 Task: Find connections with filter location Khurai with filter topic #travelwith filter profile language Spanish with filter current company Unilever with filter school Gurunanak college with filter industry Insurance Carriers with filter service category DJing with filter keywords title Sales Associate
Action: Mouse moved to (412, 286)
Screenshot: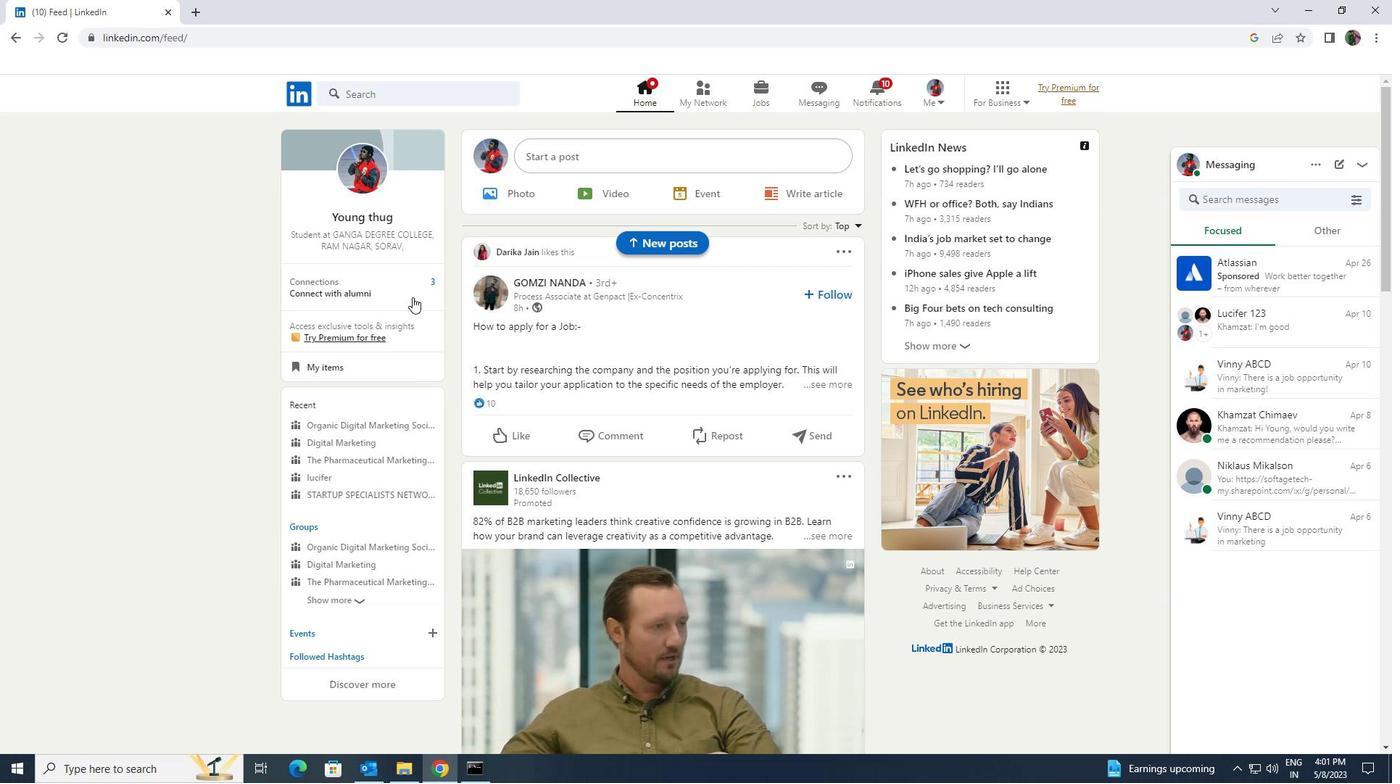 
Action: Mouse pressed left at (412, 286)
Screenshot: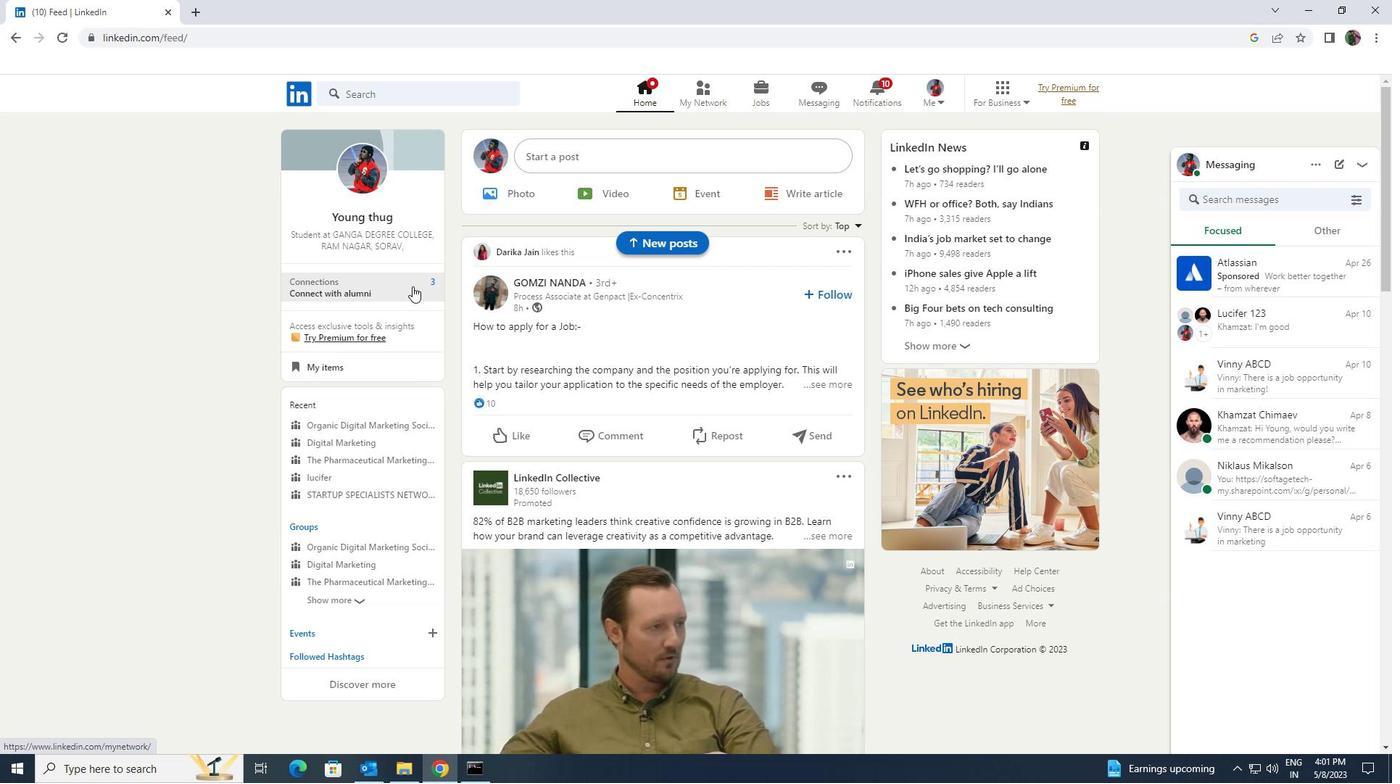 
Action: Mouse moved to (391, 175)
Screenshot: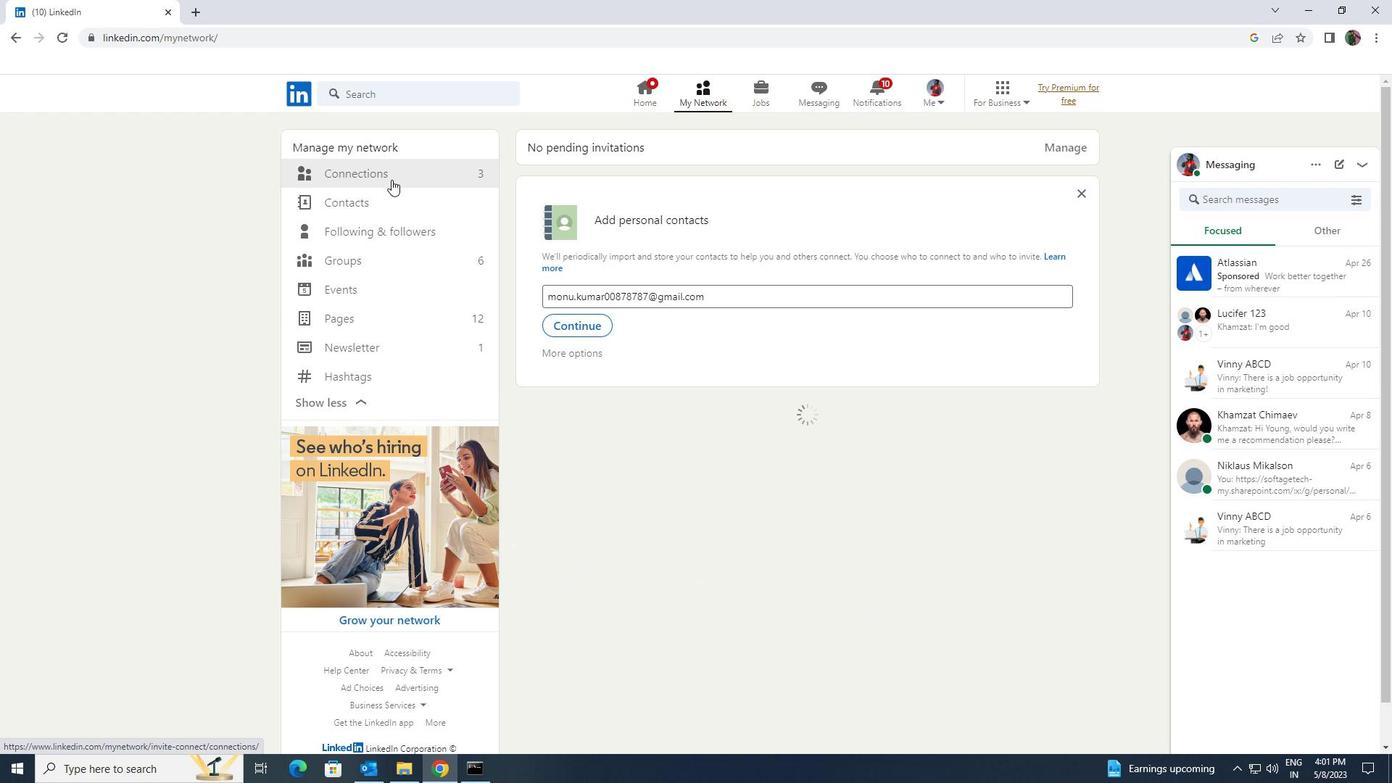 
Action: Mouse pressed left at (391, 175)
Screenshot: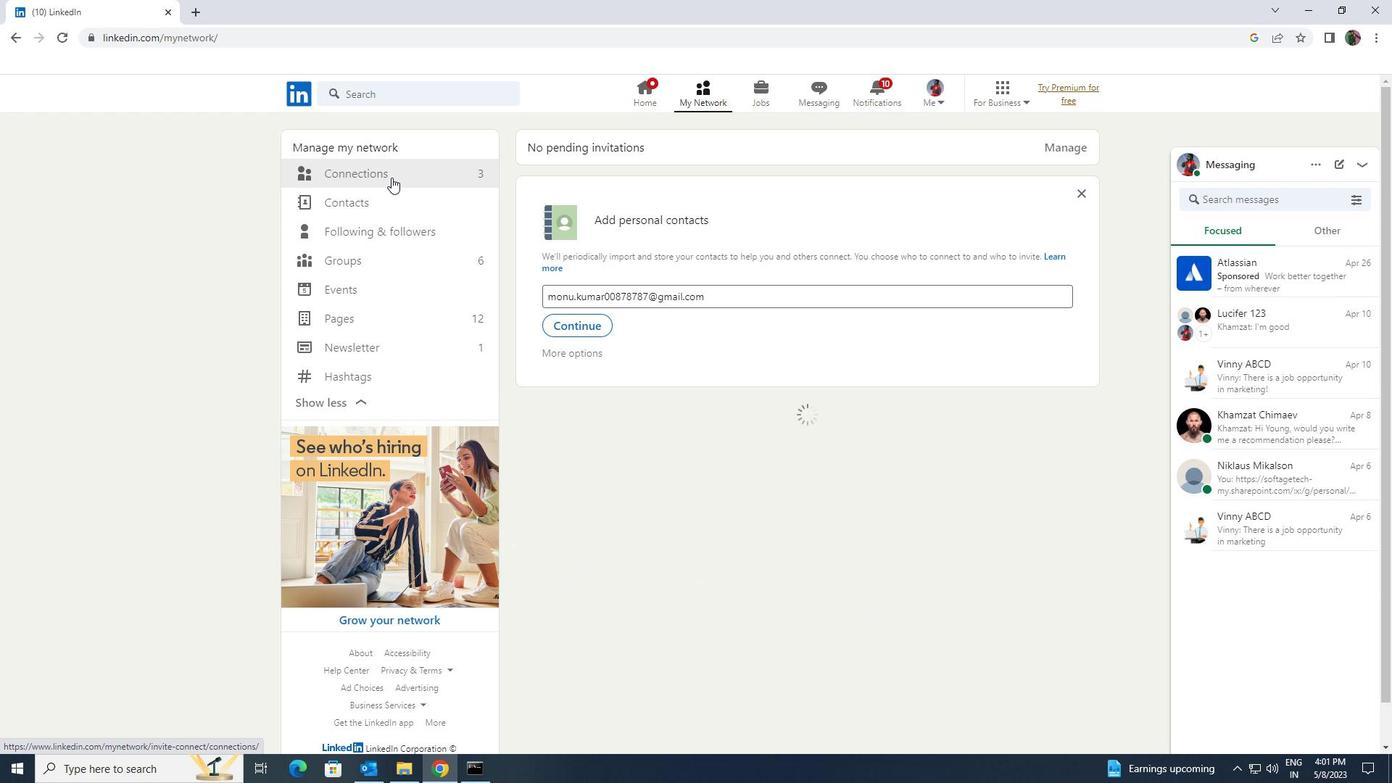 
Action: Mouse moved to (780, 176)
Screenshot: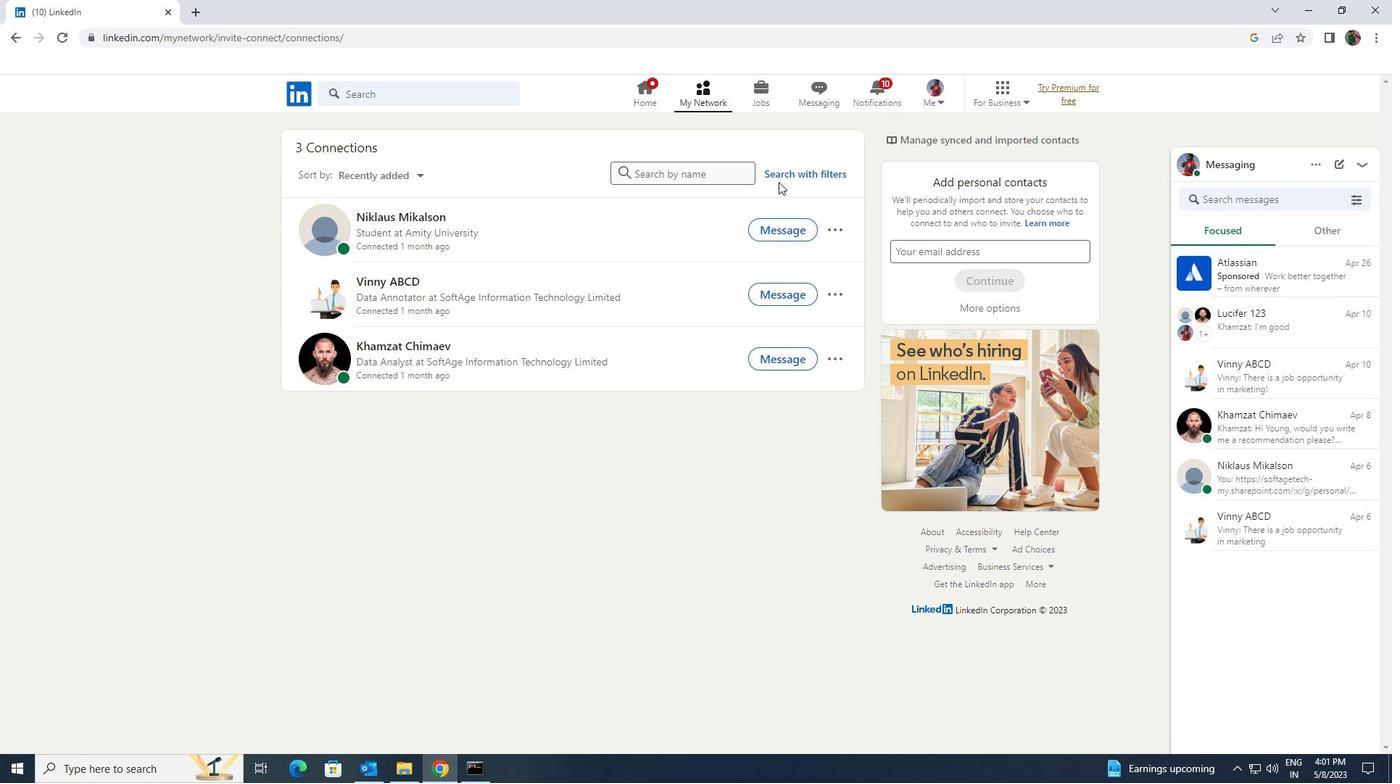 
Action: Mouse pressed left at (780, 176)
Screenshot: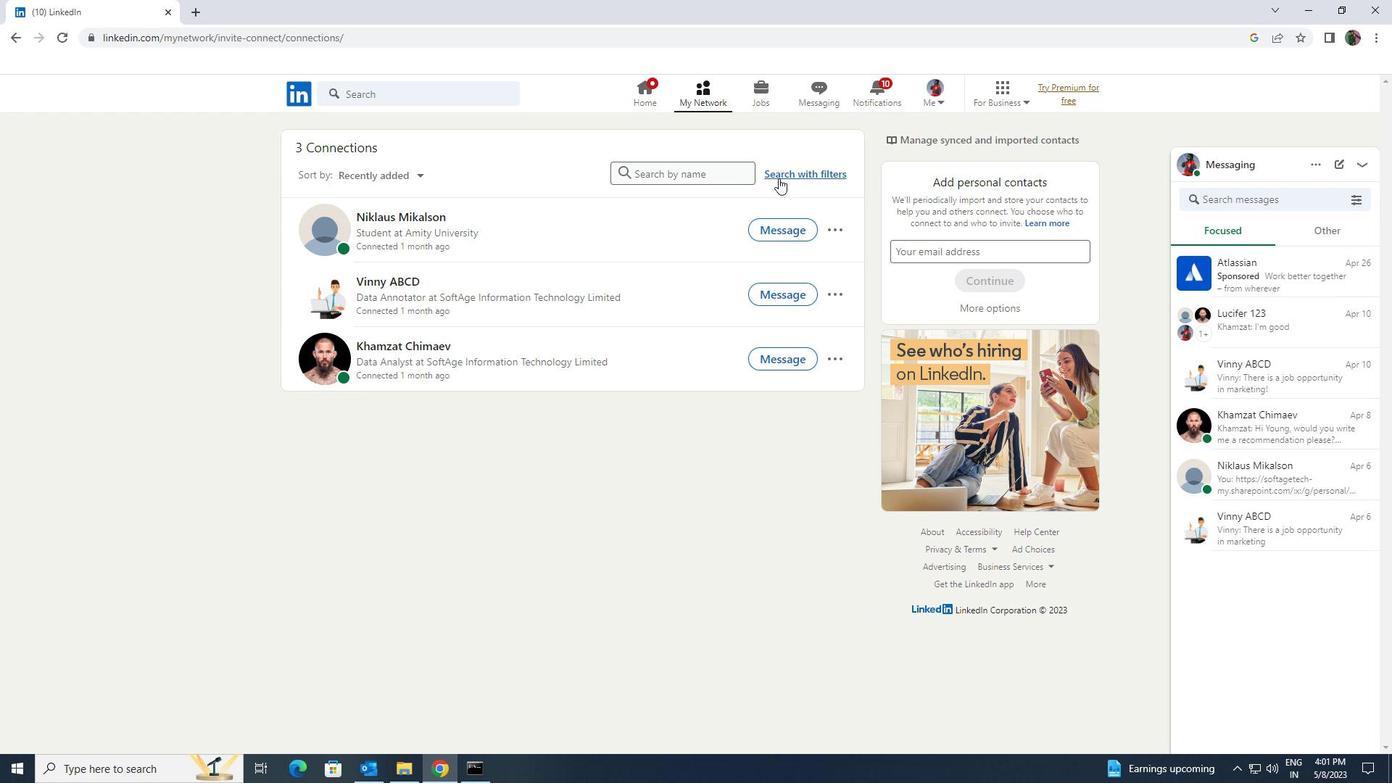 
Action: Mouse moved to (749, 139)
Screenshot: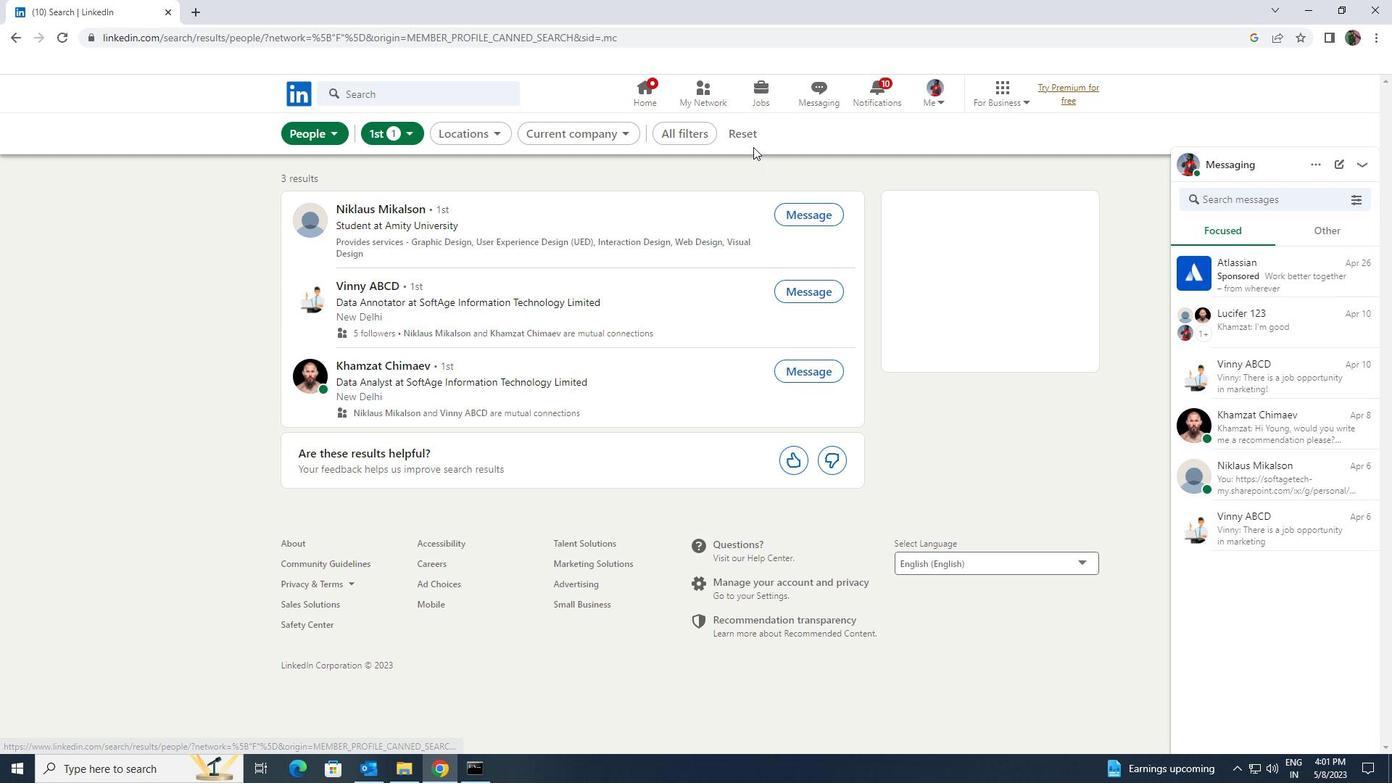
Action: Mouse pressed left at (749, 139)
Screenshot: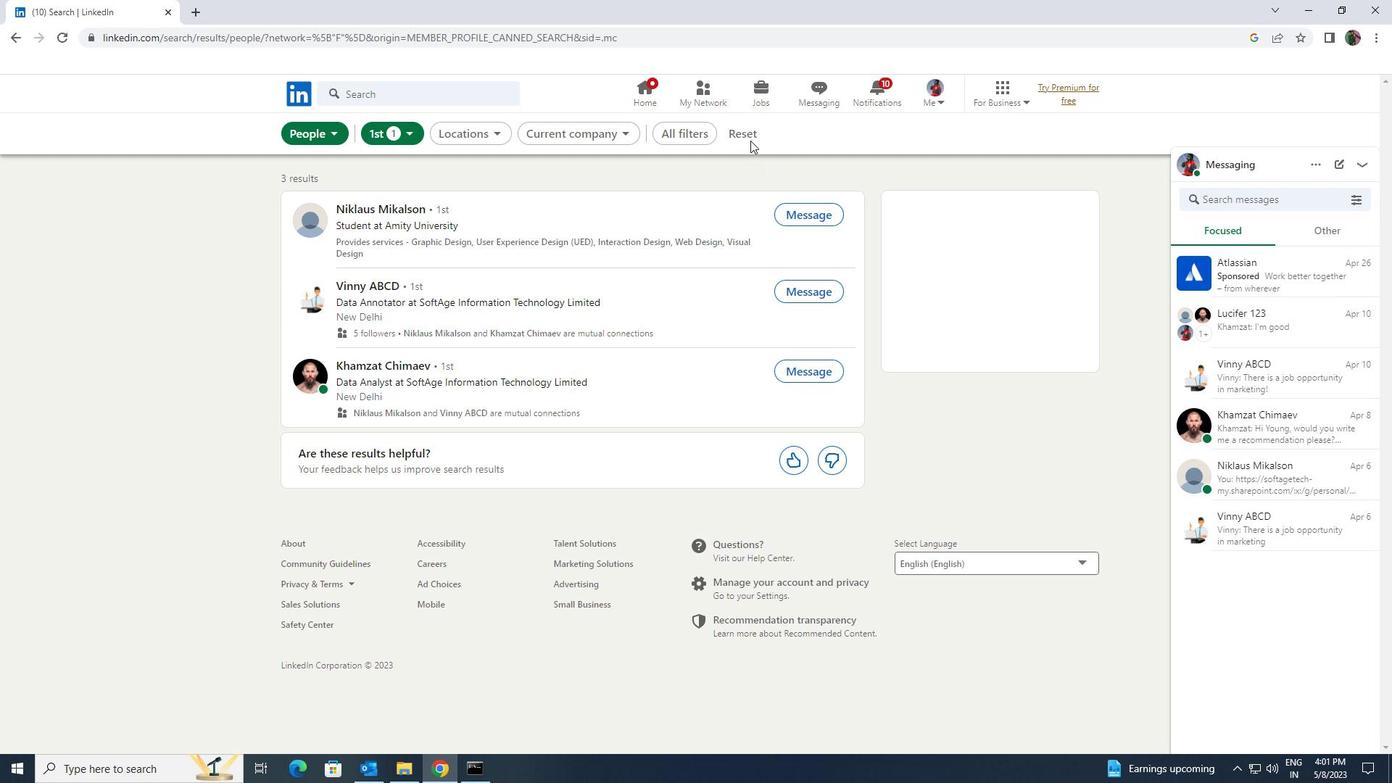 
Action: Mouse moved to (720, 131)
Screenshot: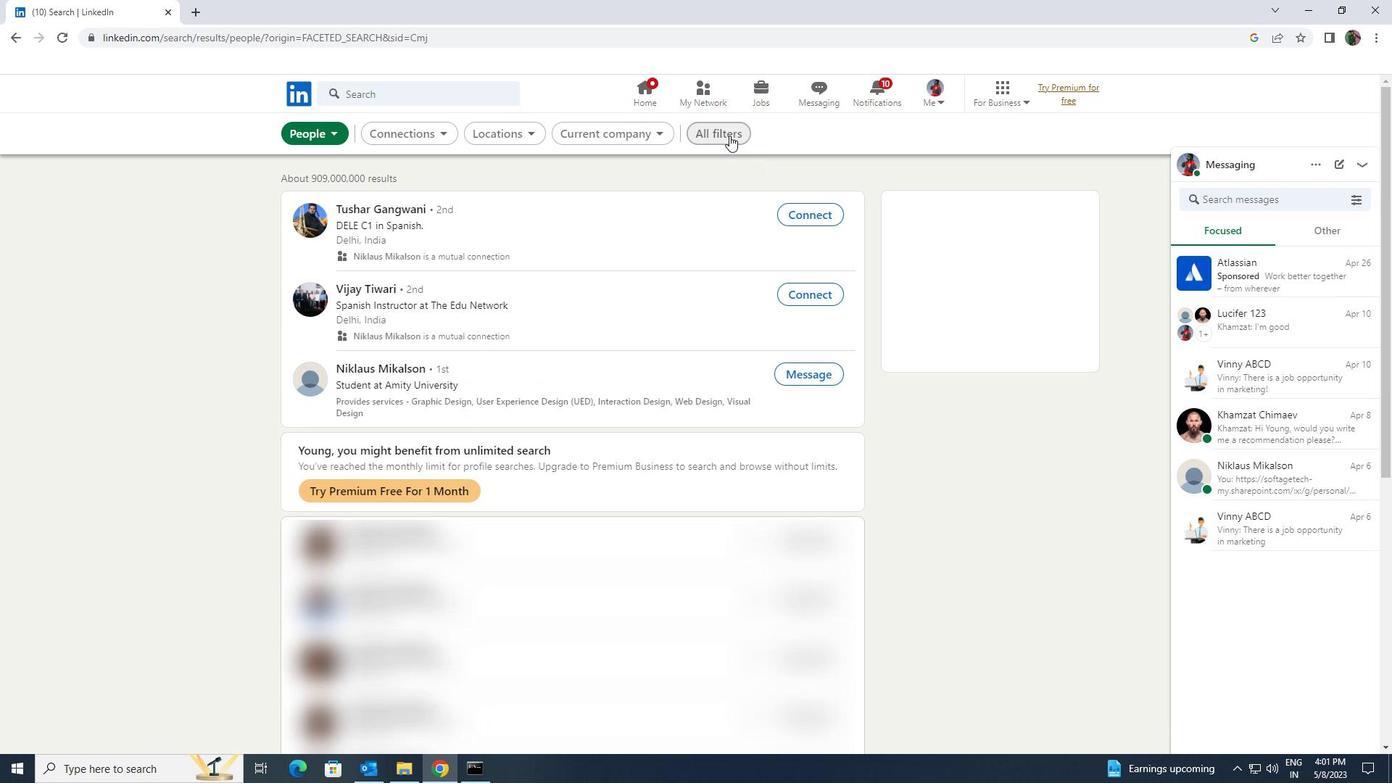 
Action: Mouse pressed left at (720, 131)
Screenshot: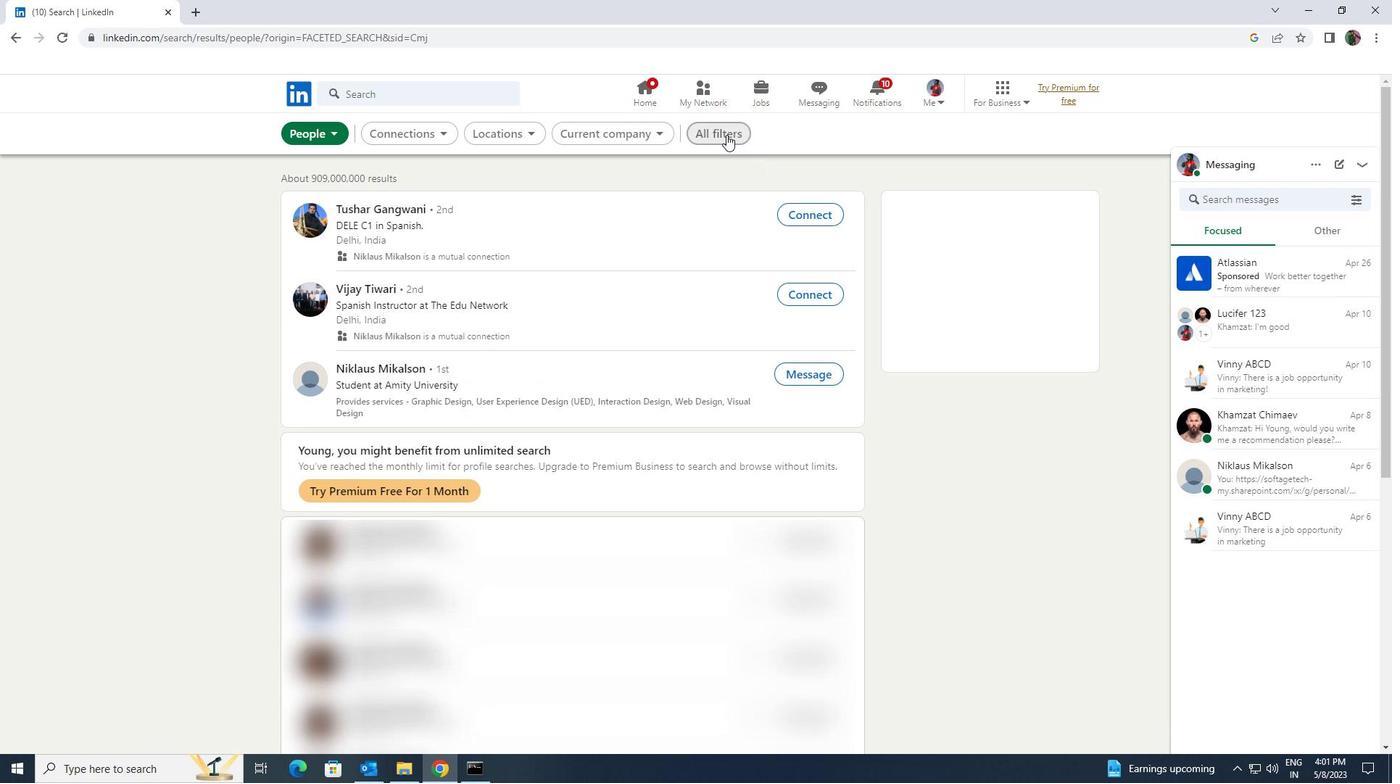 
Action: Mouse moved to (1206, 565)
Screenshot: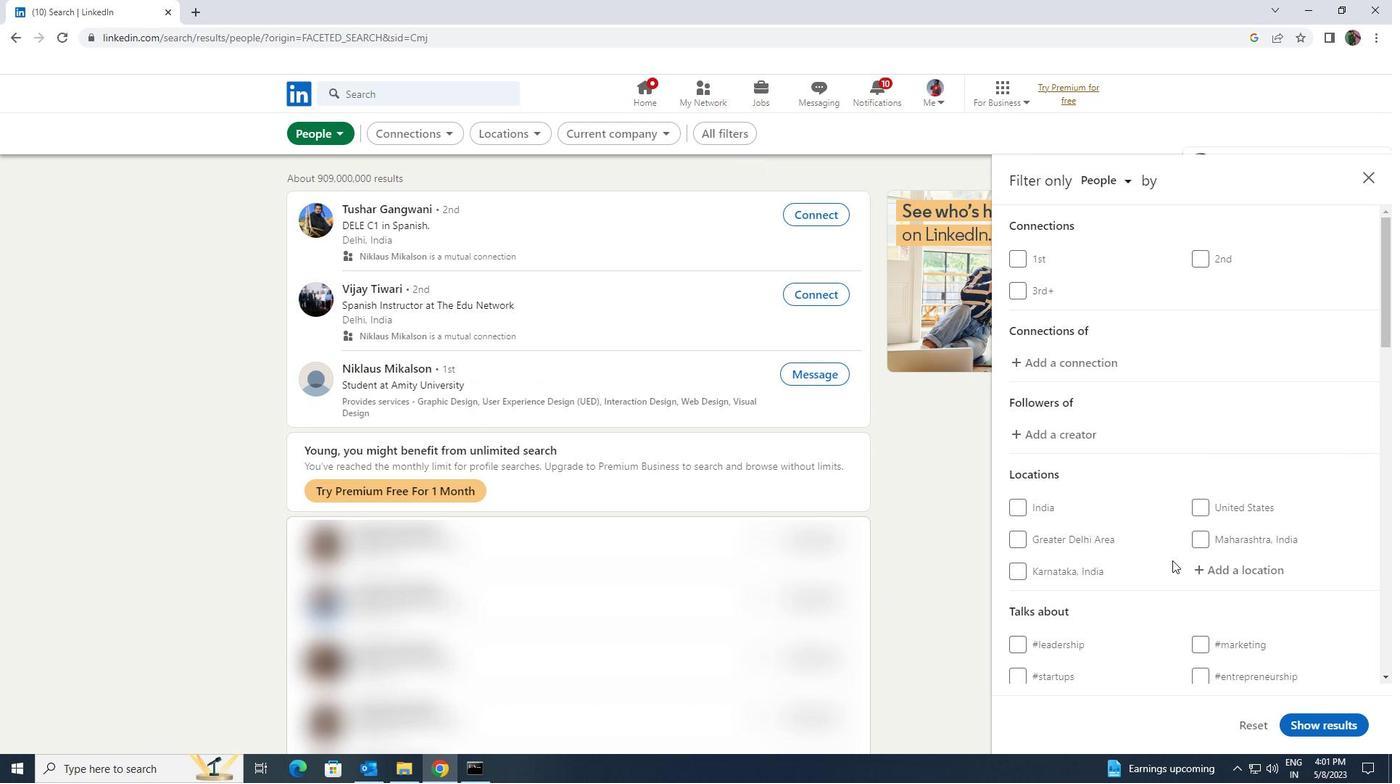 
Action: Mouse pressed left at (1206, 565)
Screenshot: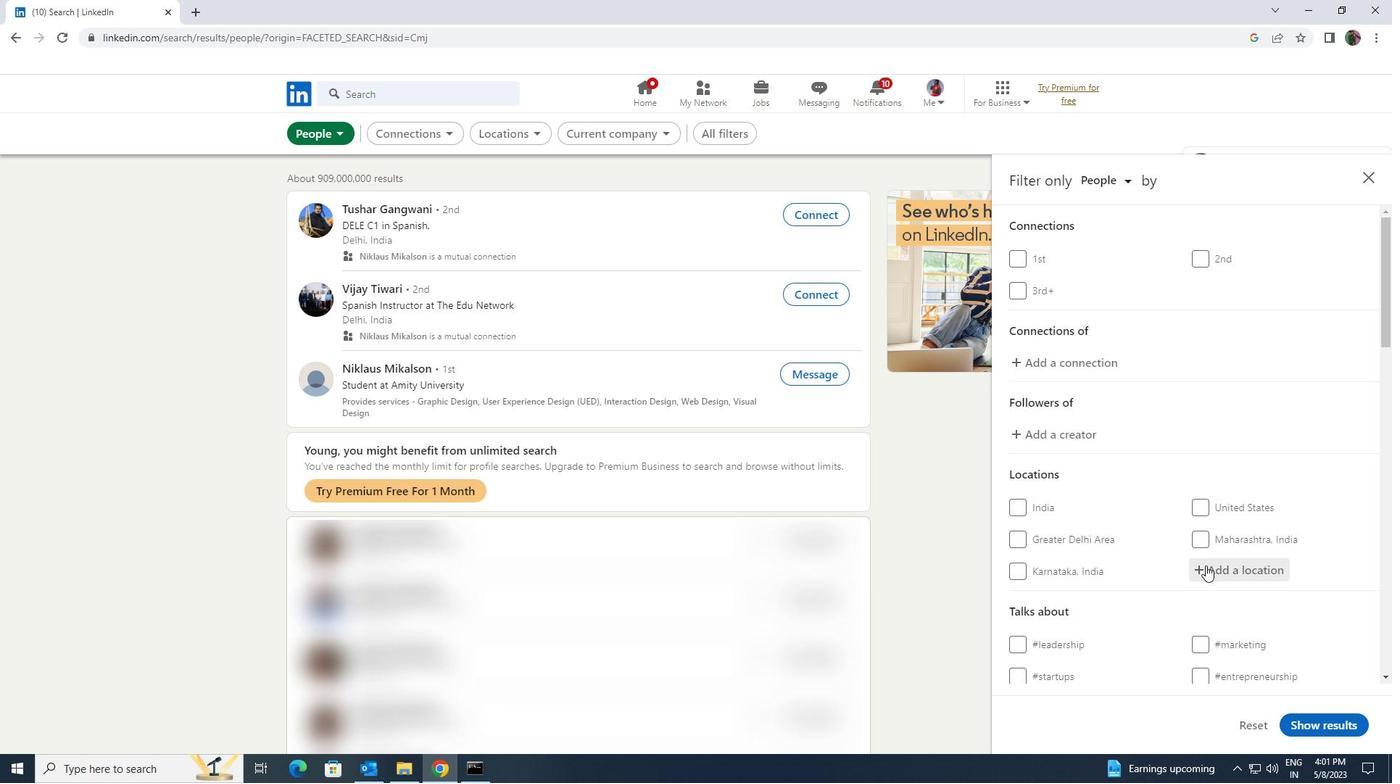 
Action: Key pressed <Key.shift>KHURAI
Screenshot: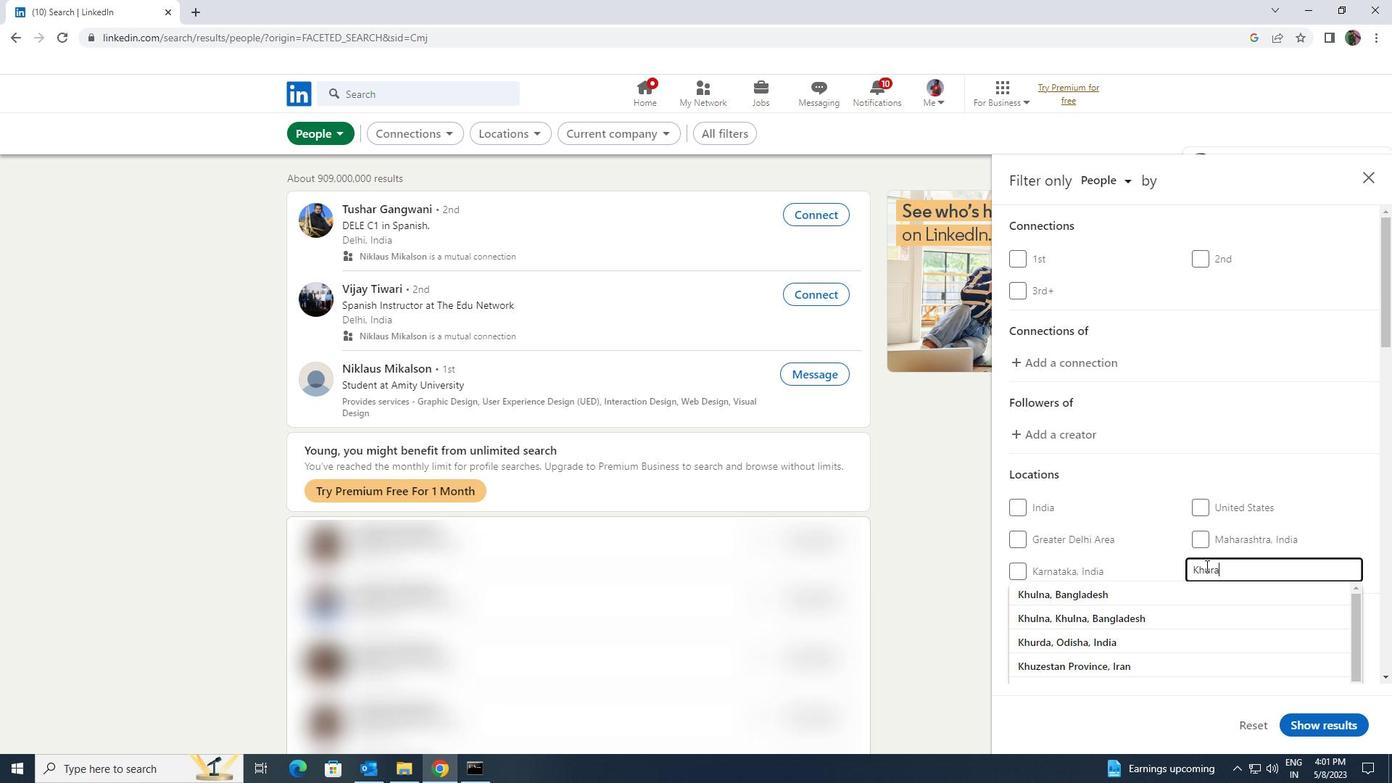 
Action: Mouse moved to (1206, 588)
Screenshot: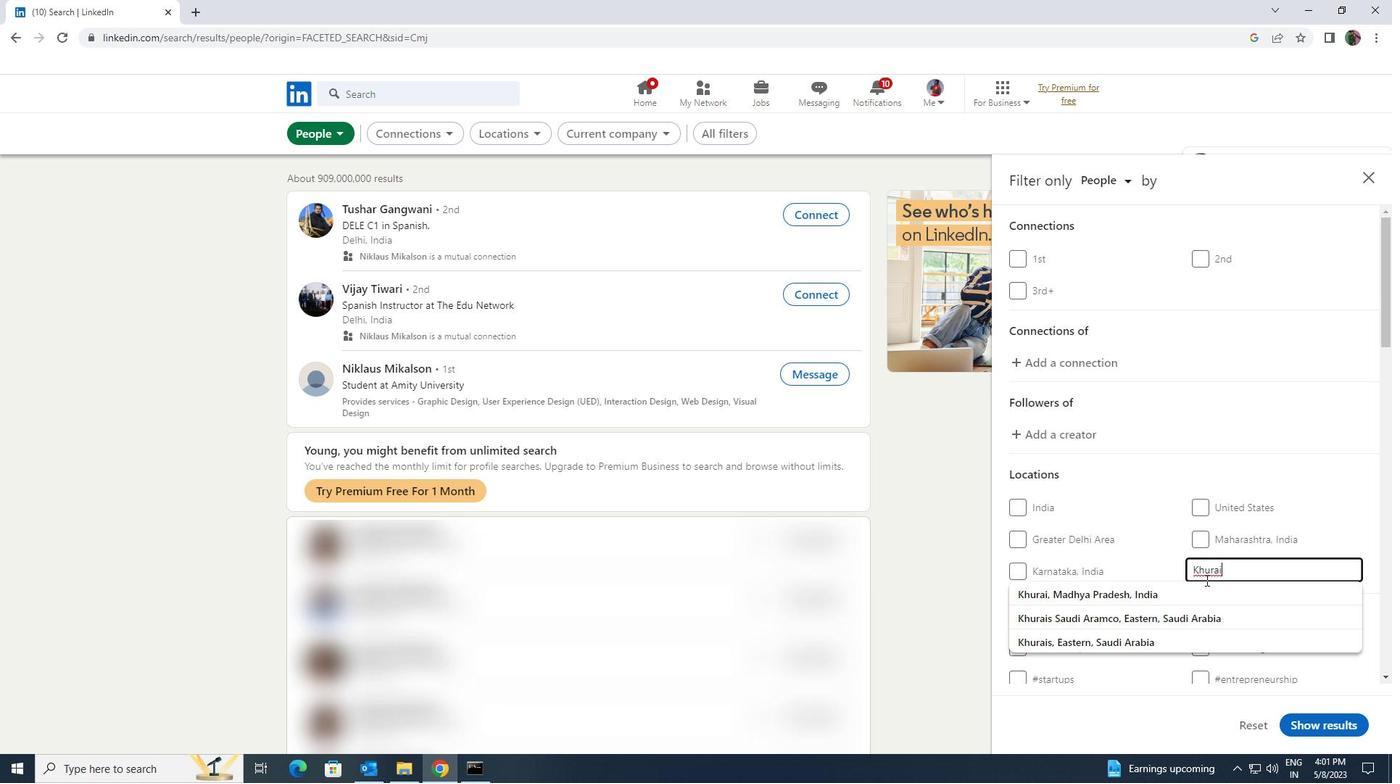 
Action: Mouse pressed left at (1206, 588)
Screenshot: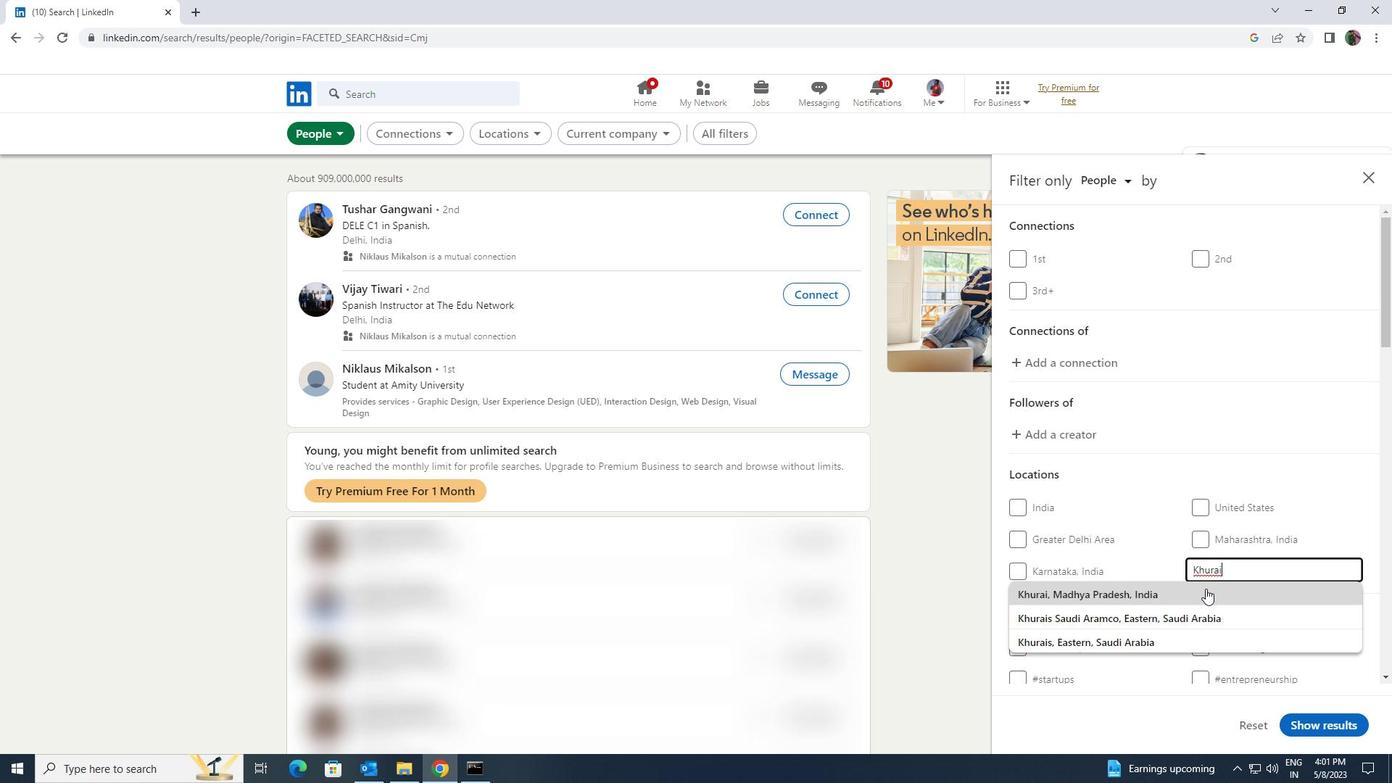 
Action: Mouse moved to (1207, 585)
Screenshot: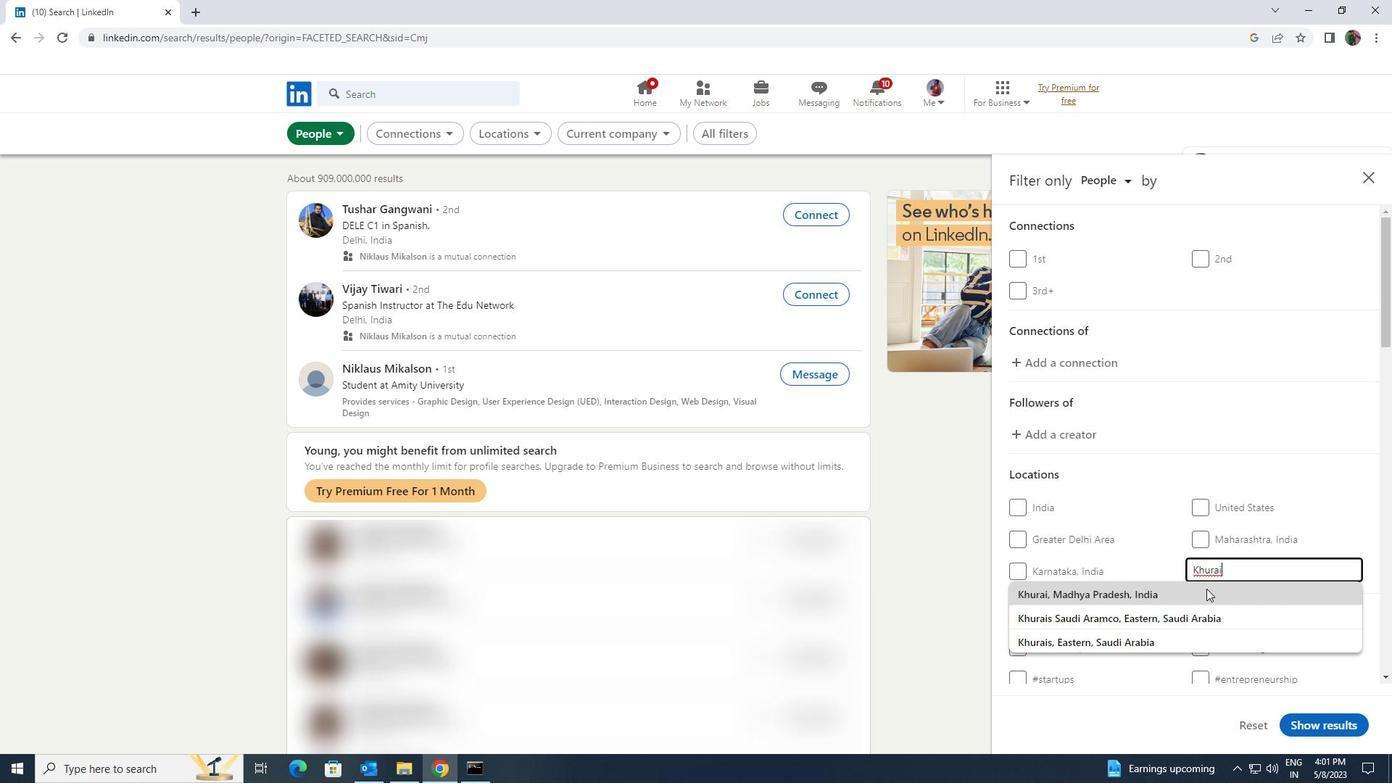 
Action: Mouse scrolled (1207, 584) with delta (0, 0)
Screenshot: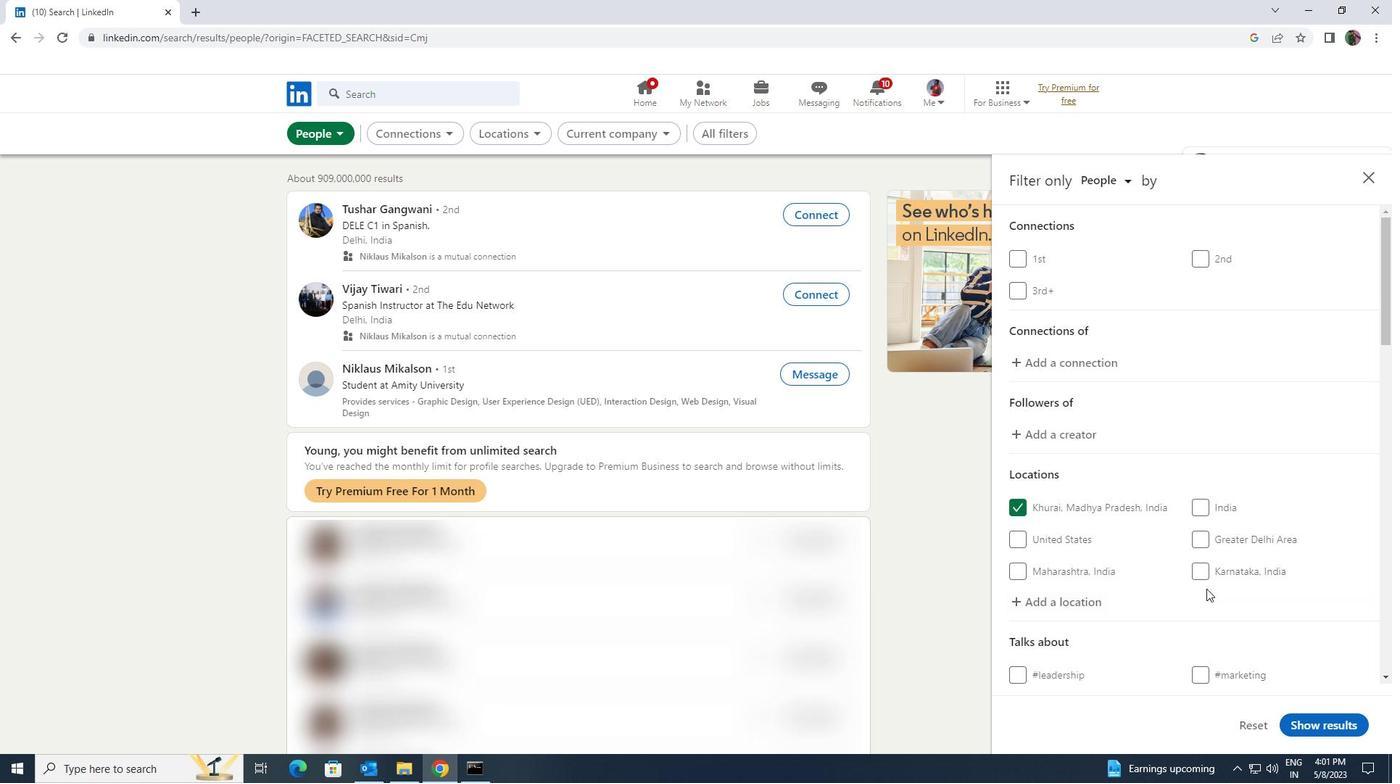 
Action: Mouse scrolled (1207, 584) with delta (0, 0)
Screenshot: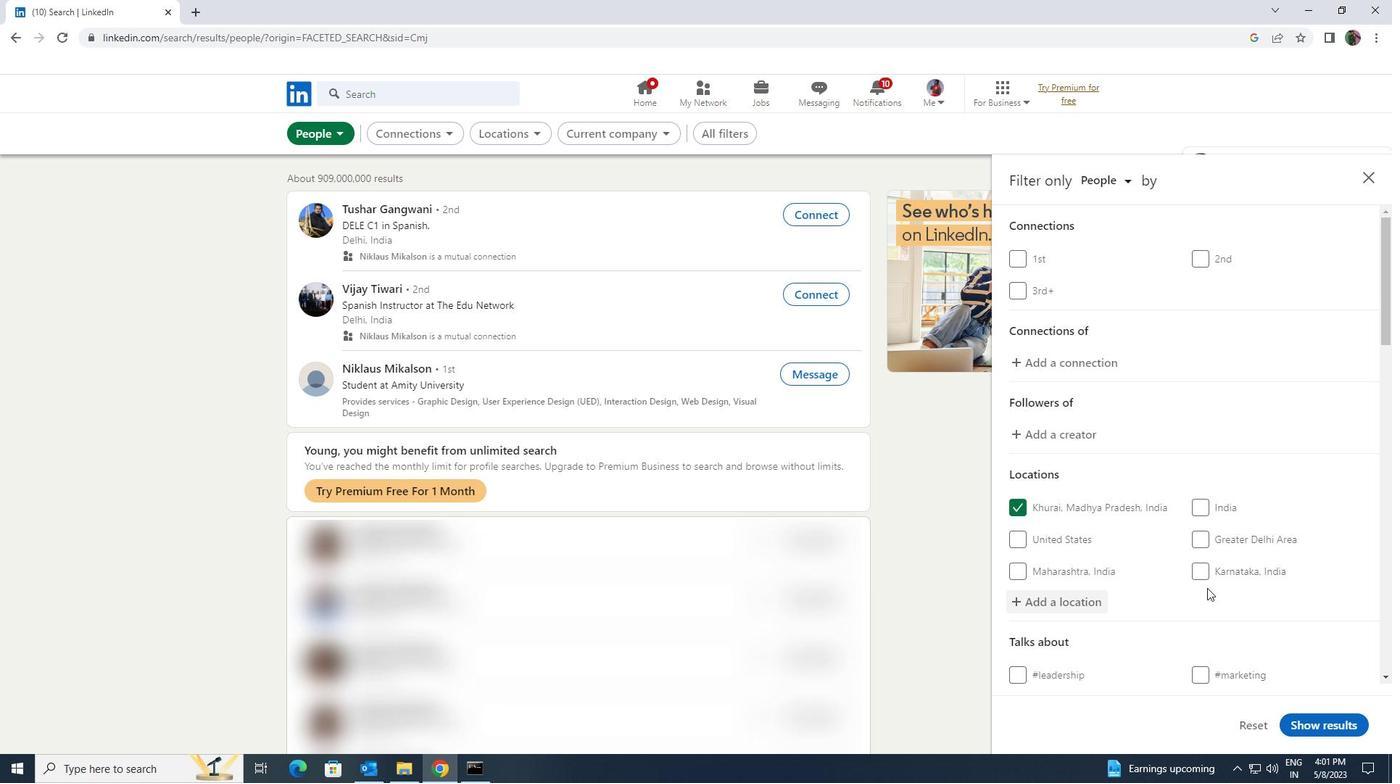 
Action: Mouse moved to (1208, 587)
Screenshot: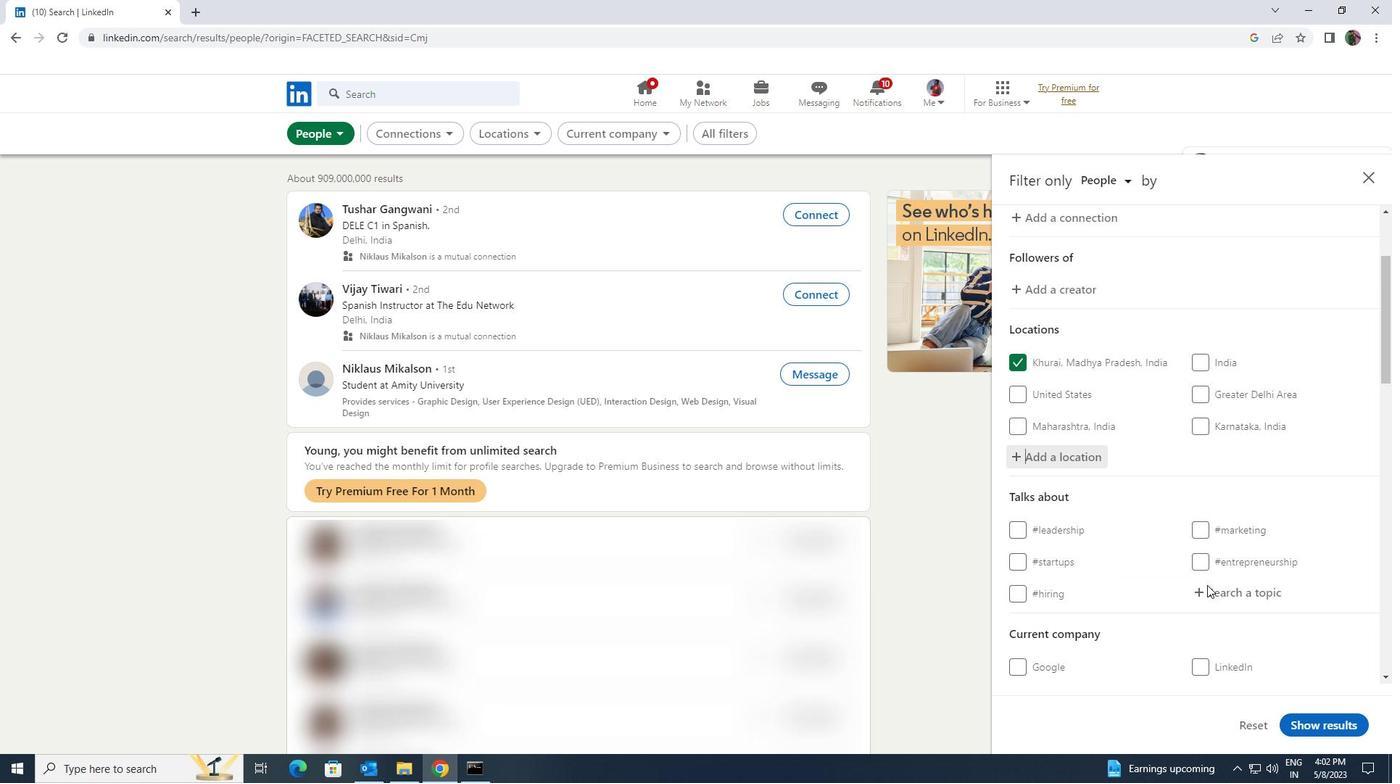 
Action: Mouse pressed left at (1208, 587)
Screenshot: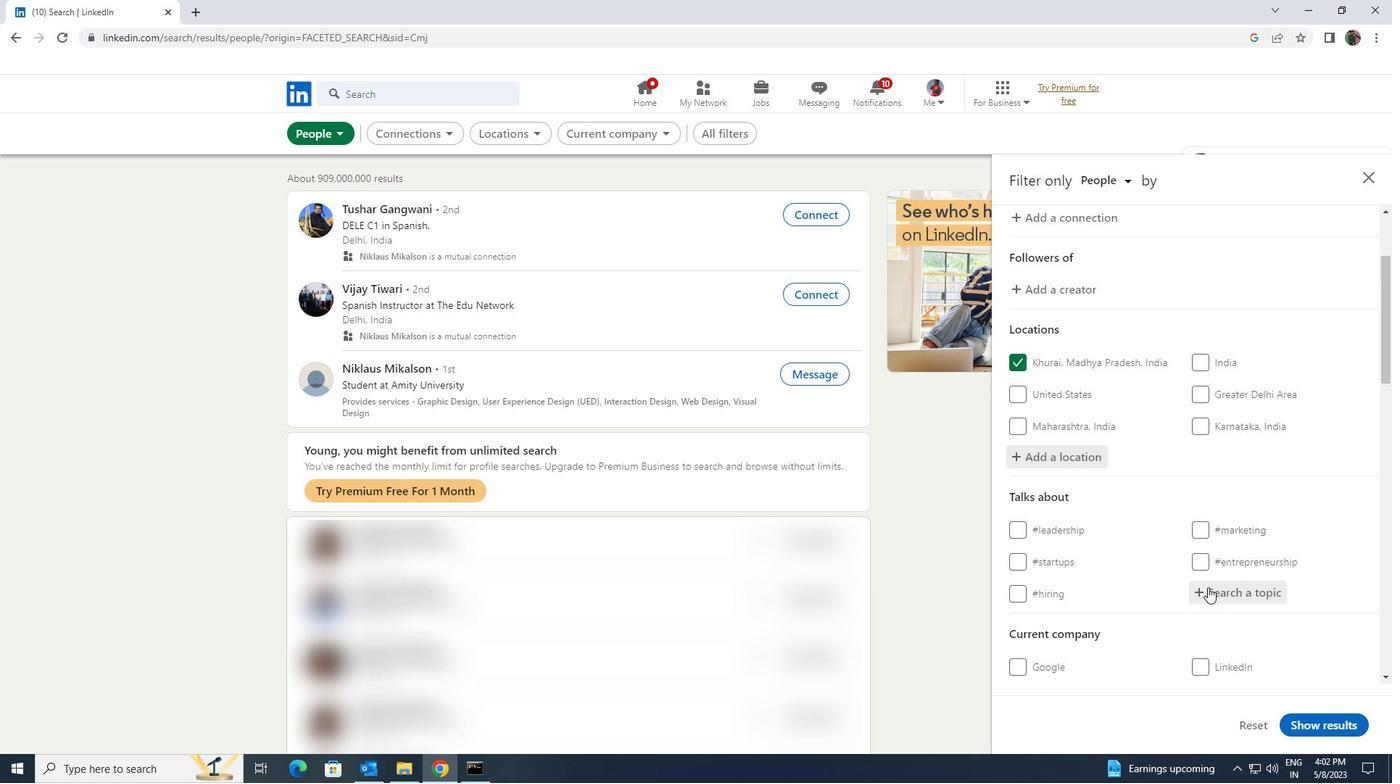 
Action: Key pressed <Key.shift><Key.shift><Key.shift>TRAVEL
Screenshot: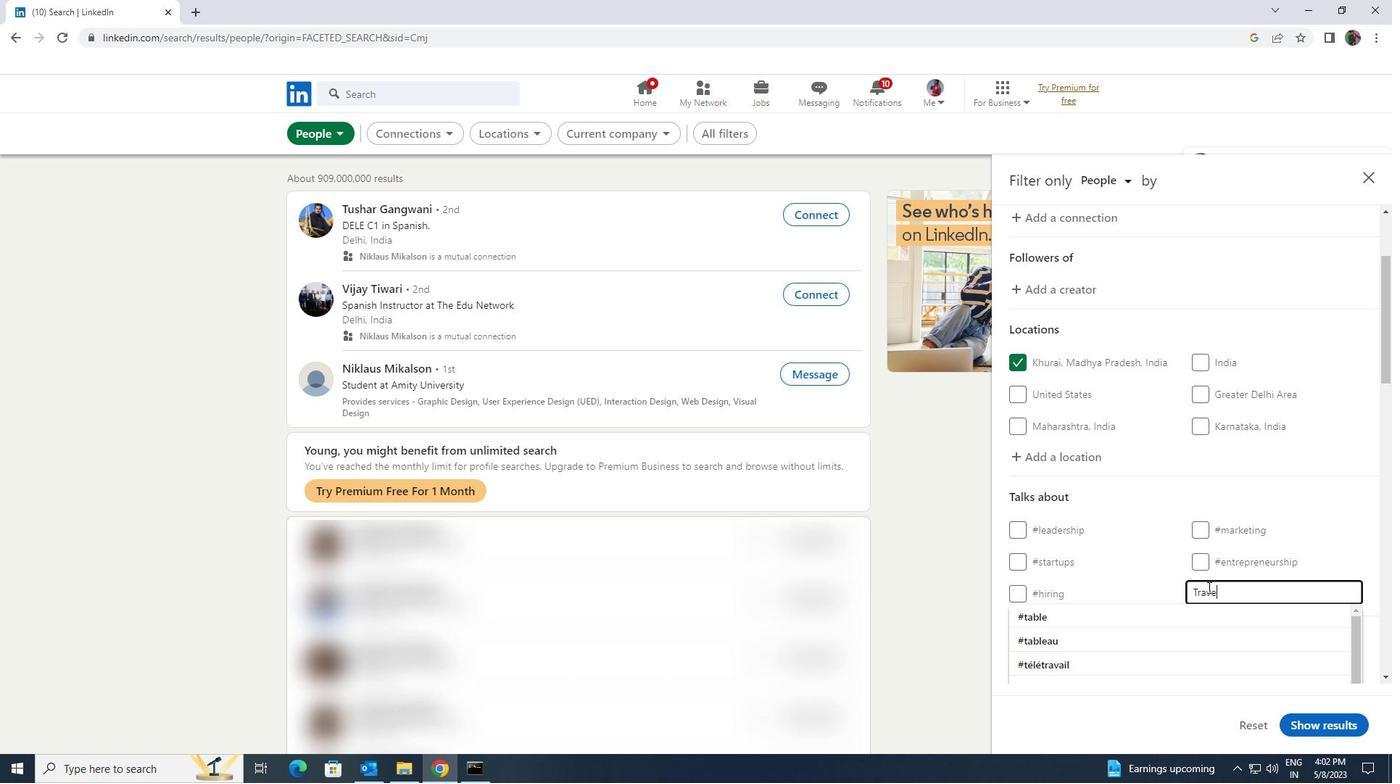 
Action: Mouse moved to (1204, 607)
Screenshot: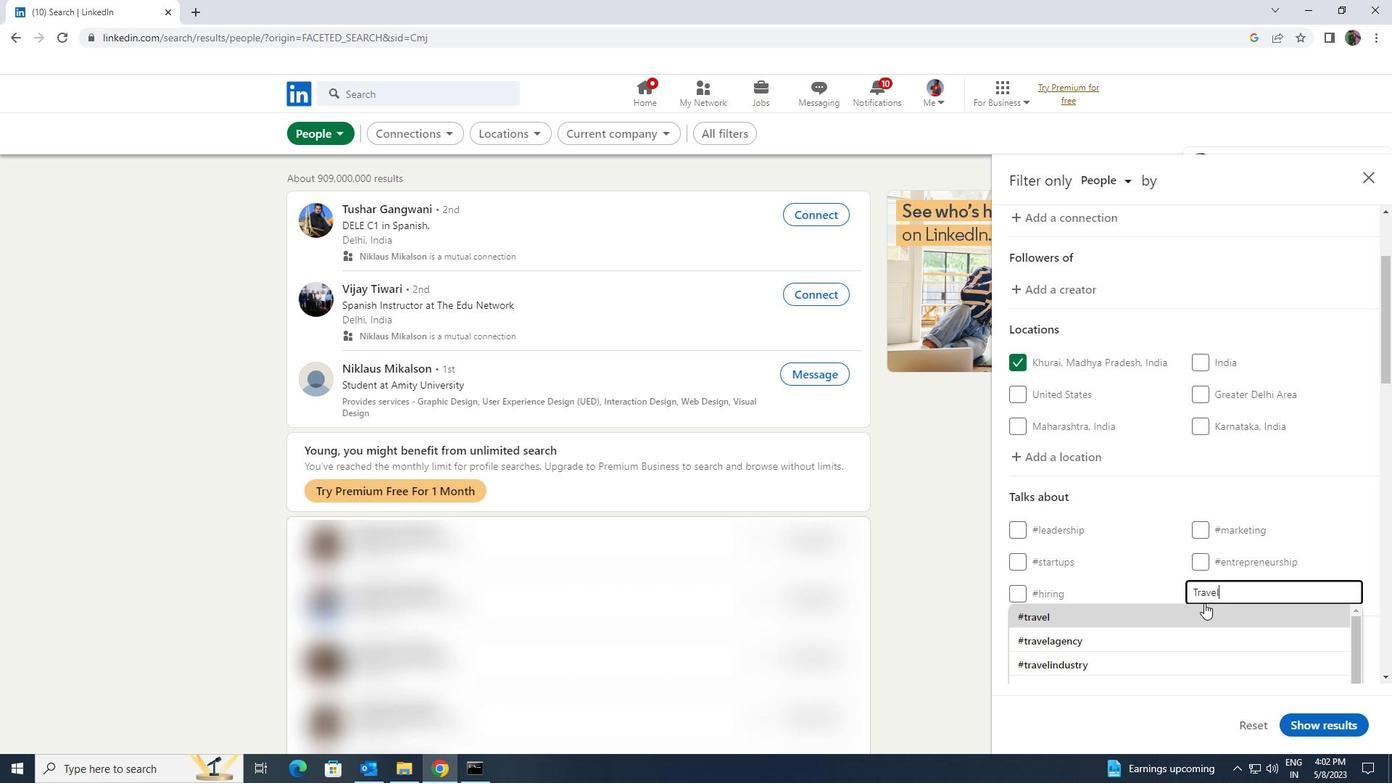 
Action: Mouse pressed left at (1204, 607)
Screenshot: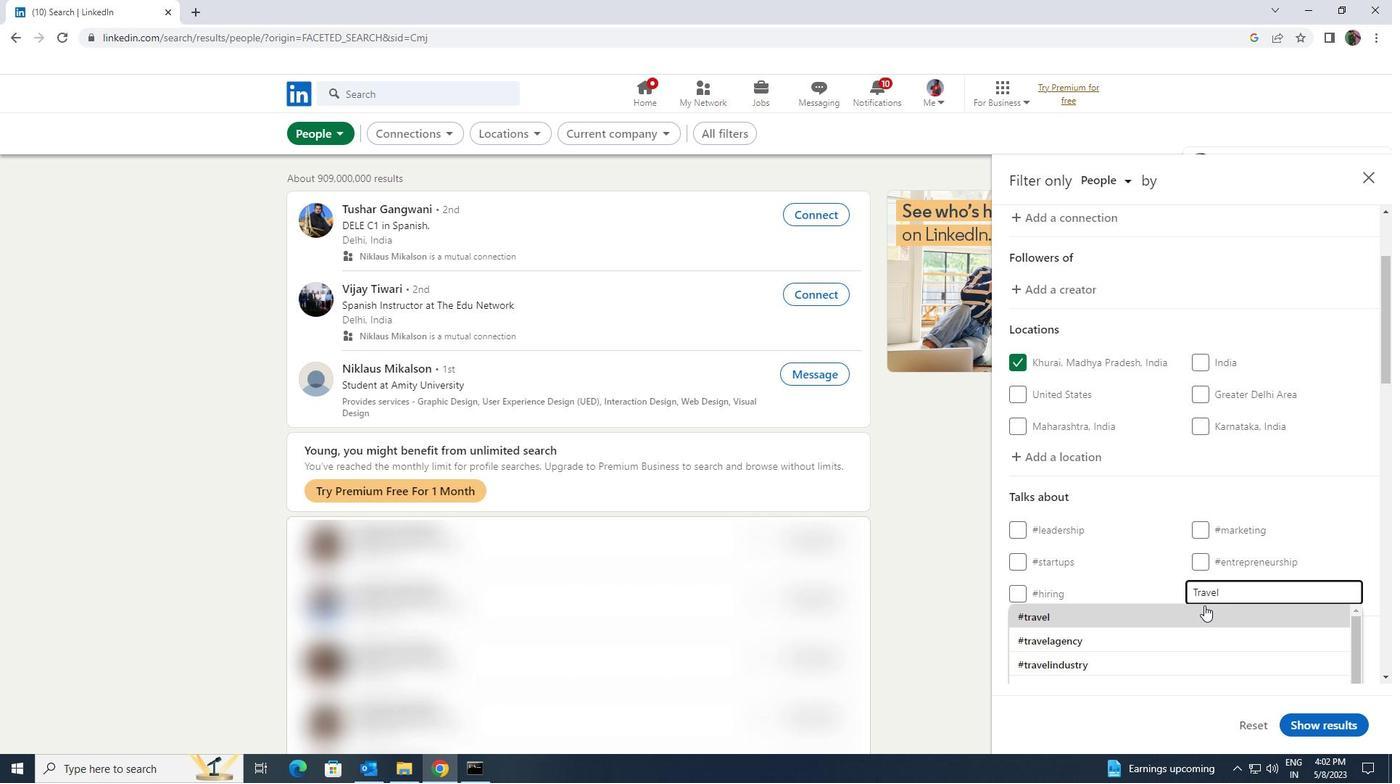 
Action: Mouse scrolled (1204, 607) with delta (0, 0)
Screenshot: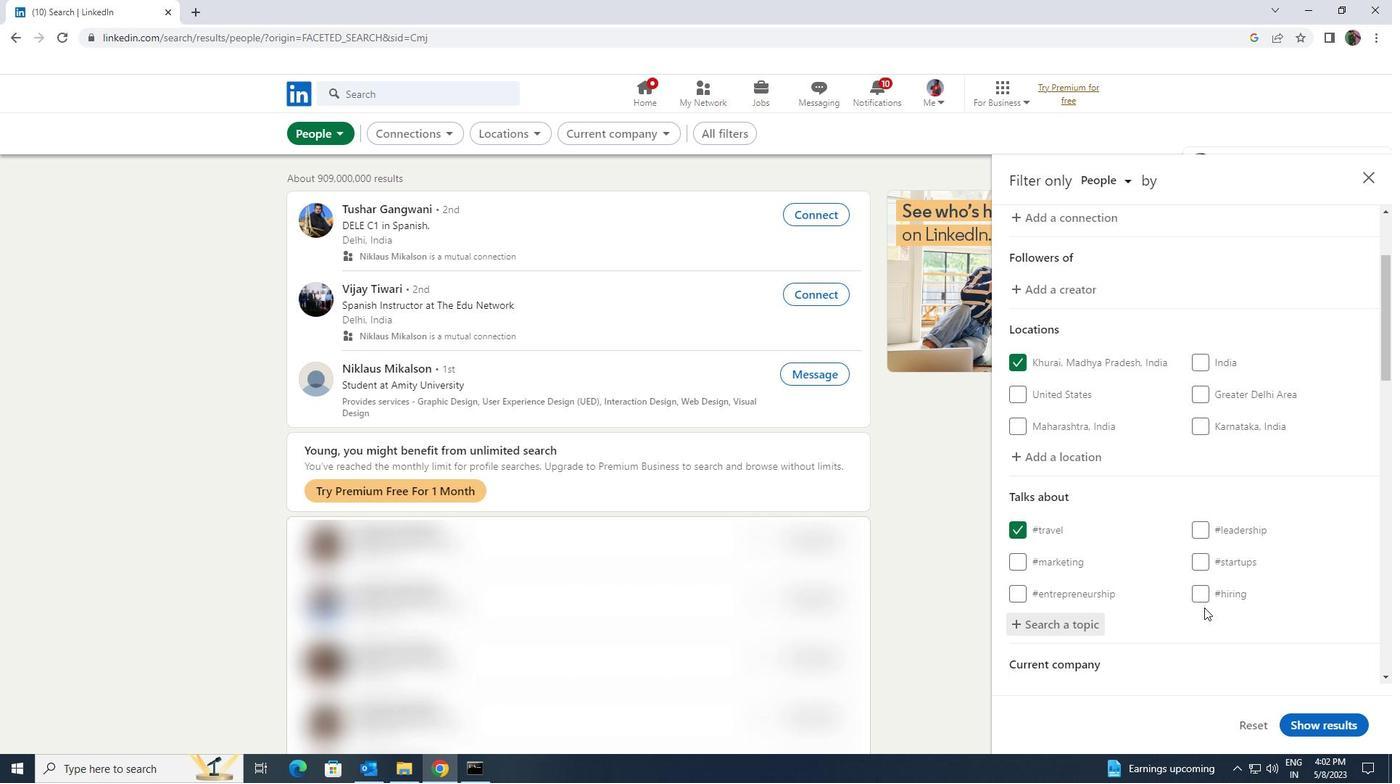 
Action: Mouse scrolled (1204, 607) with delta (0, 0)
Screenshot: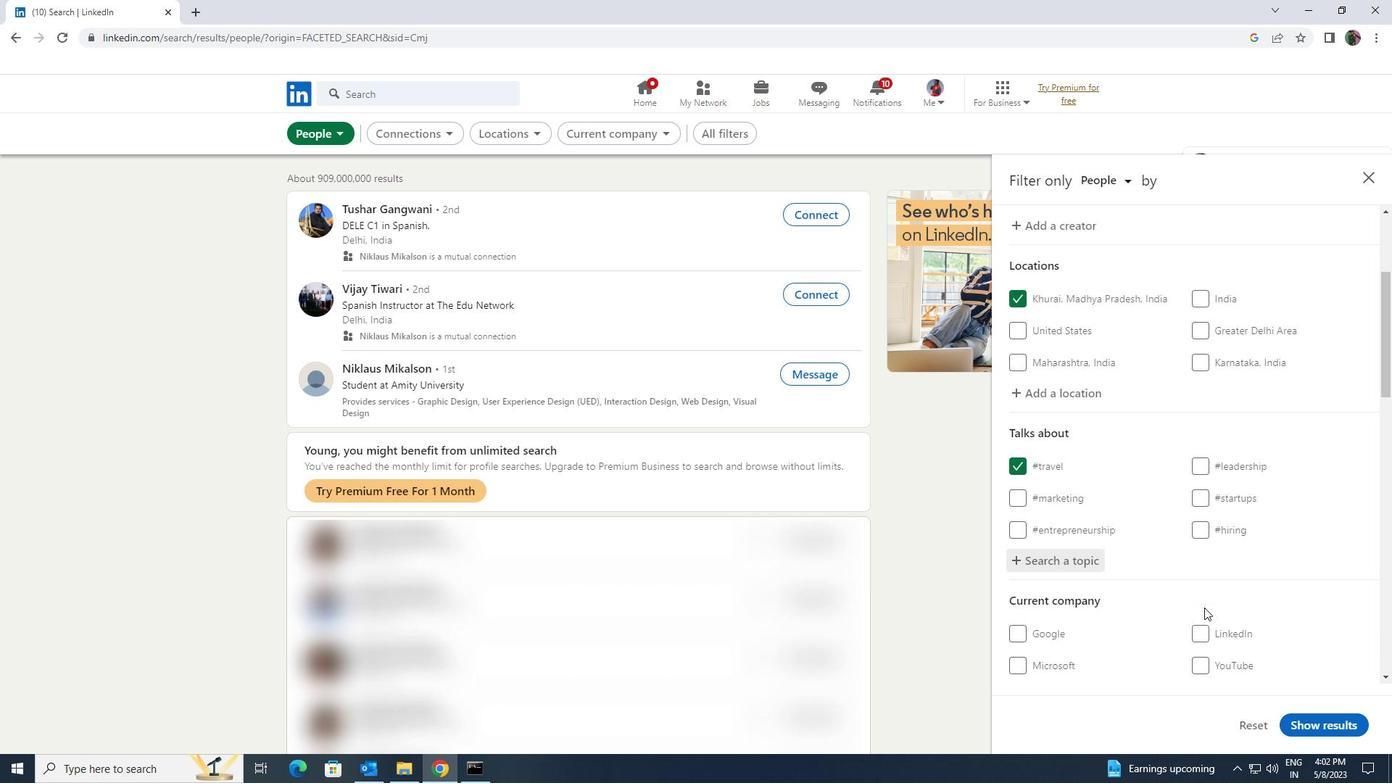 
Action: Mouse scrolled (1204, 607) with delta (0, 0)
Screenshot: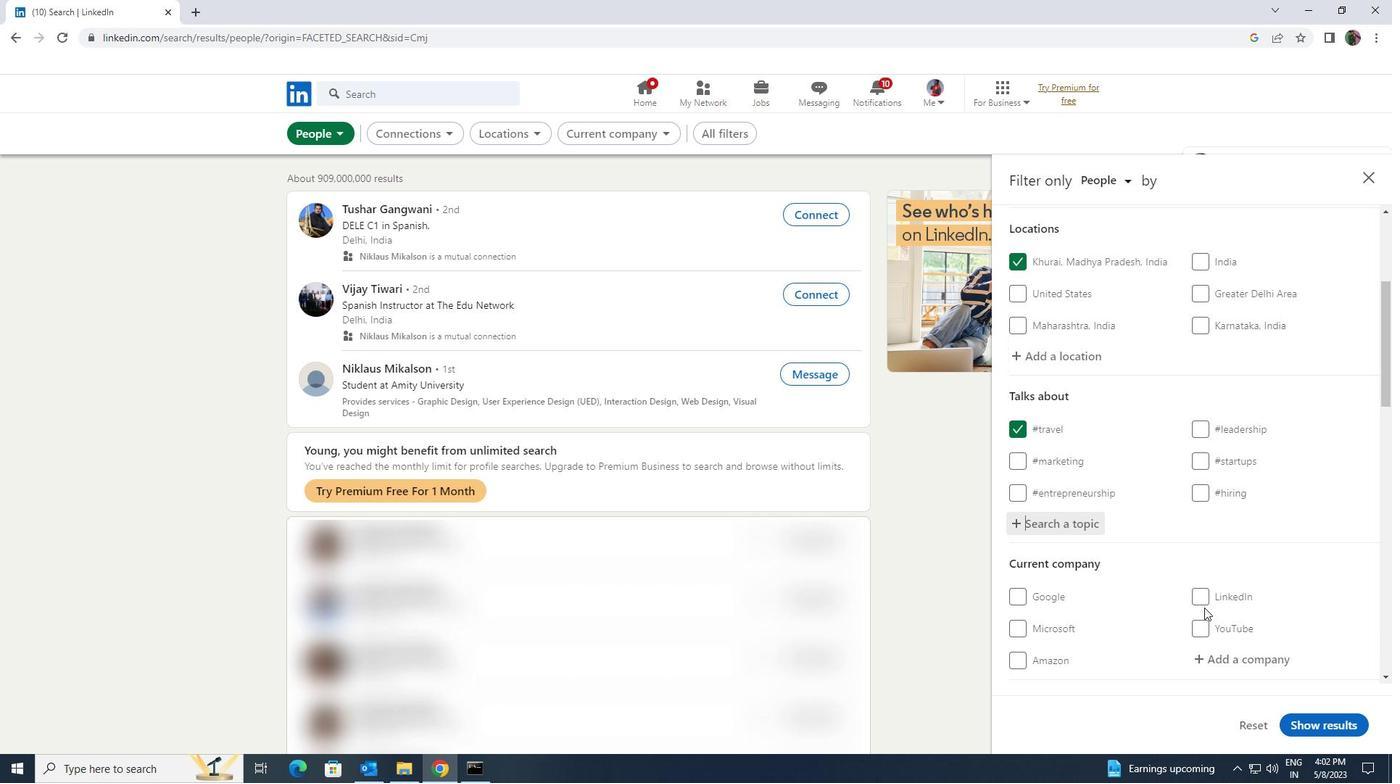 
Action: Mouse scrolled (1204, 607) with delta (0, 0)
Screenshot: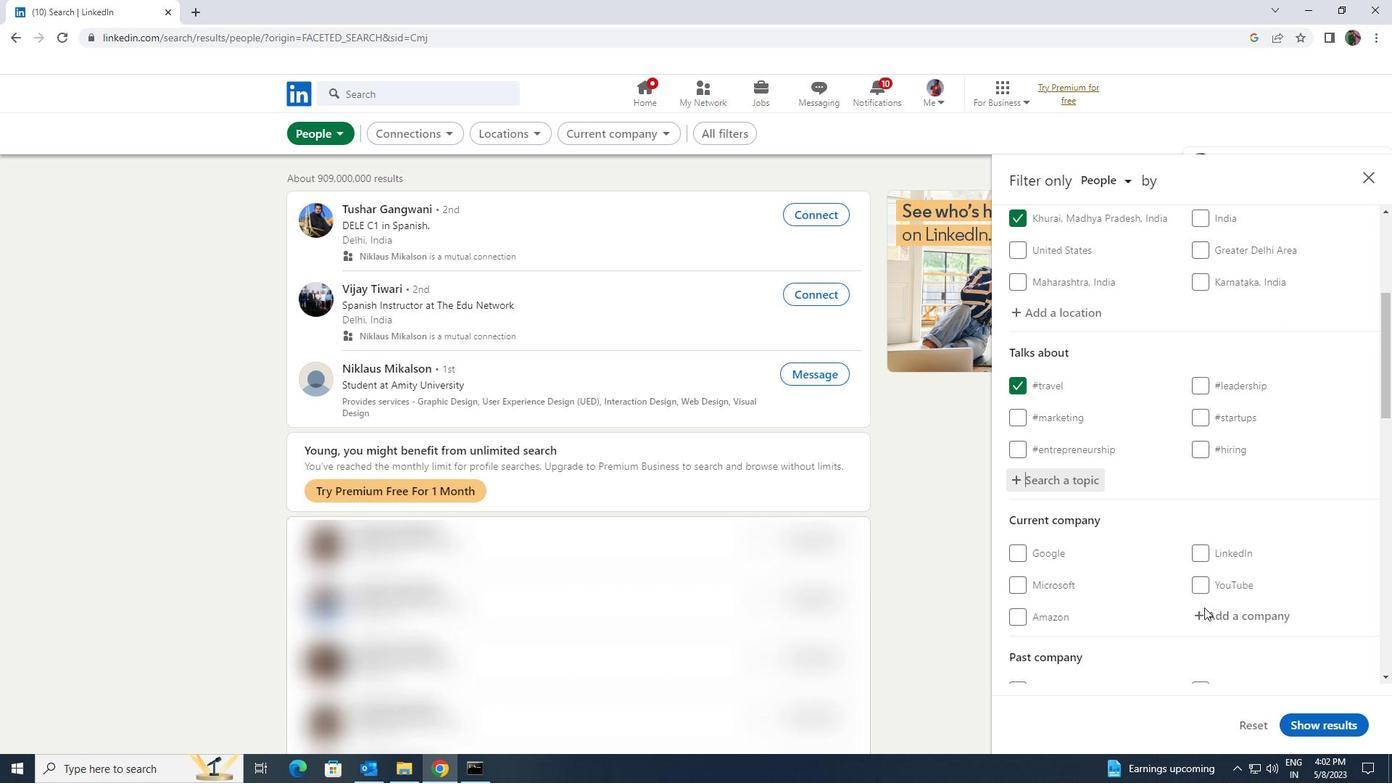 
Action: Mouse scrolled (1204, 607) with delta (0, 0)
Screenshot: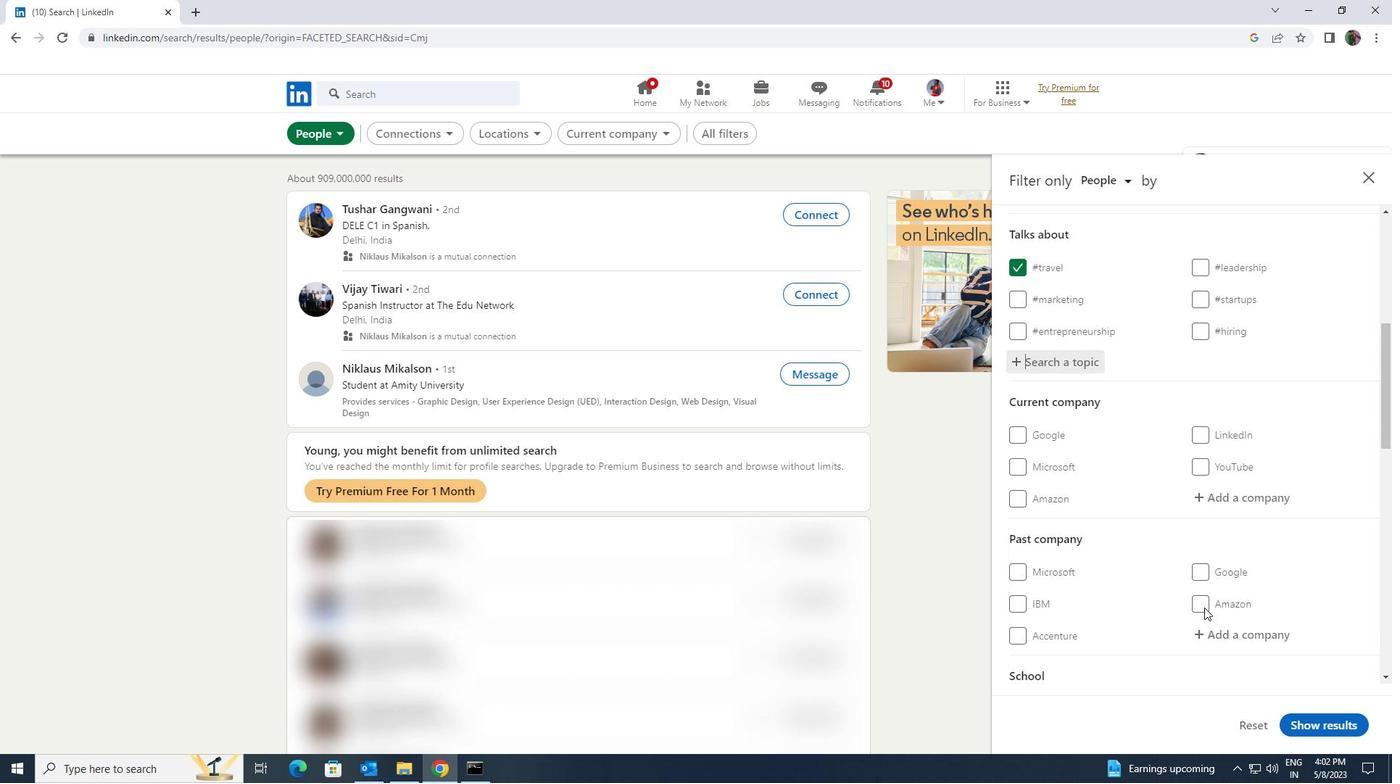 
Action: Mouse scrolled (1204, 607) with delta (0, 0)
Screenshot: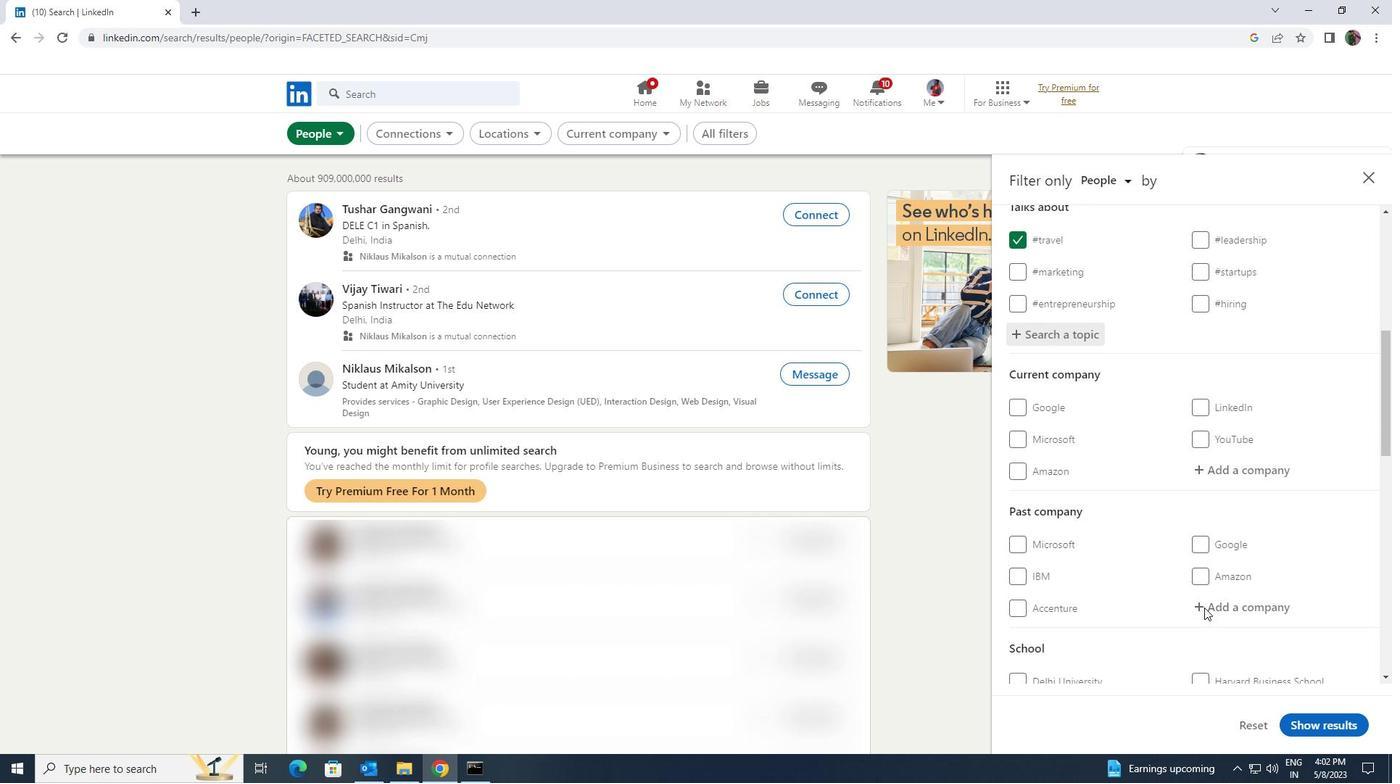 
Action: Mouse scrolled (1204, 607) with delta (0, 0)
Screenshot: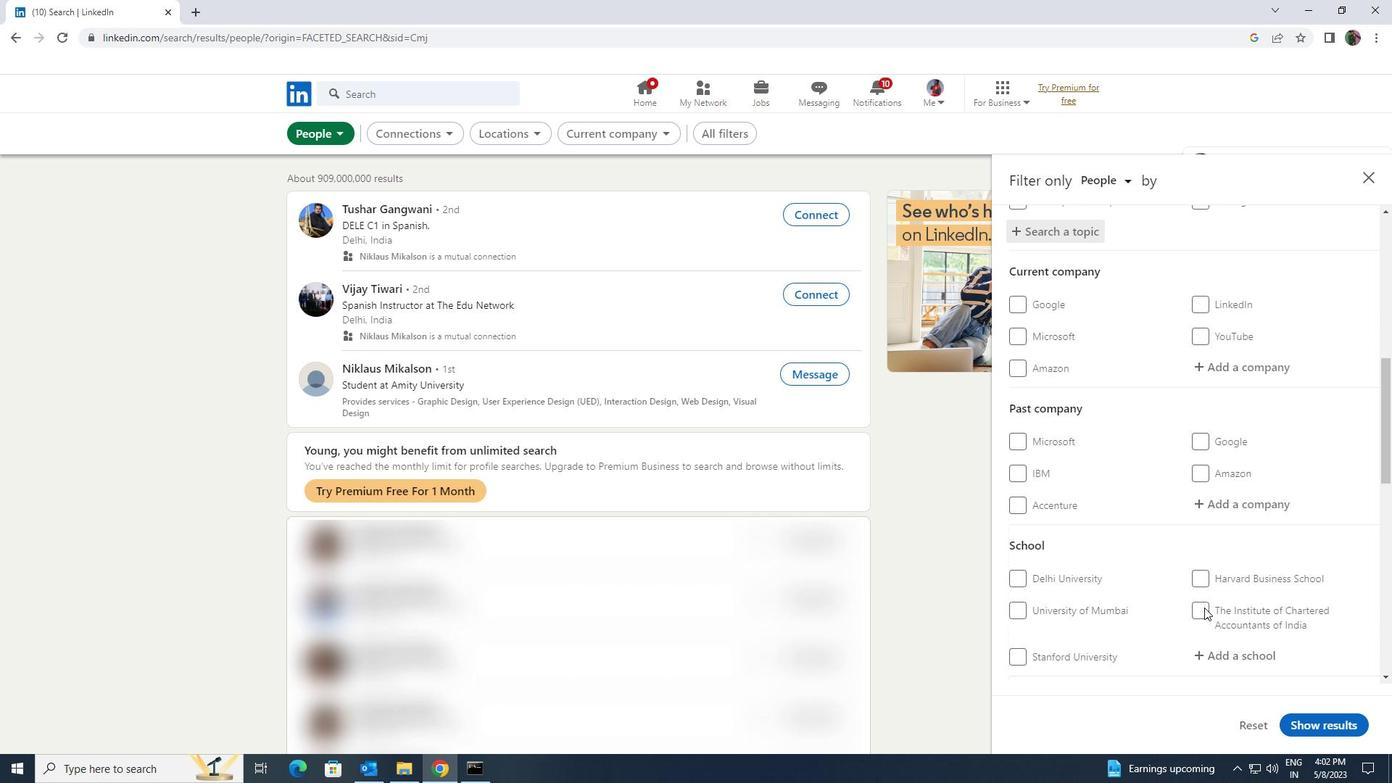 
Action: Mouse scrolled (1204, 607) with delta (0, 0)
Screenshot: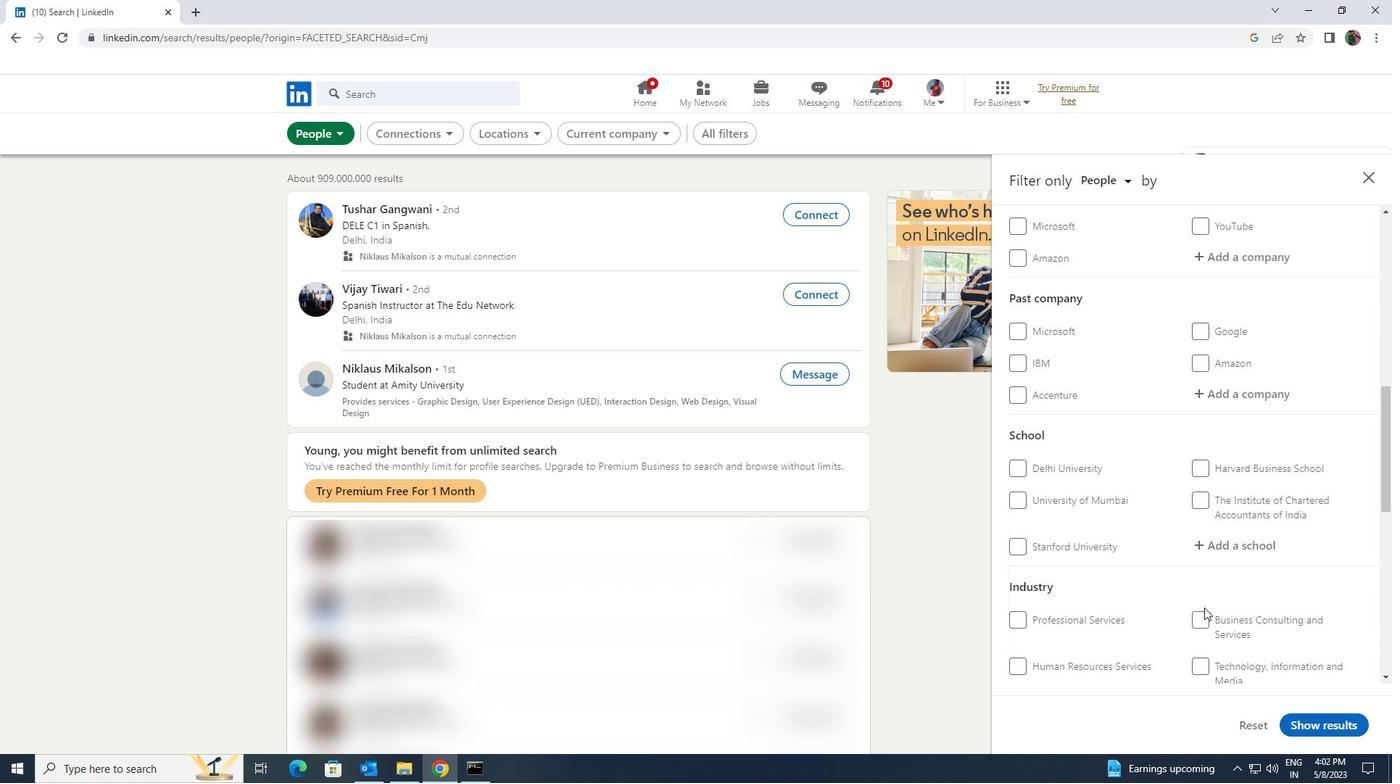 
Action: Mouse scrolled (1204, 607) with delta (0, 0)
Screenshot: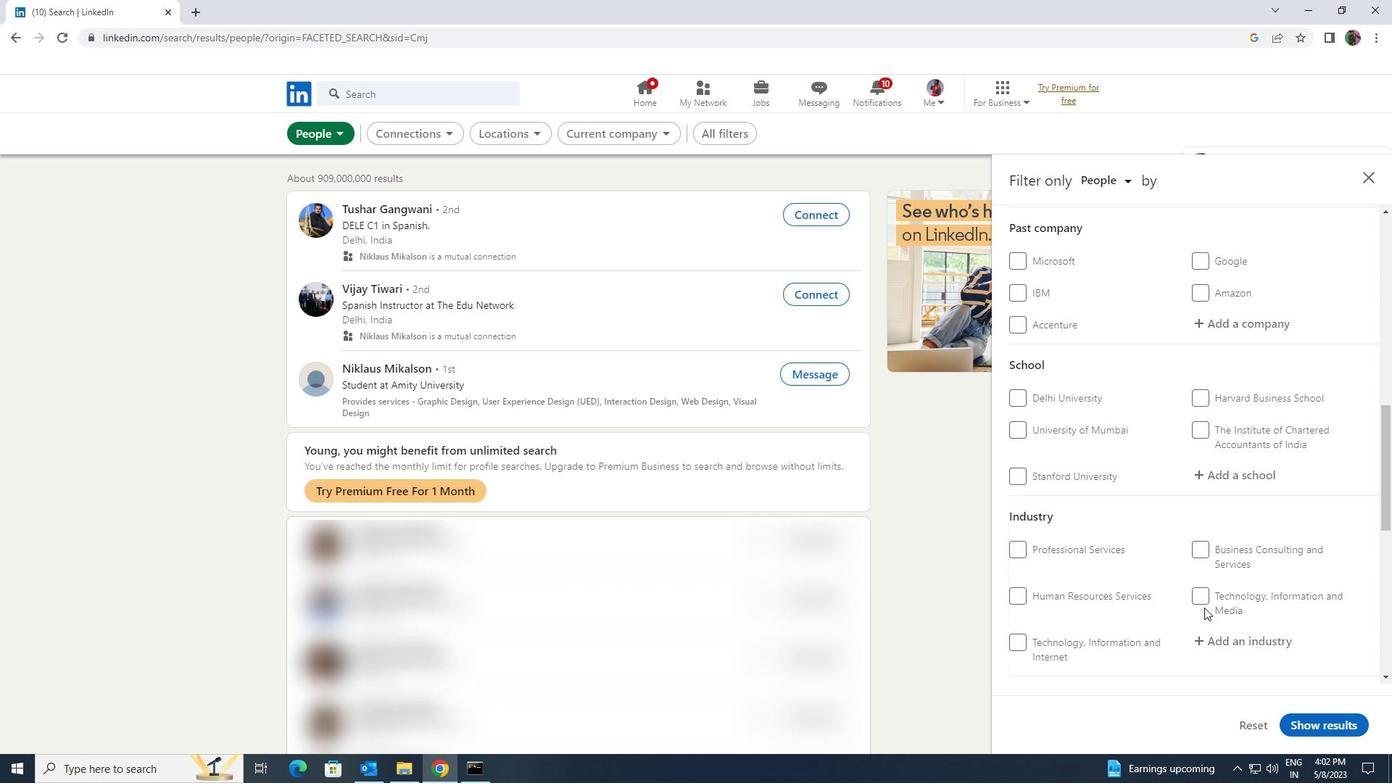 
Action: Mouse scrolled (1204, 607) with delta (0, 0)
Screenshot: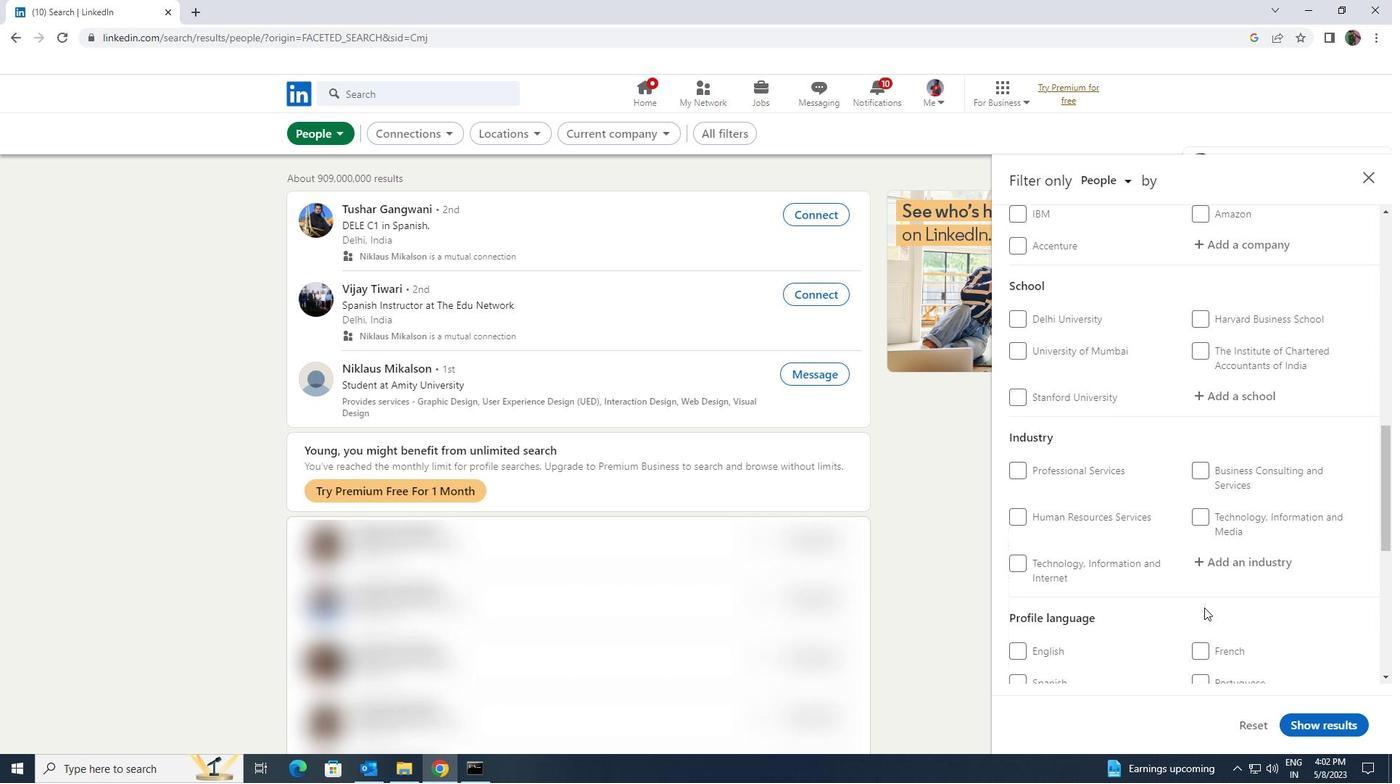 
Action: Mouse moved to (1064, 609)
Screenshot: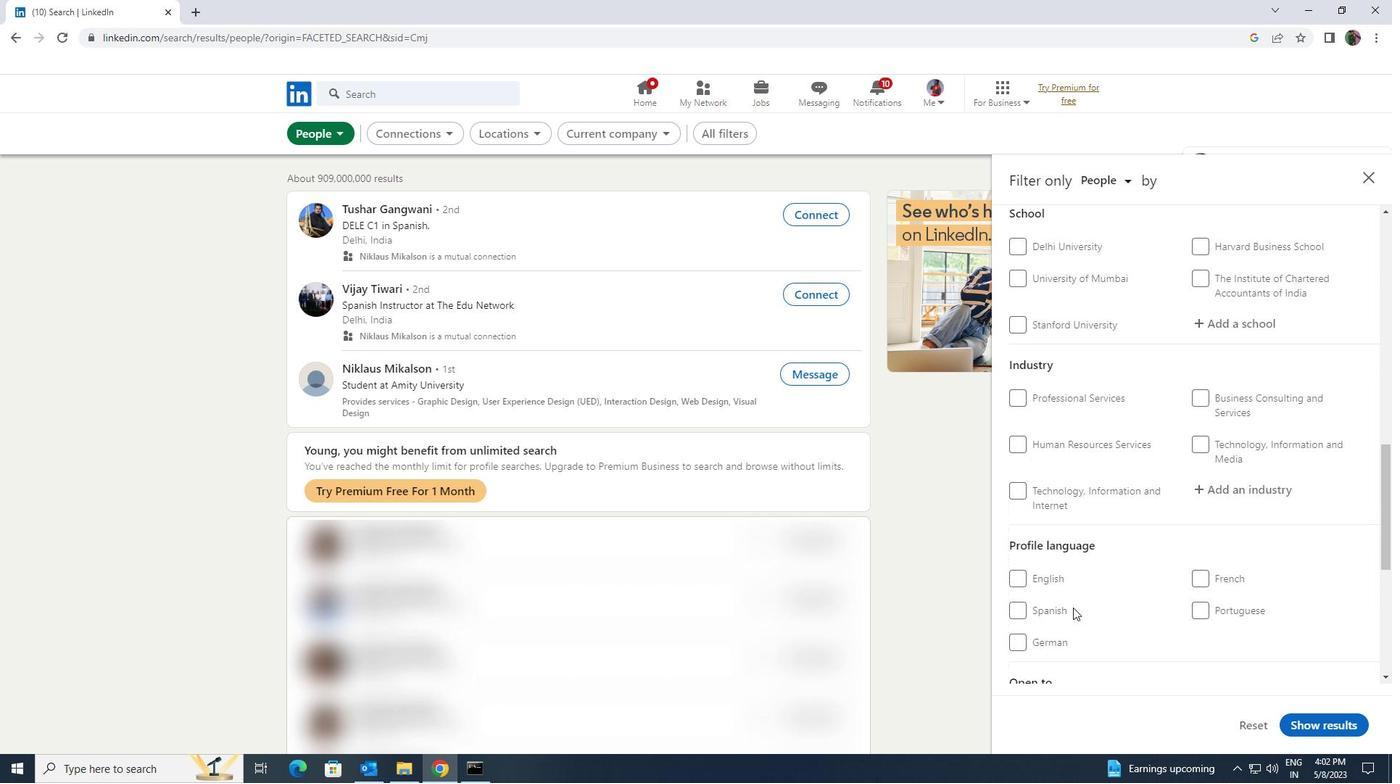 
Action: Mouse pressed left at (1064, 609)
Screenshot: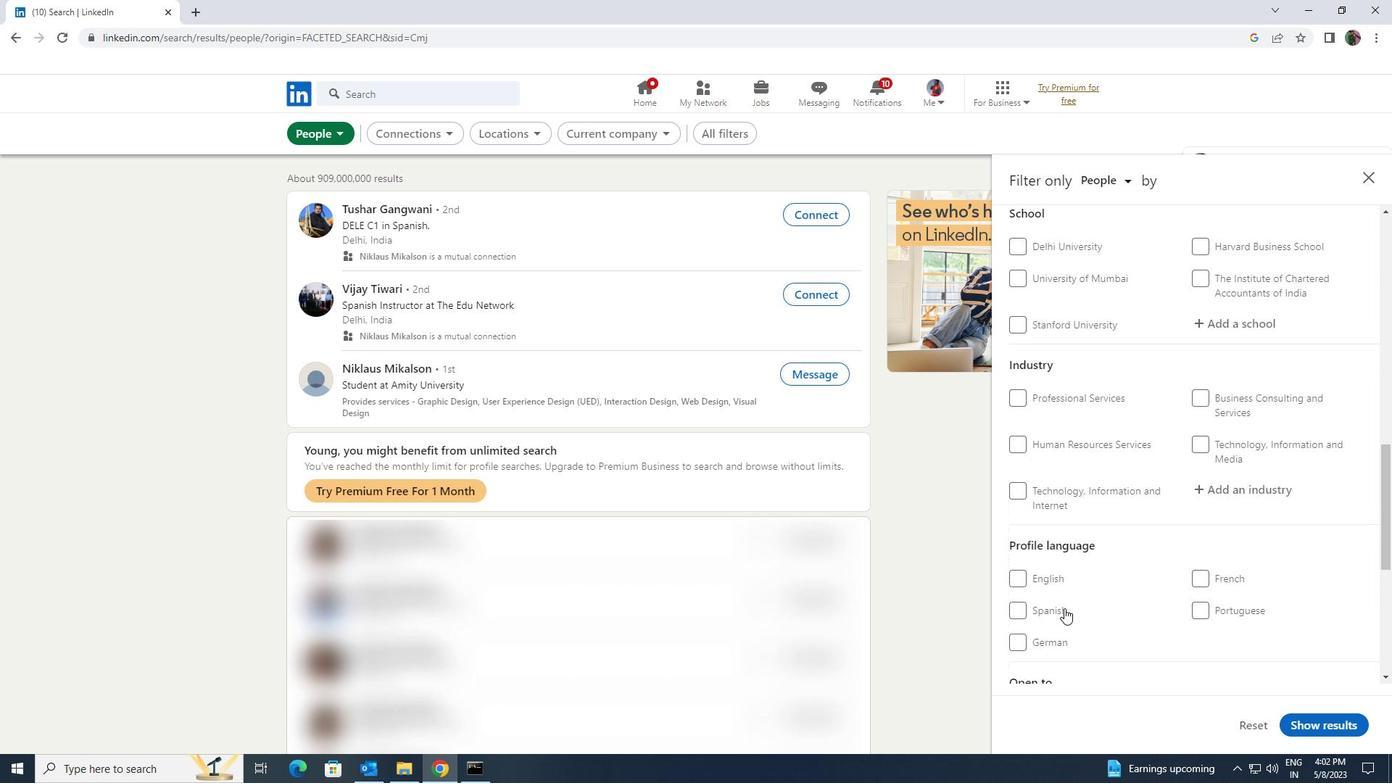 
Action: Mouse moved to (1145, 605)
Screenshot: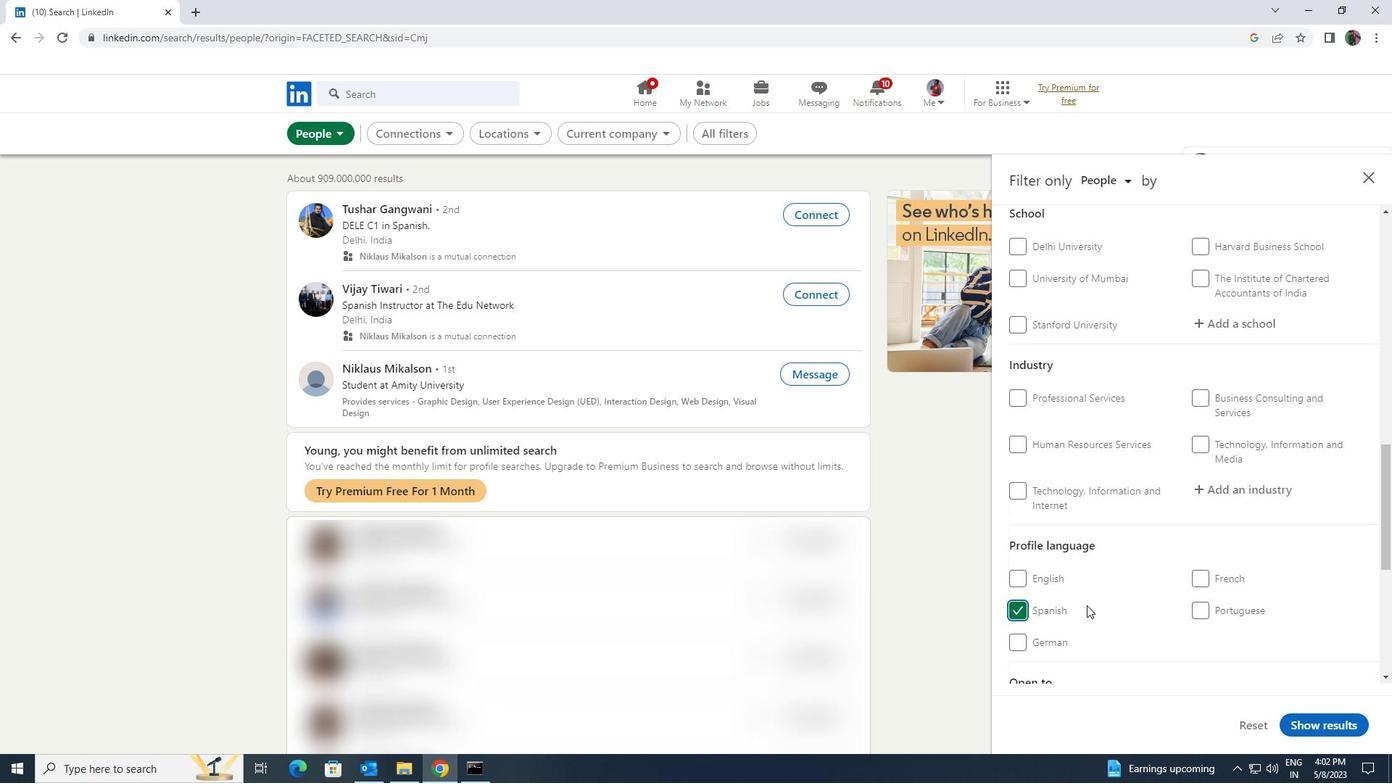 
Action: Mouse scrolled (1145, 606) with delta (0, 0)
Screenshot: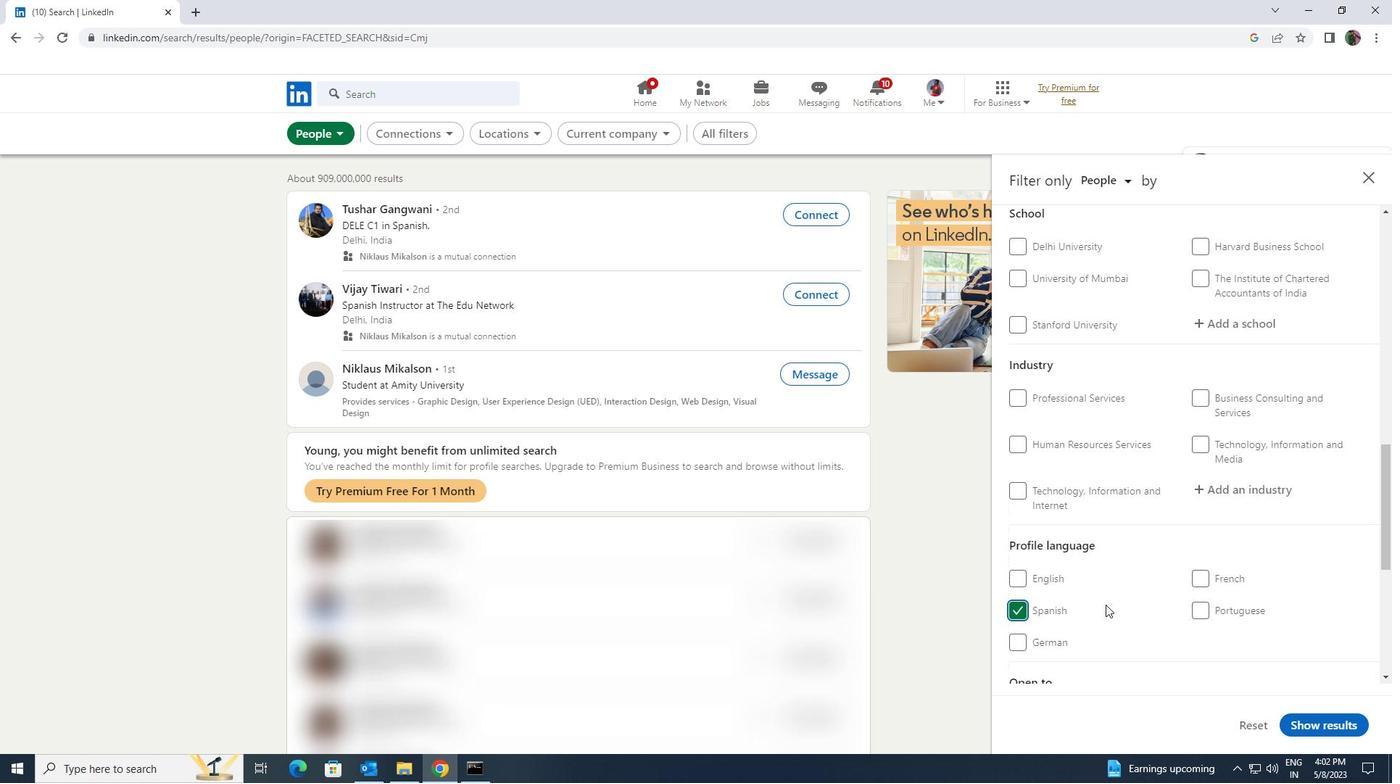 
Action: Mouse moved to (1145, 606)
Screenshot: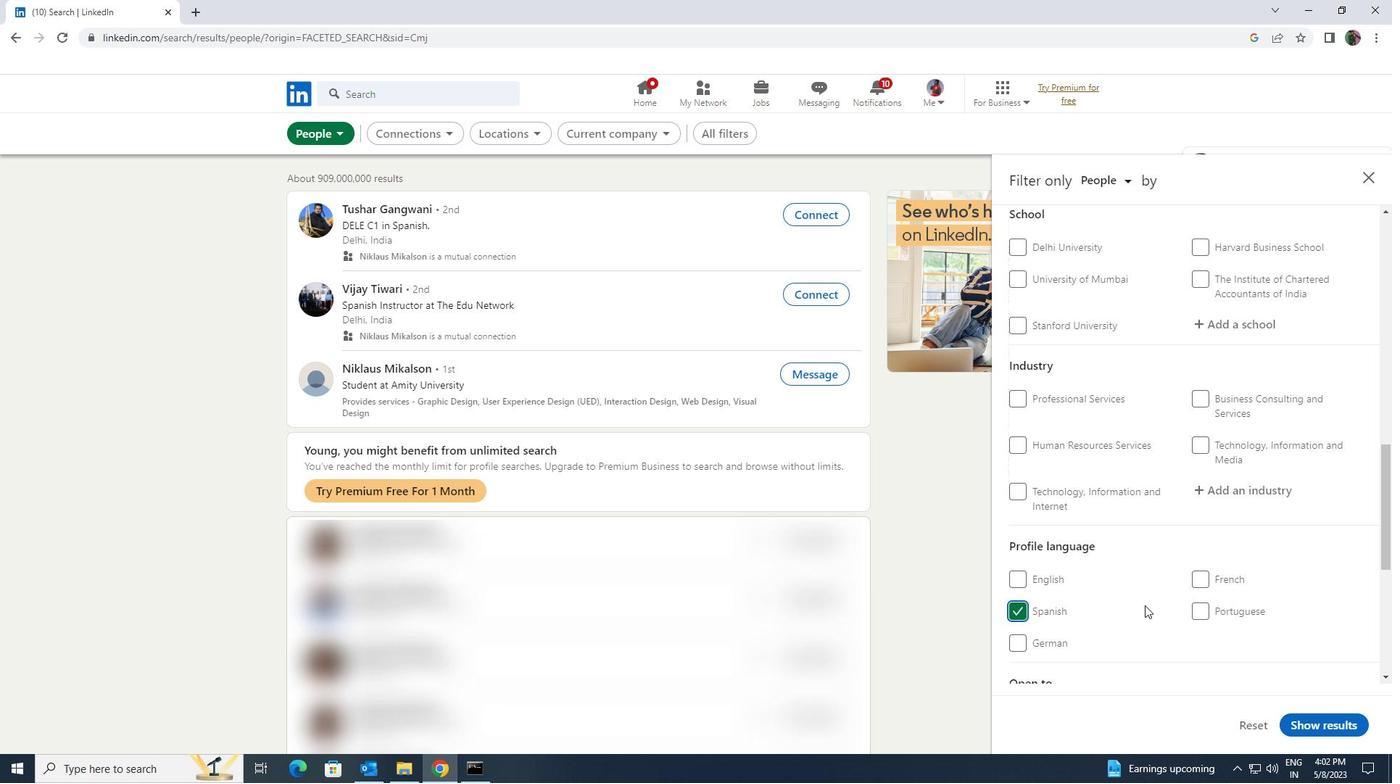 
Action: Mouse scrolled (1145, 607) with delta (0, 0)
Screenshot: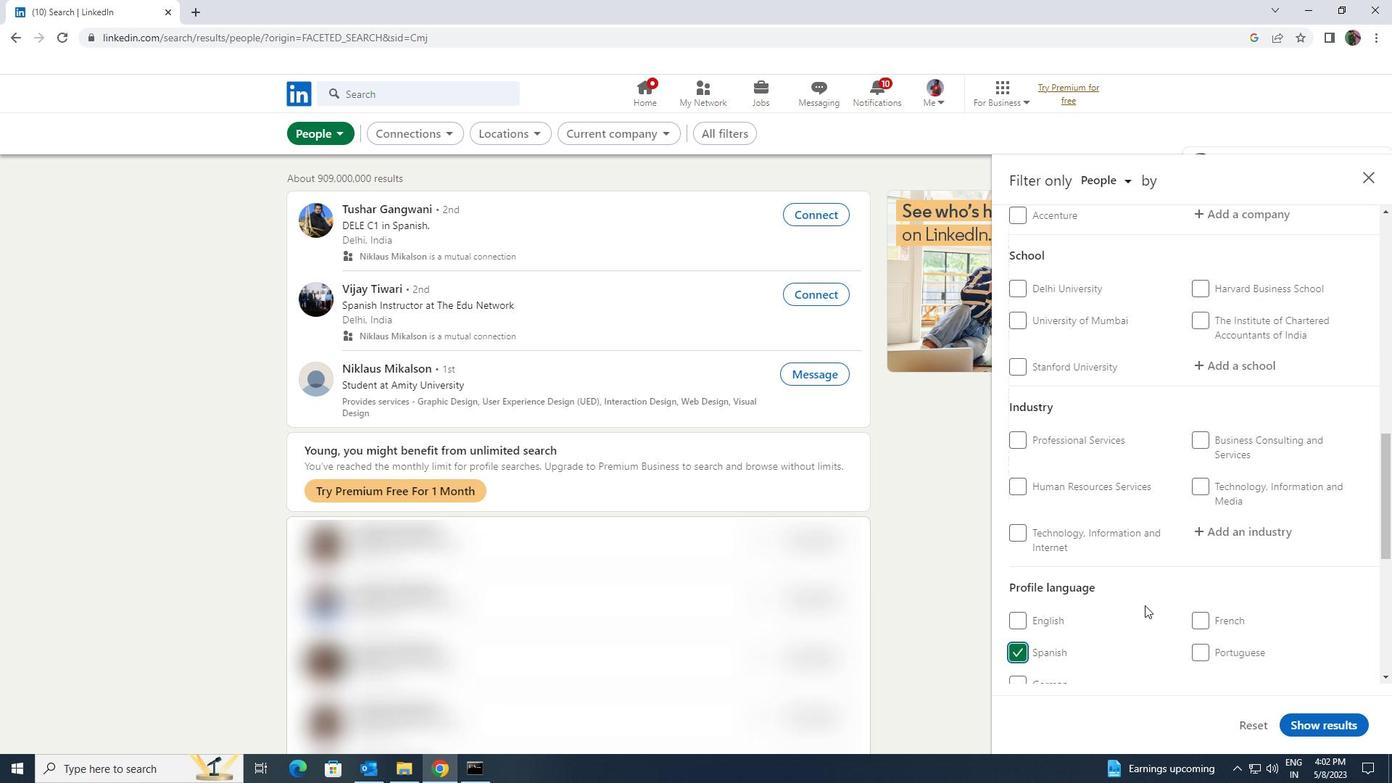 
Action: Mouse scrolled (1145, 607) with delta (0, 0)
Screenshot: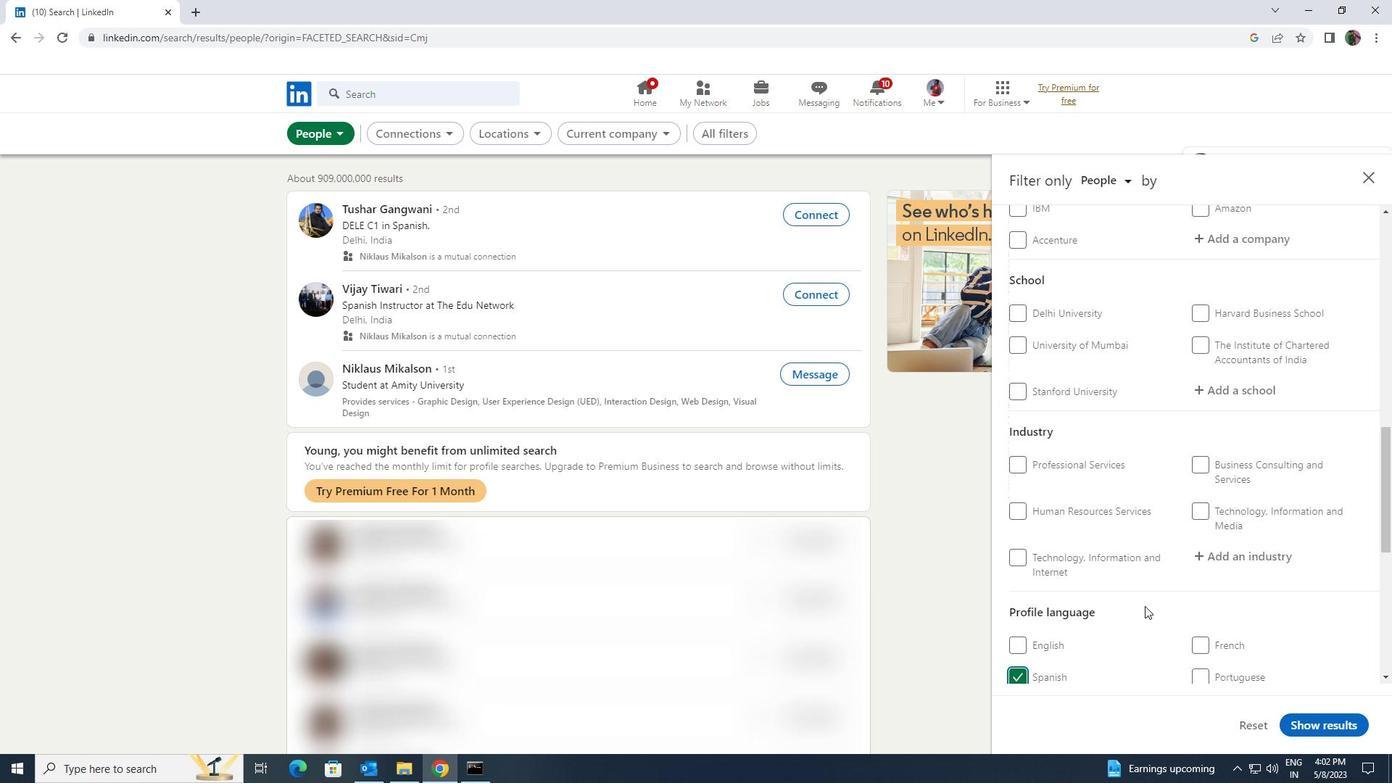 
Action: Mouse scrolled (1145, 607) with delta (0, 0)
Screenshot: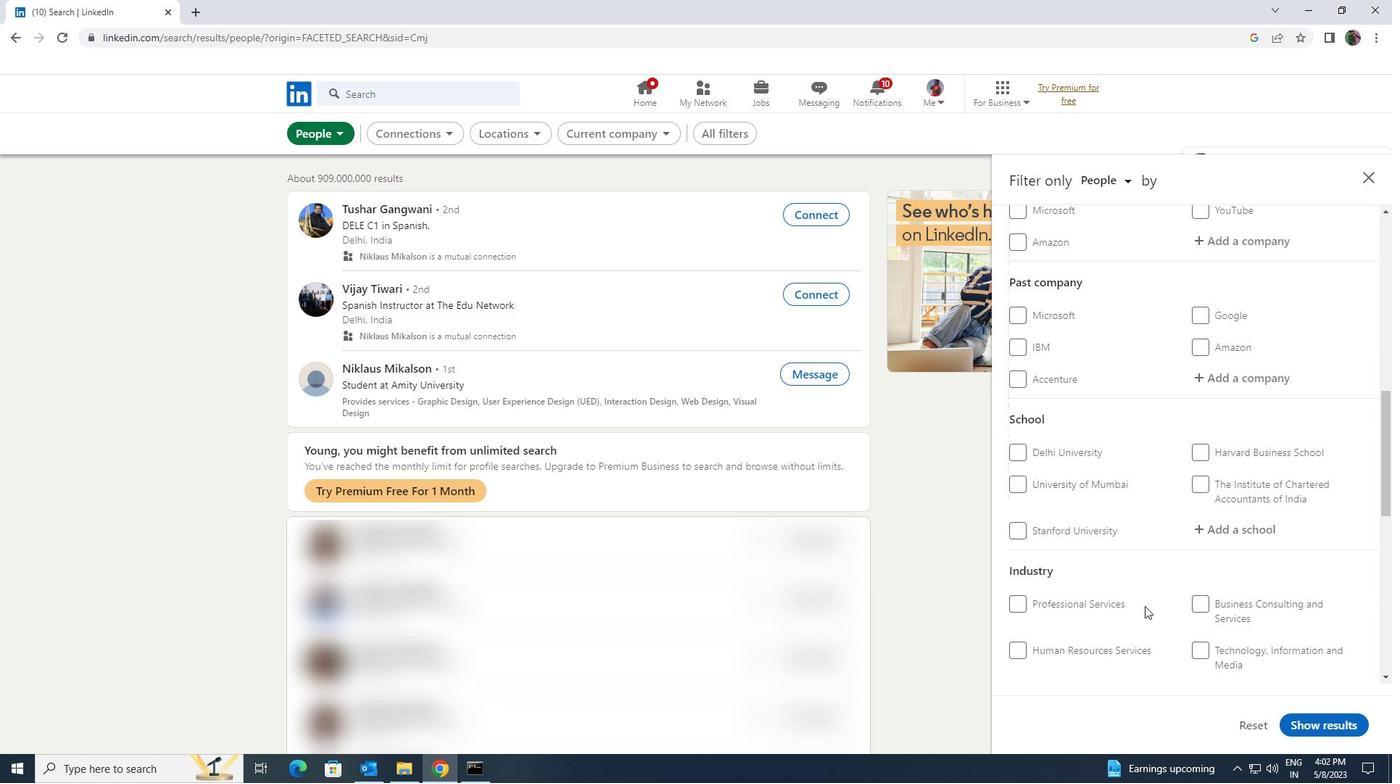 
Action: Mouse scrolled (1145, 607) with delta (0, 0)
Screenshot: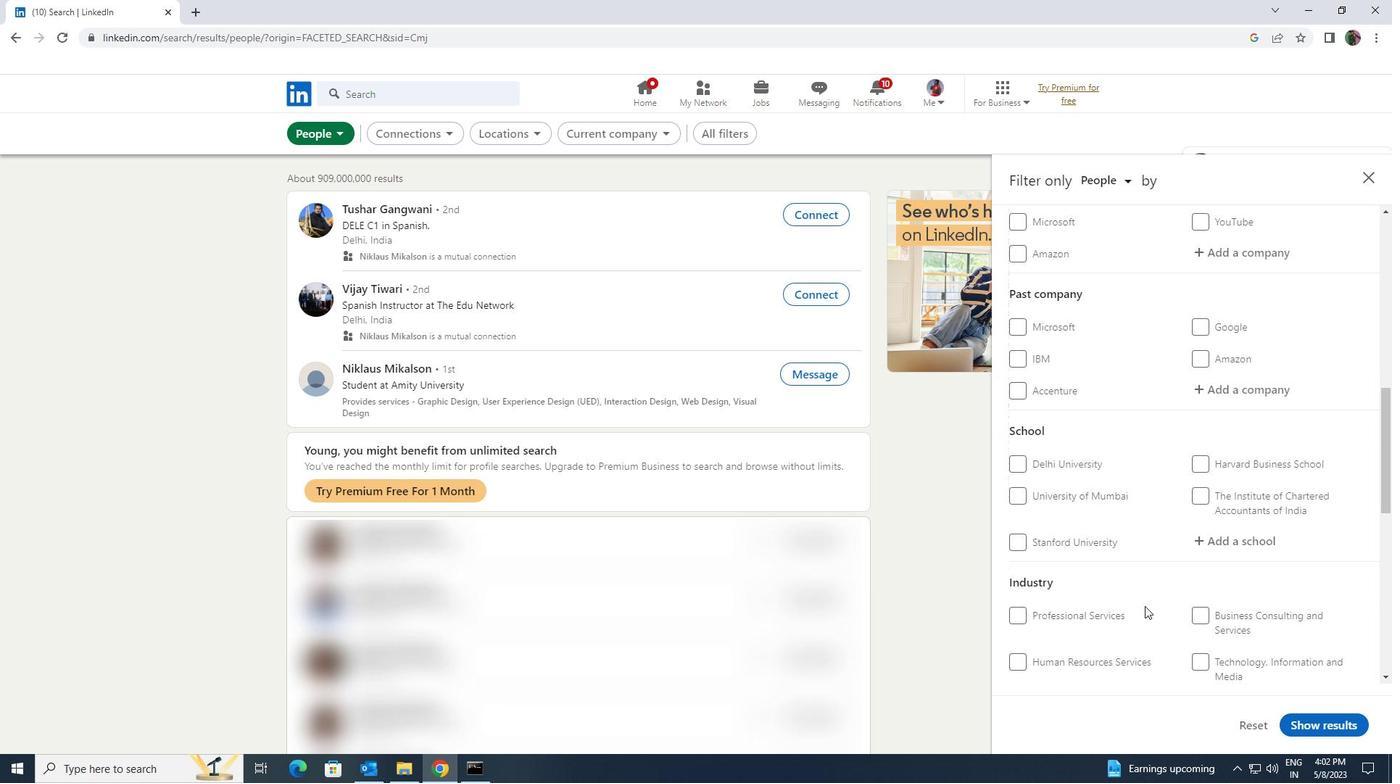 
Action: Mouse scrolled (1145, 607) with delta (0, 0)
Screenshot: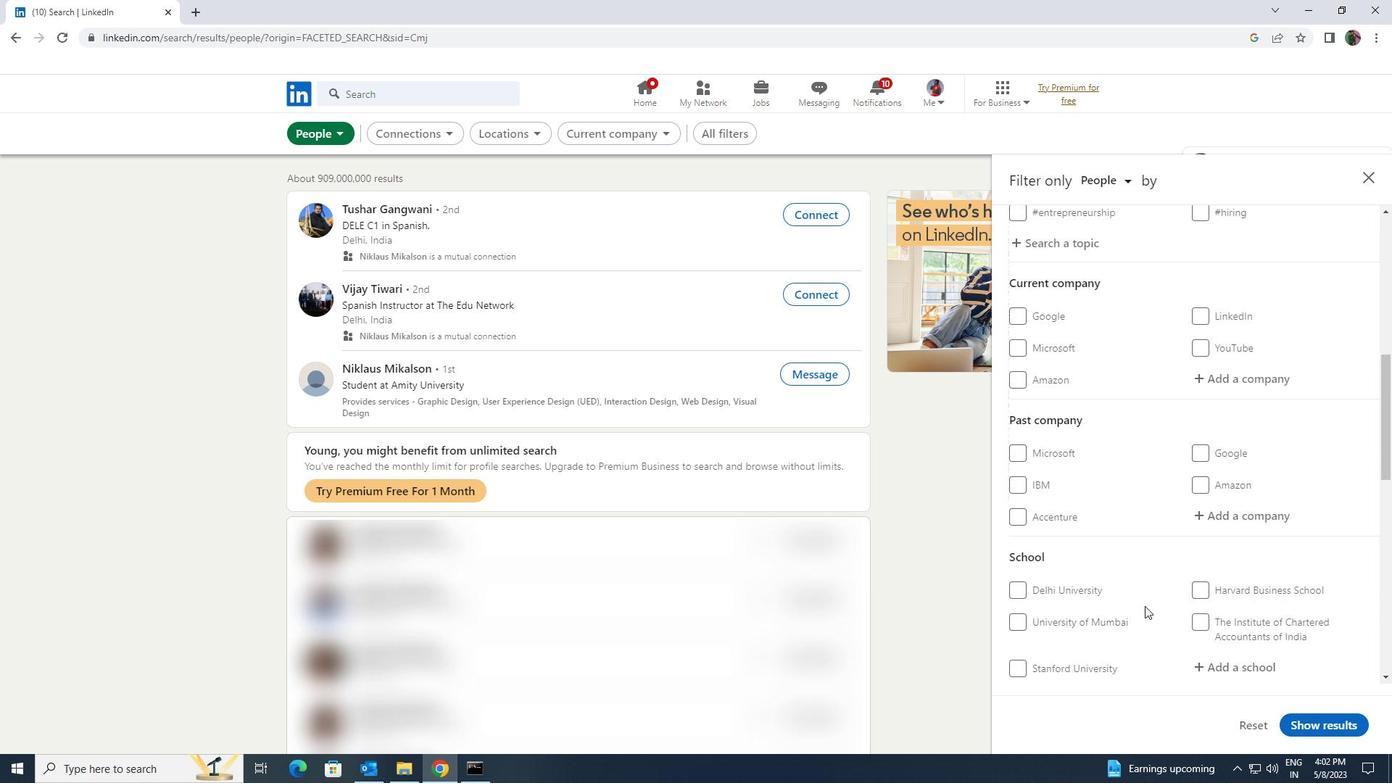 
Action: Mouse scrolled (1145, 607) with delta (0, 0)
Screenshot: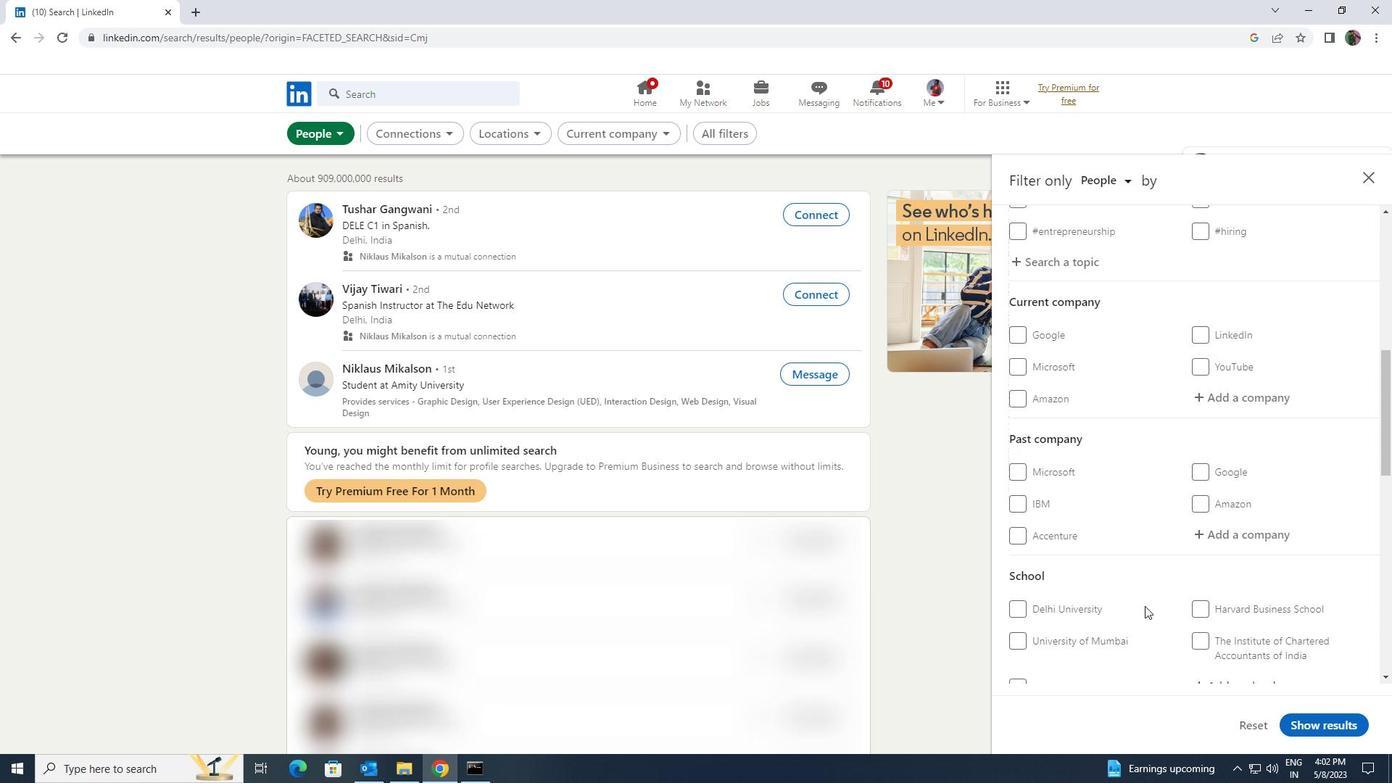 
Action: Mouse scrolled (1145, 607) with delta (0, 0)
Screenshot: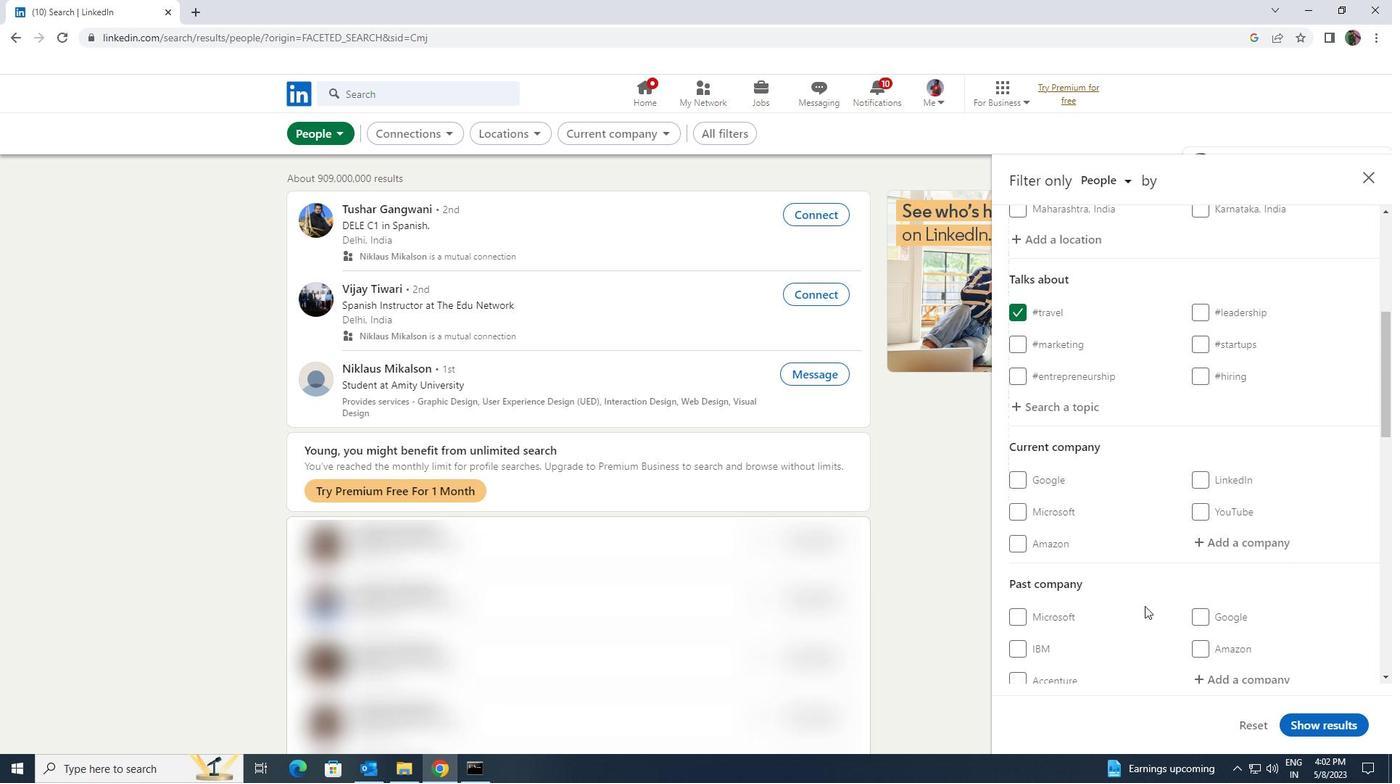 
Action: Mouse moved to (1233, 612)
Screenshot: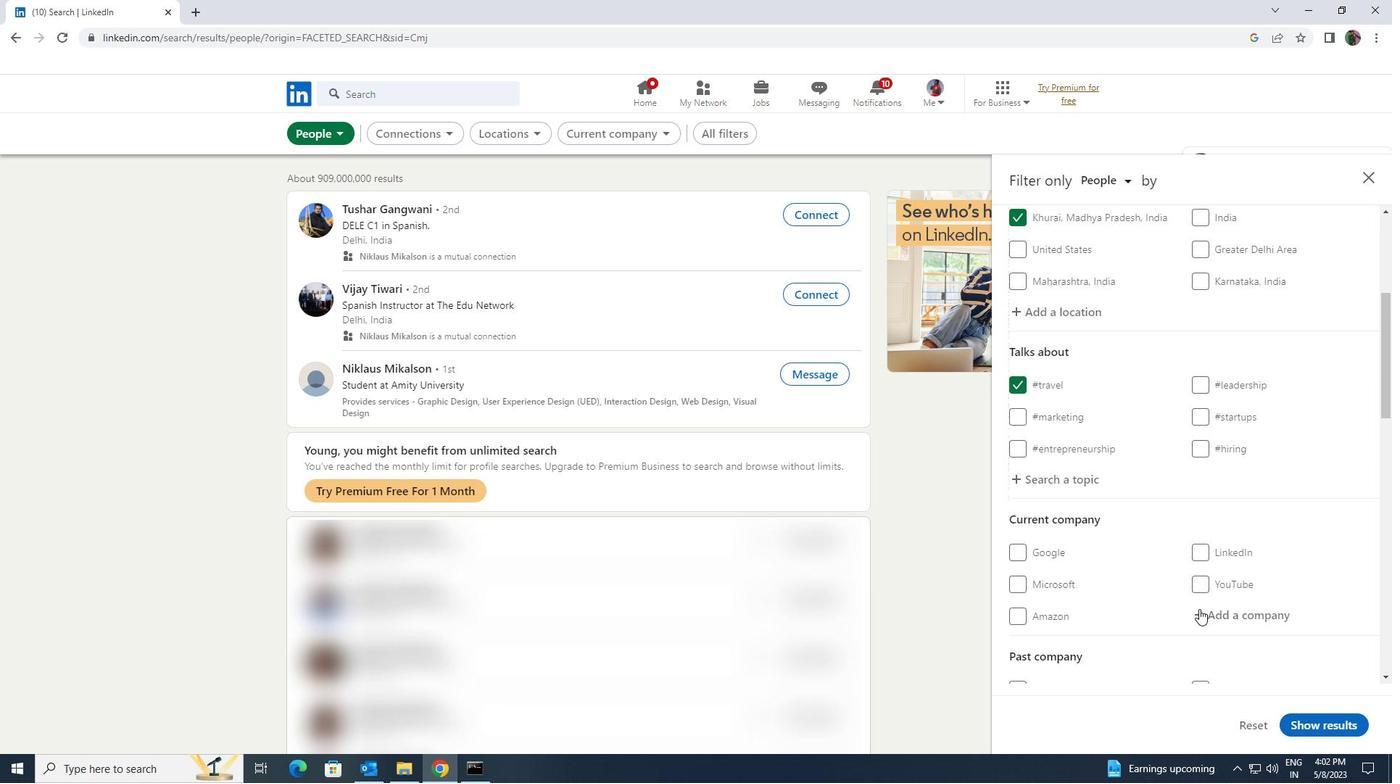
Action: Mouse pressed left at (1233, 612)
Screenshot: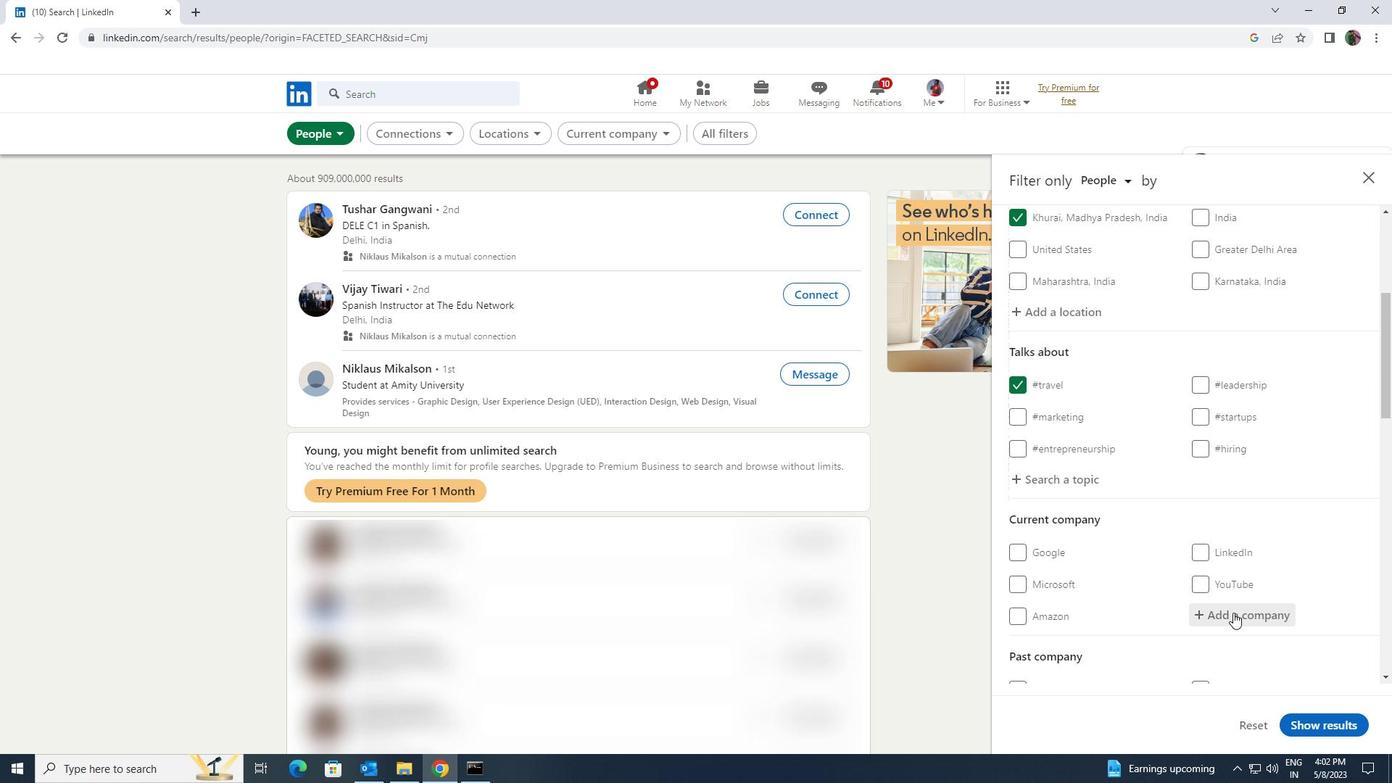 
Action: Key pressed <Key.shift><Key.shift><Key.shift><Key.shift><Key.shift><Key.shift><Key.shift><Key.shift><Key.shift><Key.shift>UNILEVER
Screenshot: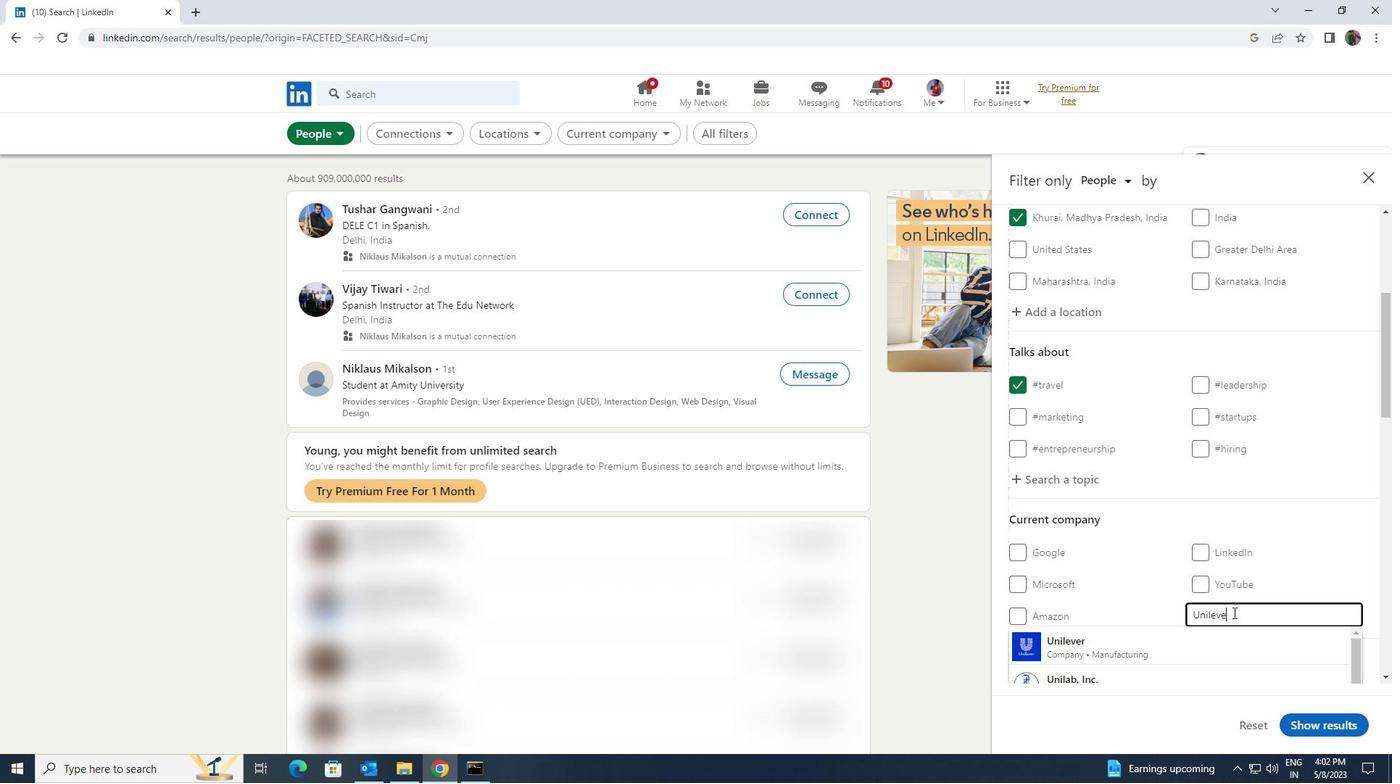 
Action: Mouse moved to (1214, 639)
Screenshot: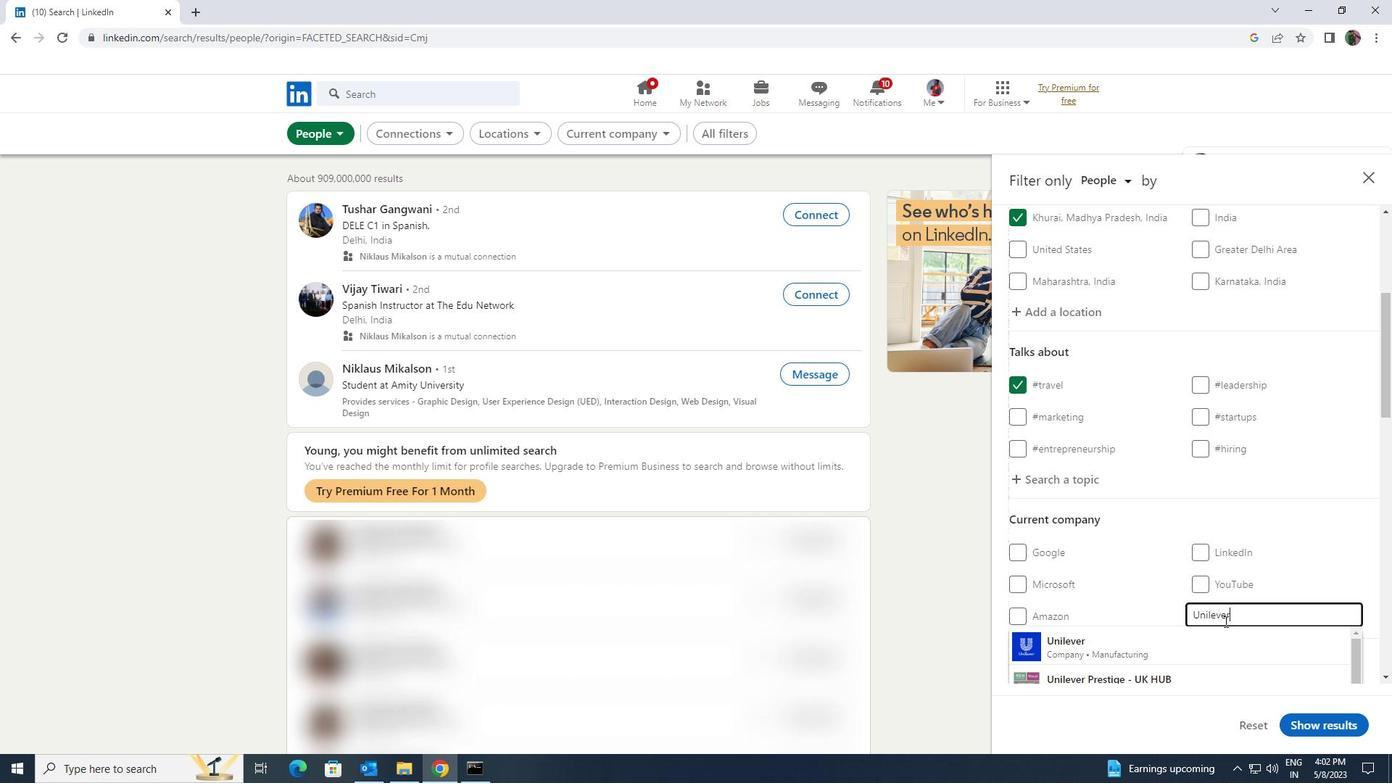 
Action: Mouse pressed left at (1214, 639)
Screenshot: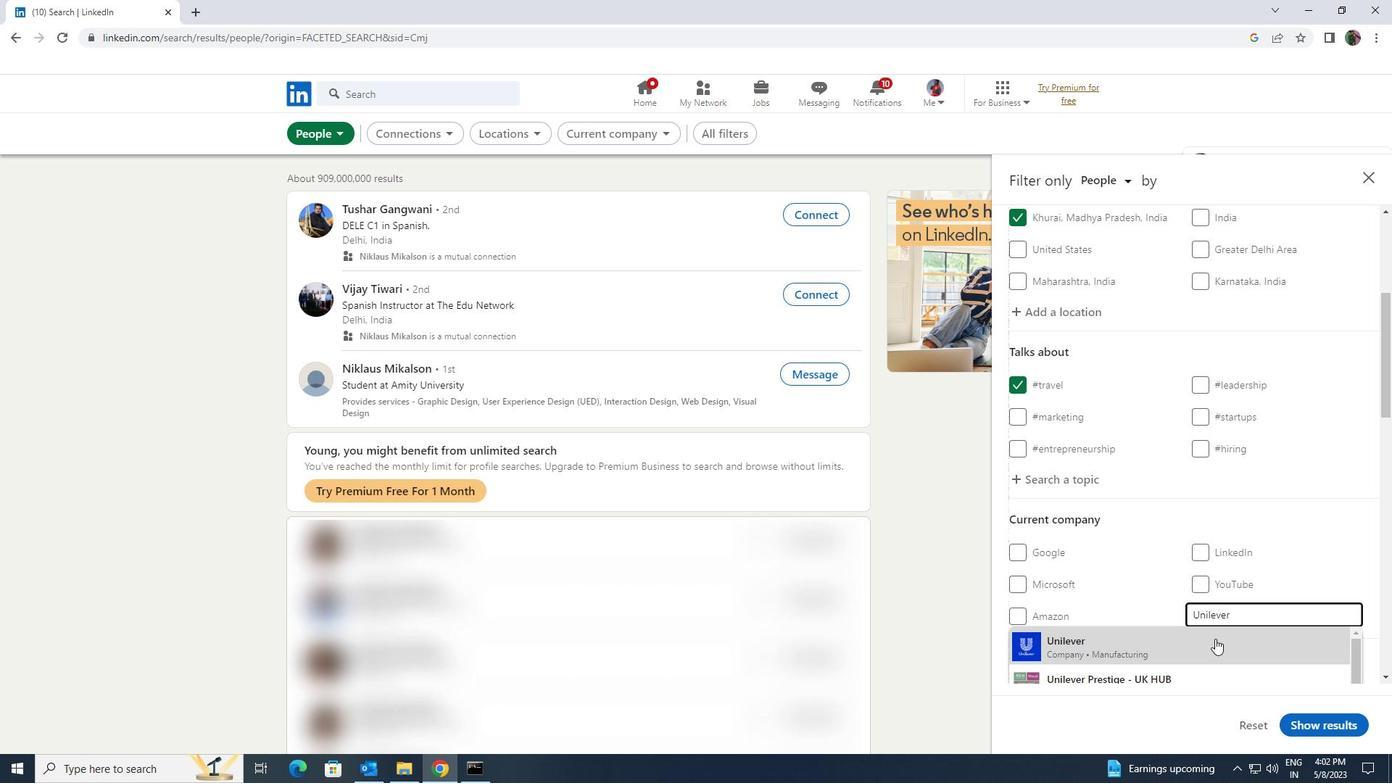 
Action: Mouse moved to (1204, 615)
Screenshot: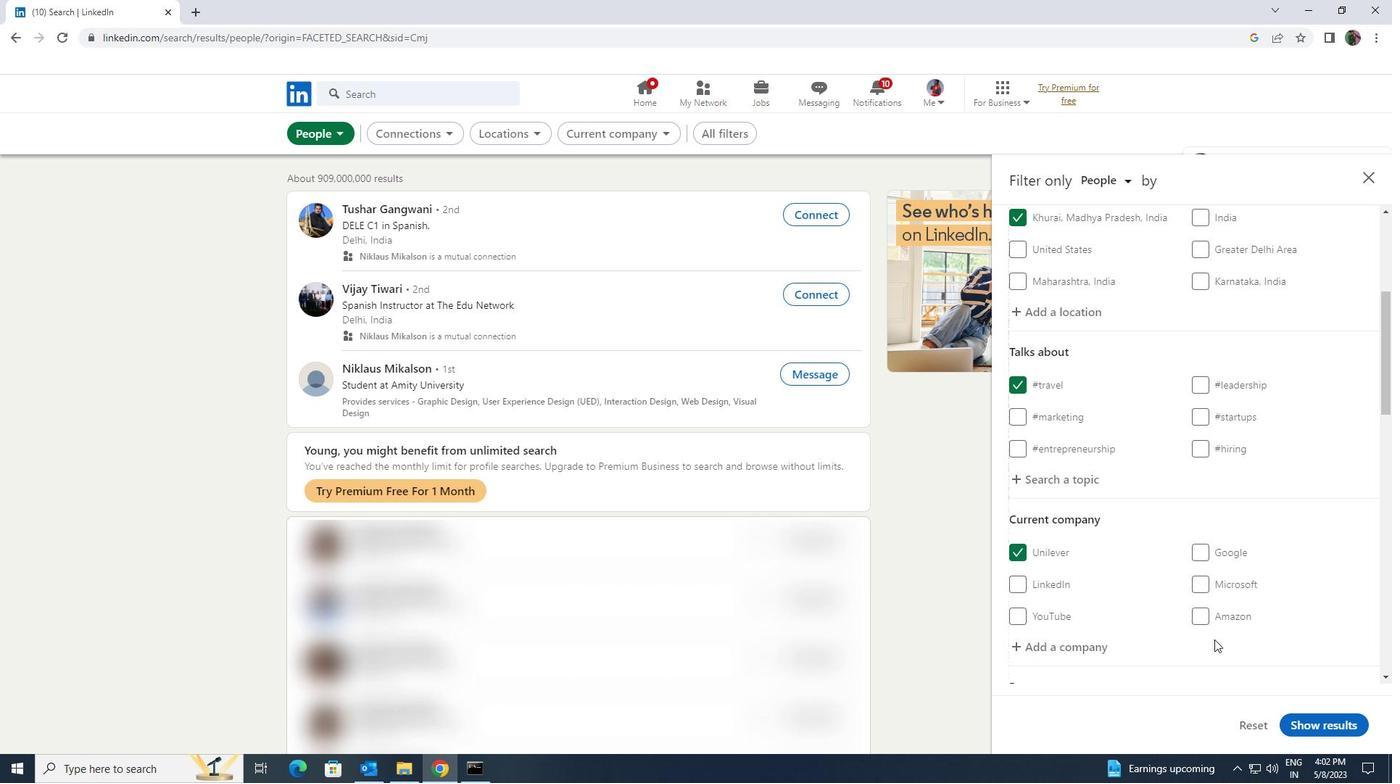 
Action: Mouse scrolled (1204, 614) with delta (0, 0)
Screenshot: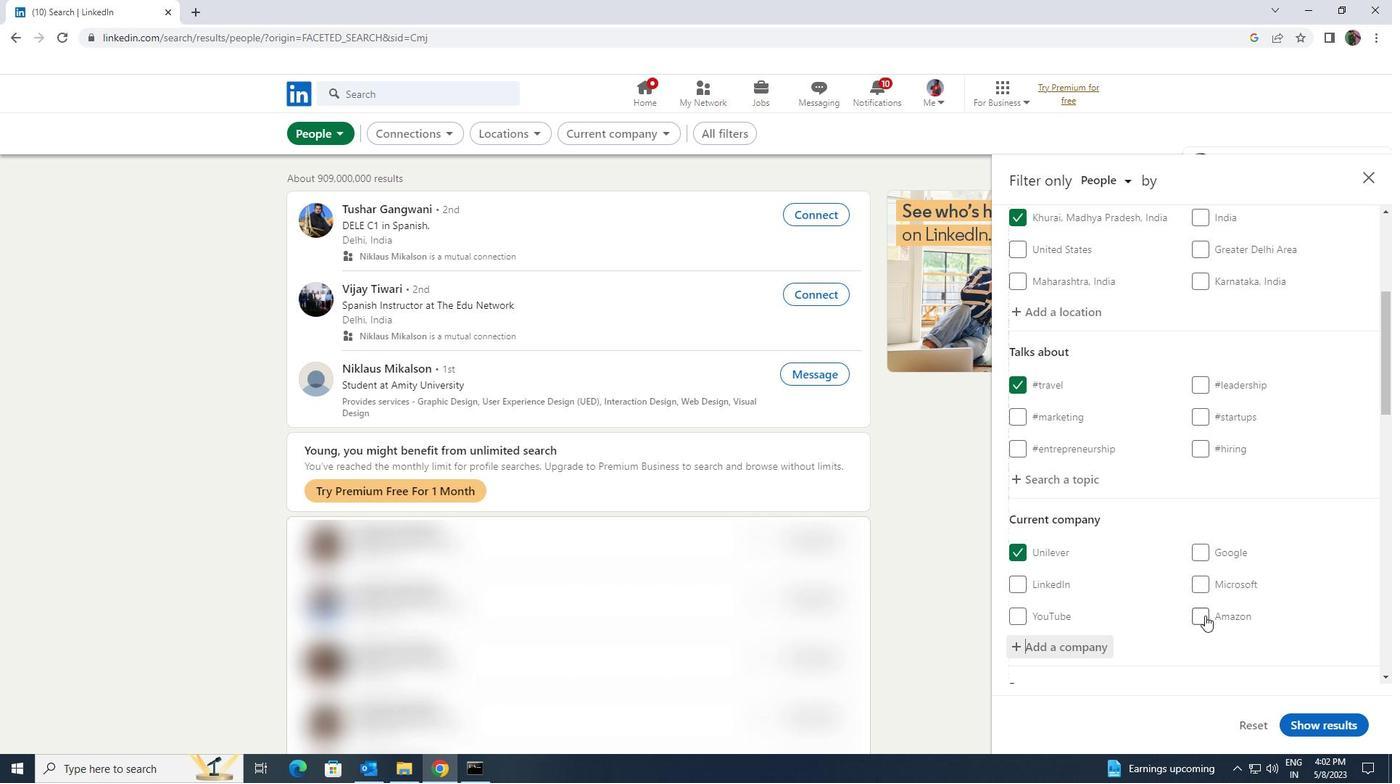
Action: Mouse scrolled (1204, 614) with delta (0, 0)
Screenshot: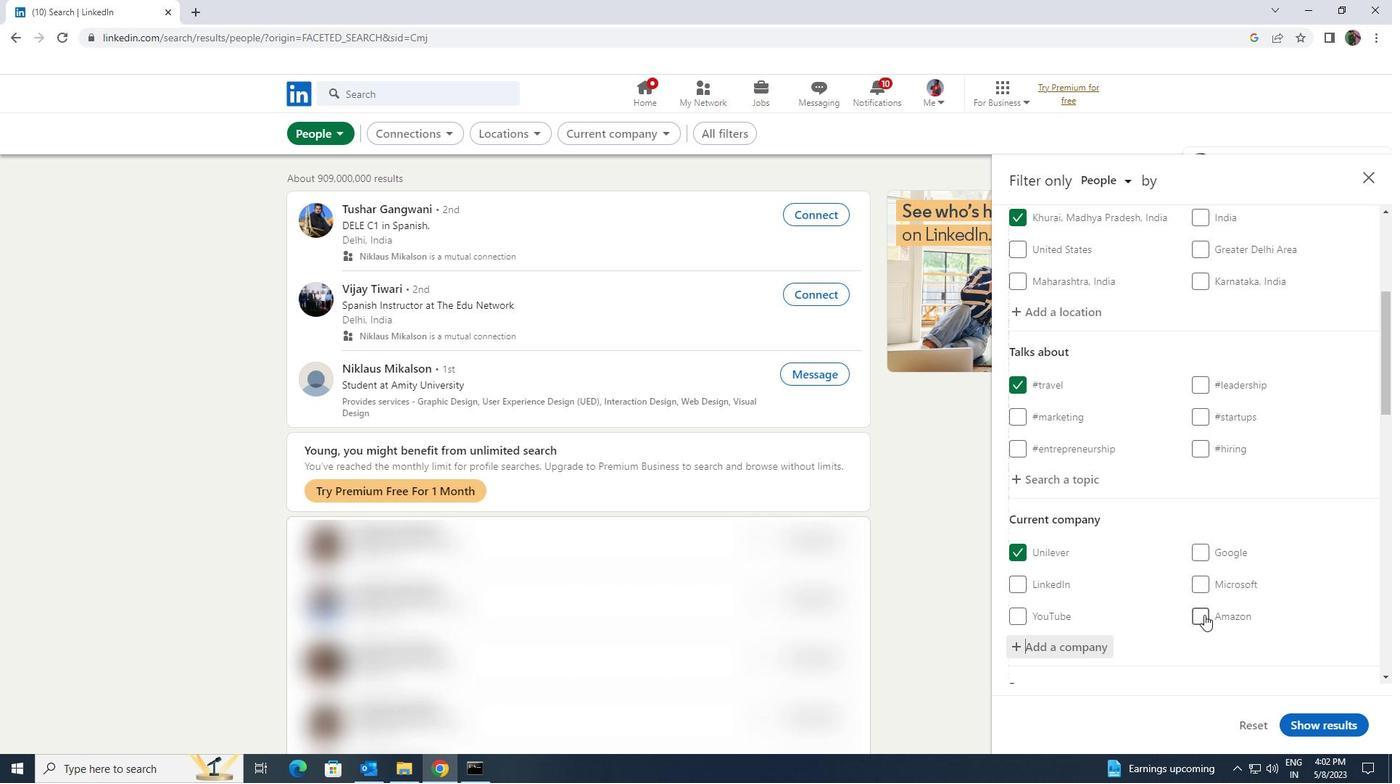 
Action: Mouse scrolled (1204, 614) with delta (0, 0)
Screenshot: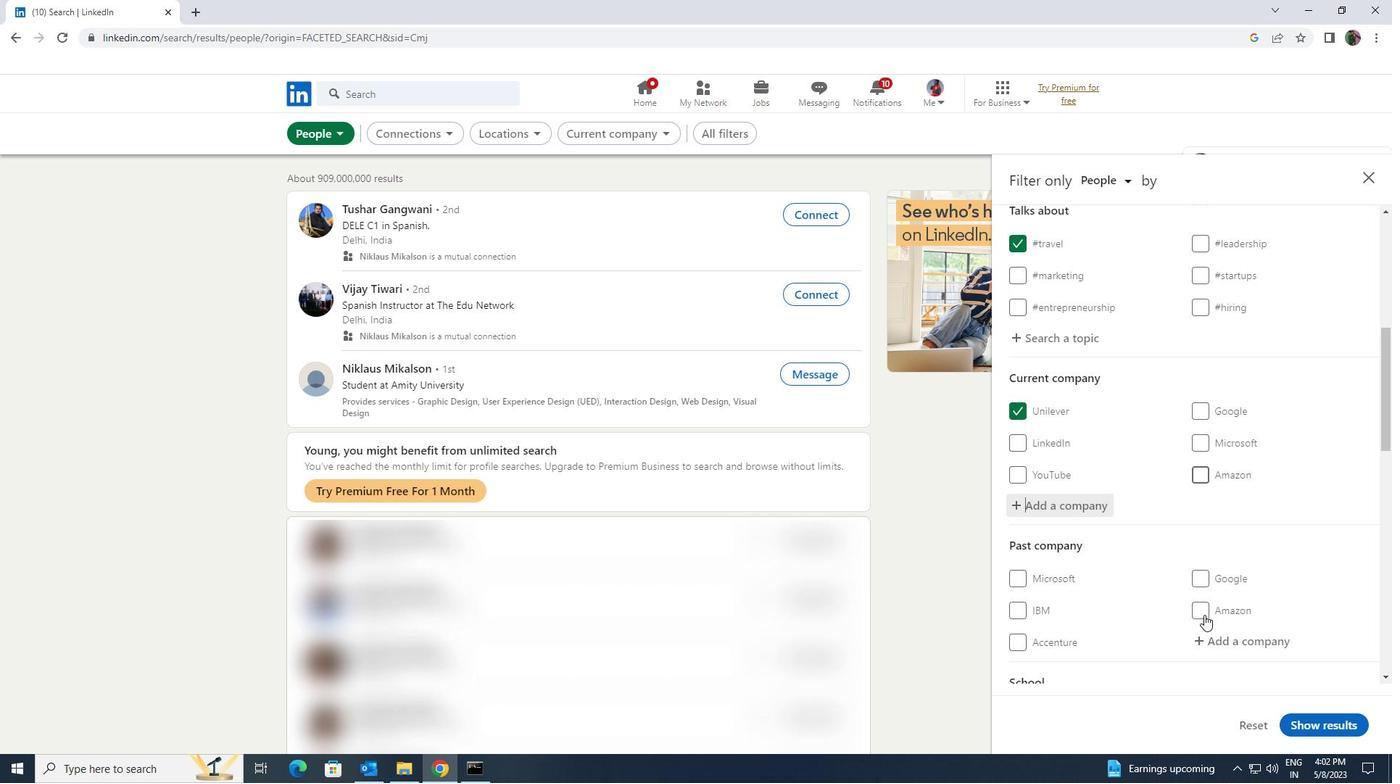 
Action: Mouse scrolled (1204, 614) with delta (0, 0)
Screenshot: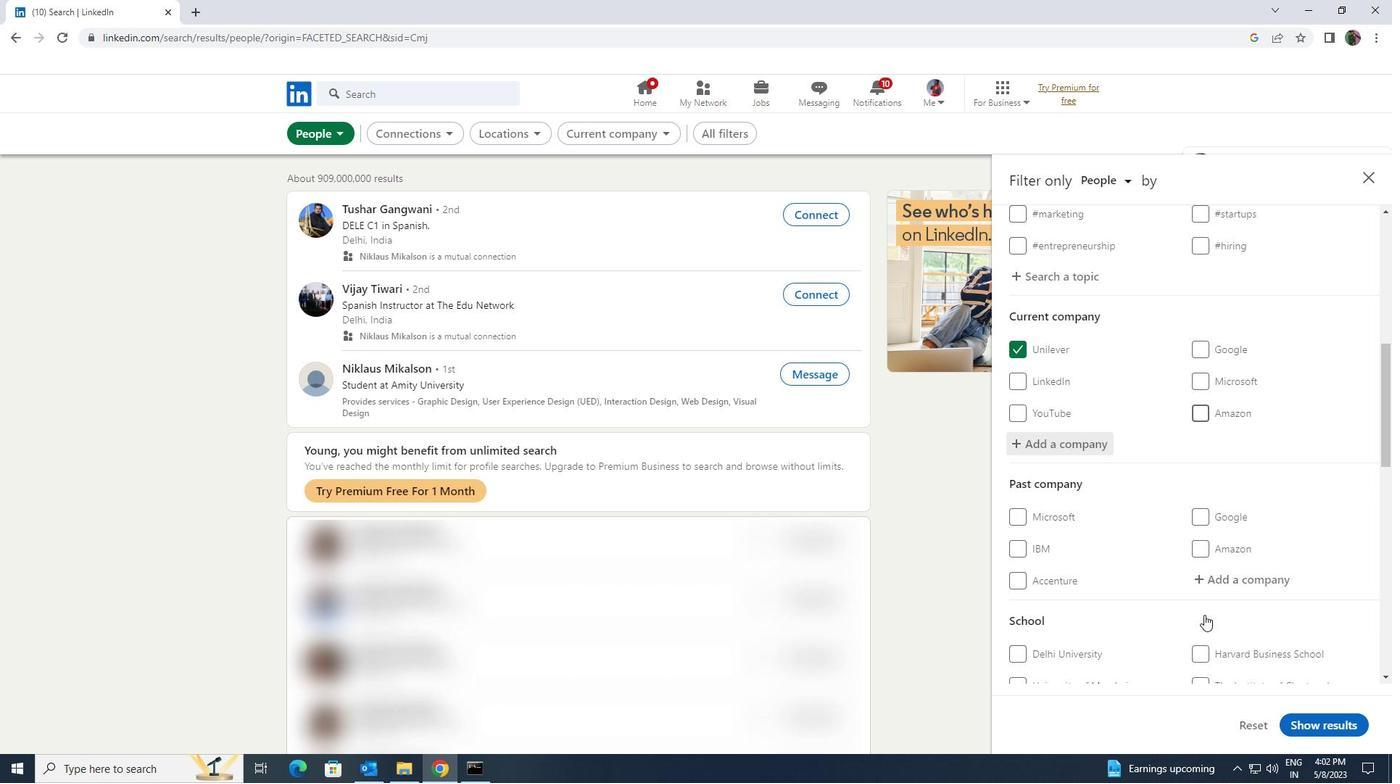 
Action: Mouse moved to (1214, 636)
Screenshot: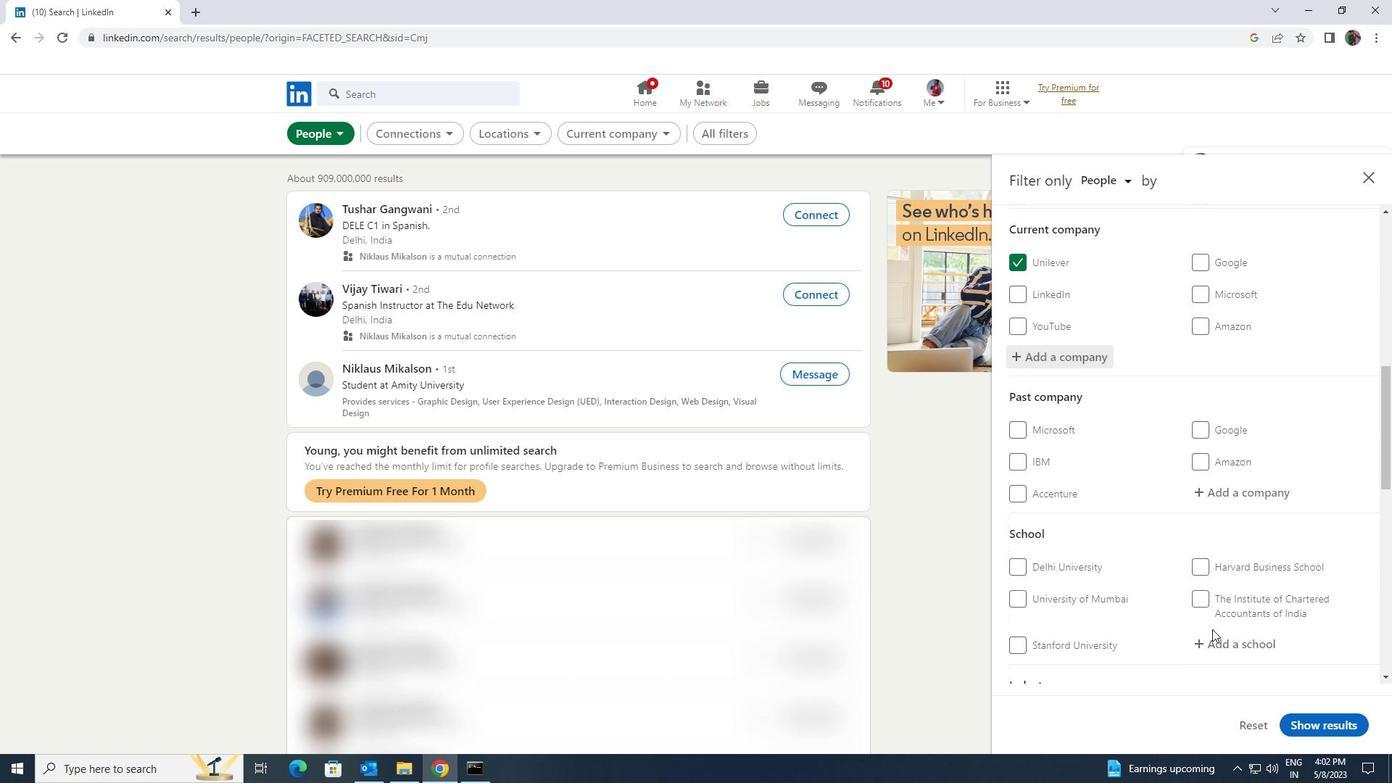 
Action: Mouse pressed left at (1214, 636)
Screenshot: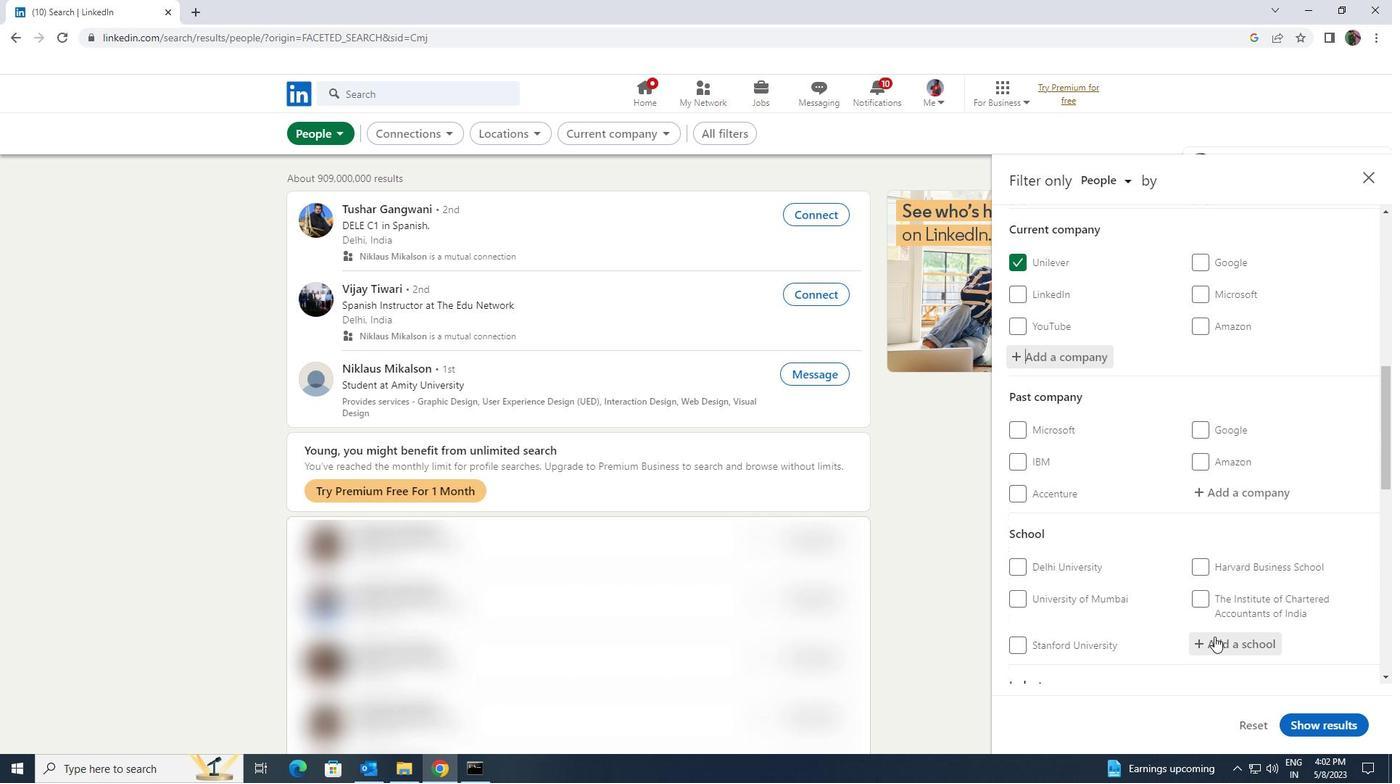 
Action: Key pressed <Key.shift><Key.shift><Key.shift><Key.shift><Key.shift><Key.shift><Key.shift><Key.shift><Key.shift><Key.shift>GURUNANAK
Screenshot: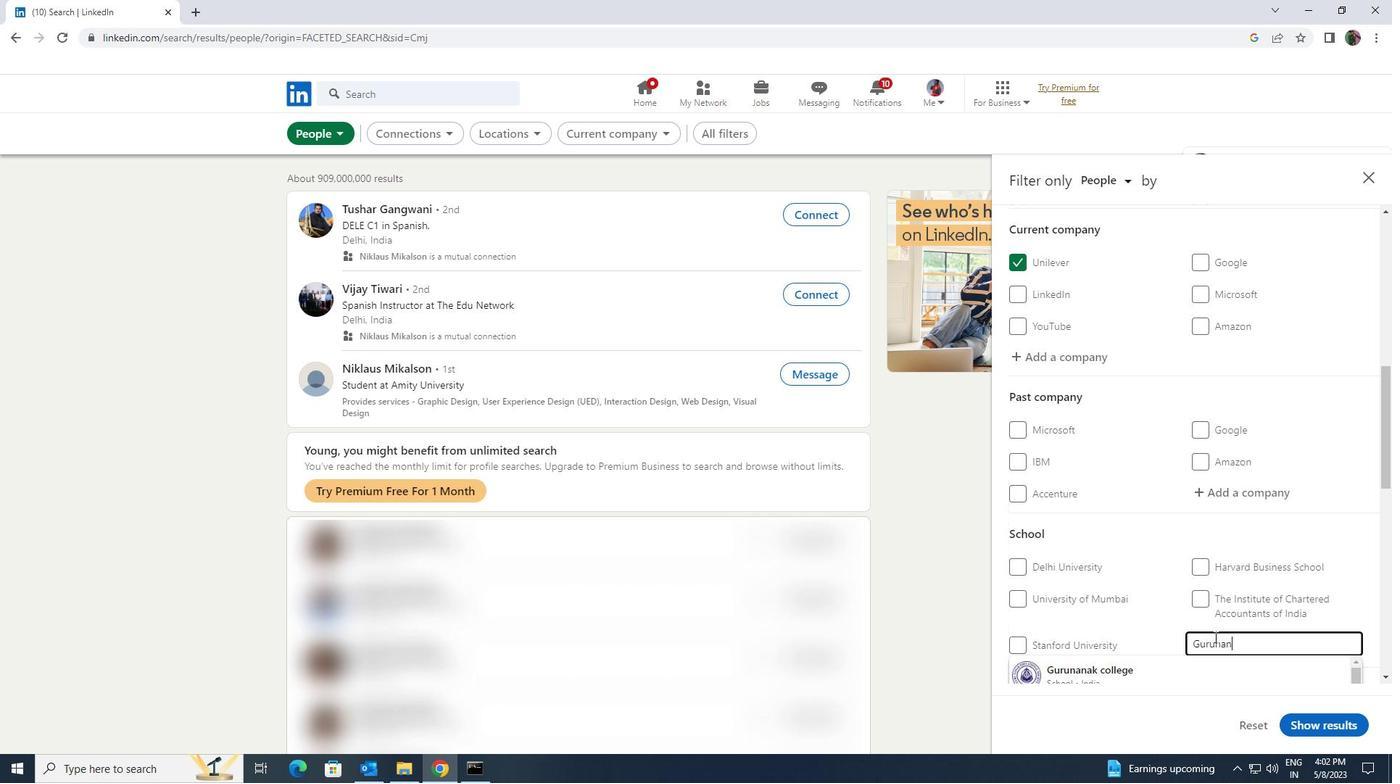
Action: Mouse moved to (1201, 662)
Screenshot: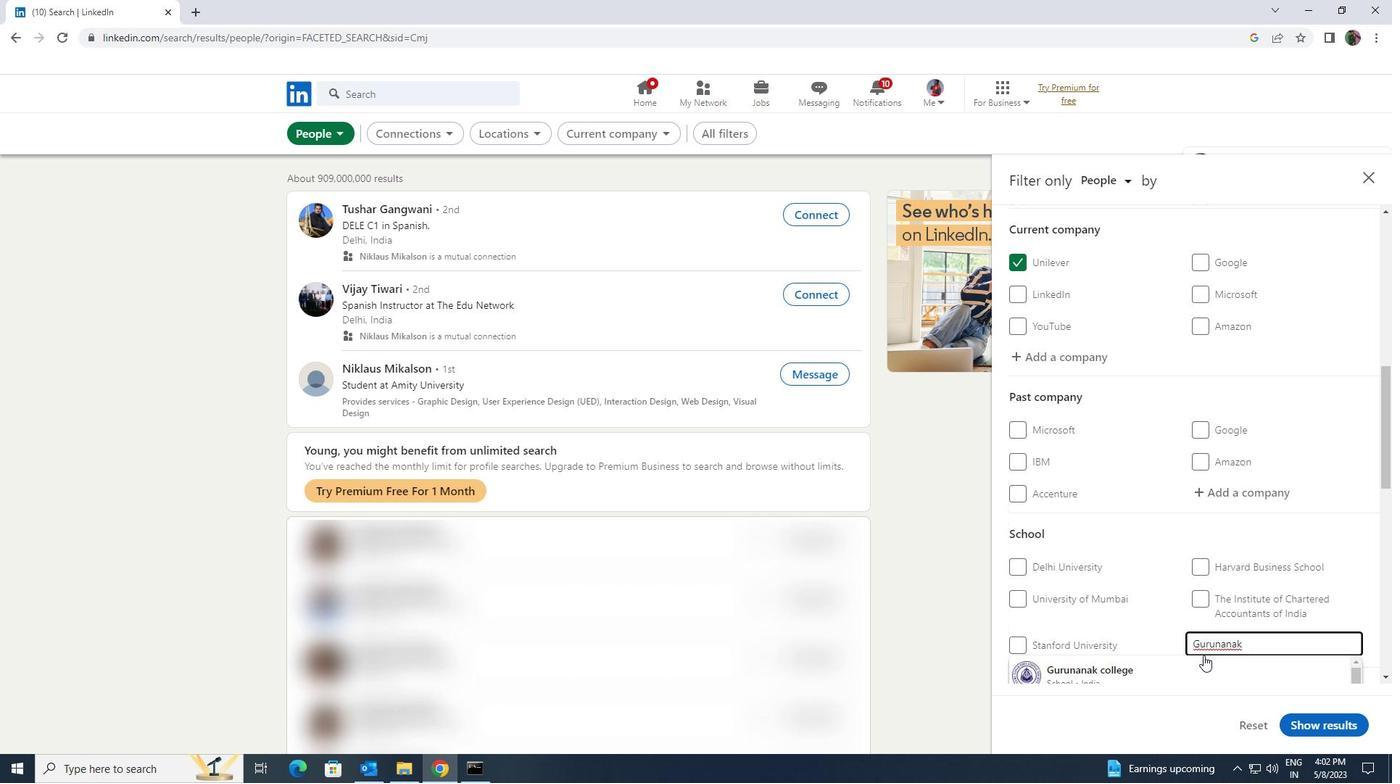 
Action: Mouse pressed left at (1201, 662)
Screenshot: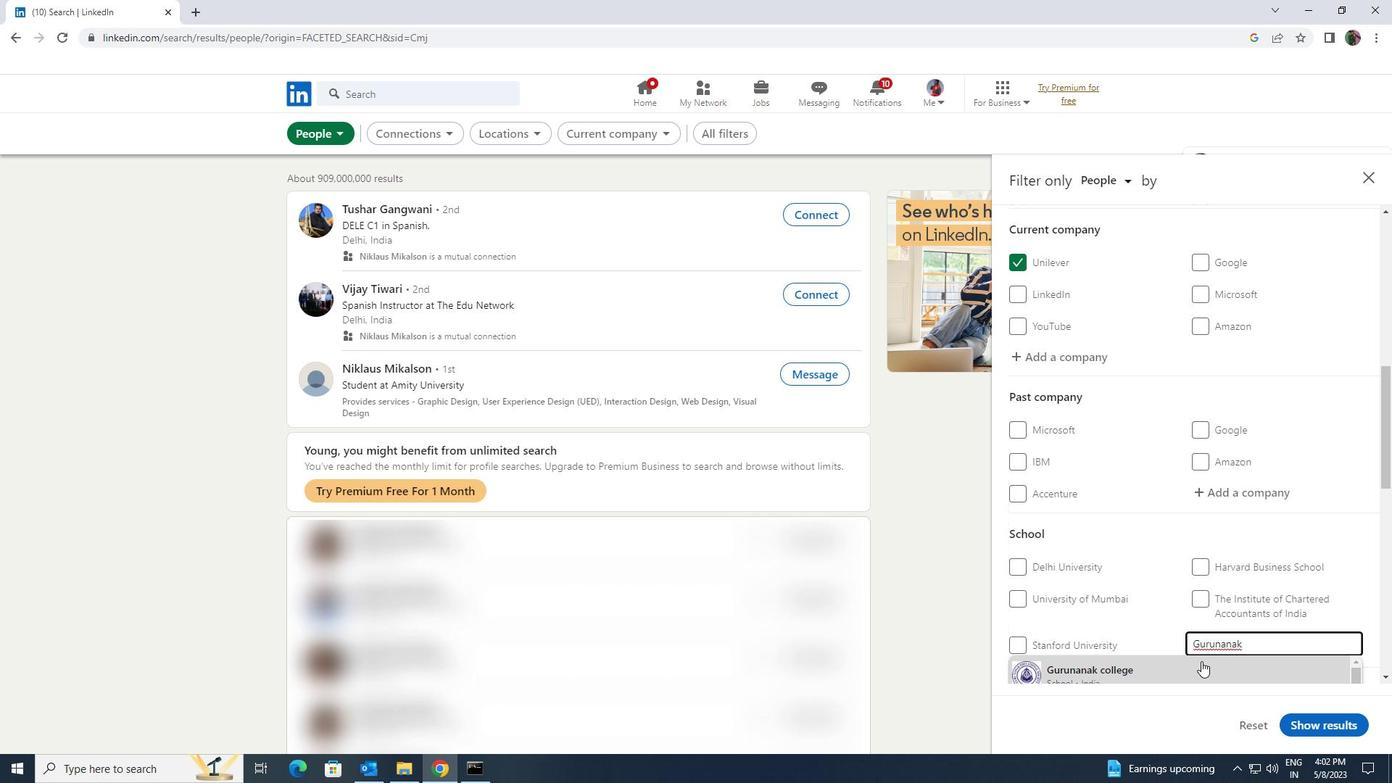 
Action: Mouse moved to (1195, 628)
Screenshot: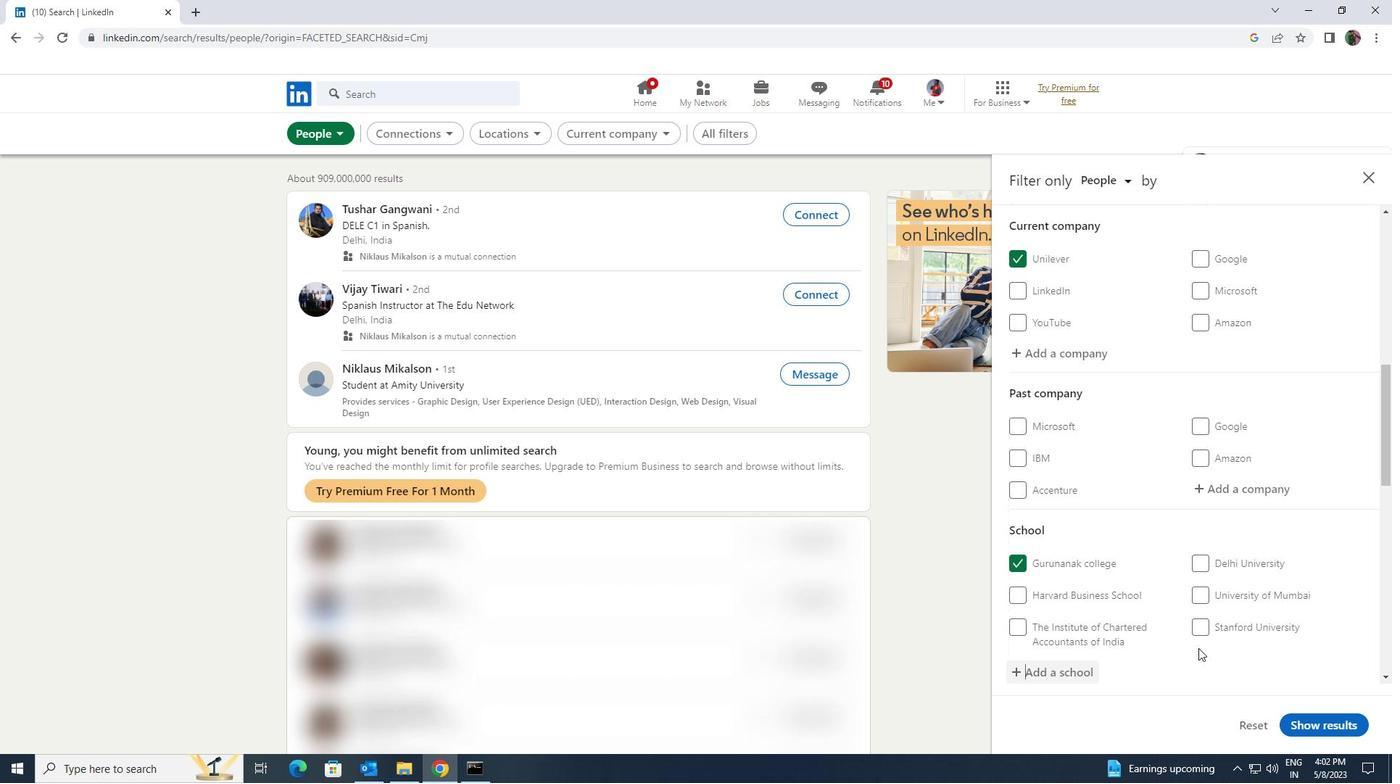 
Action: Mouse scrolled (1195, 627) with delta (0, 0)
Screenshot: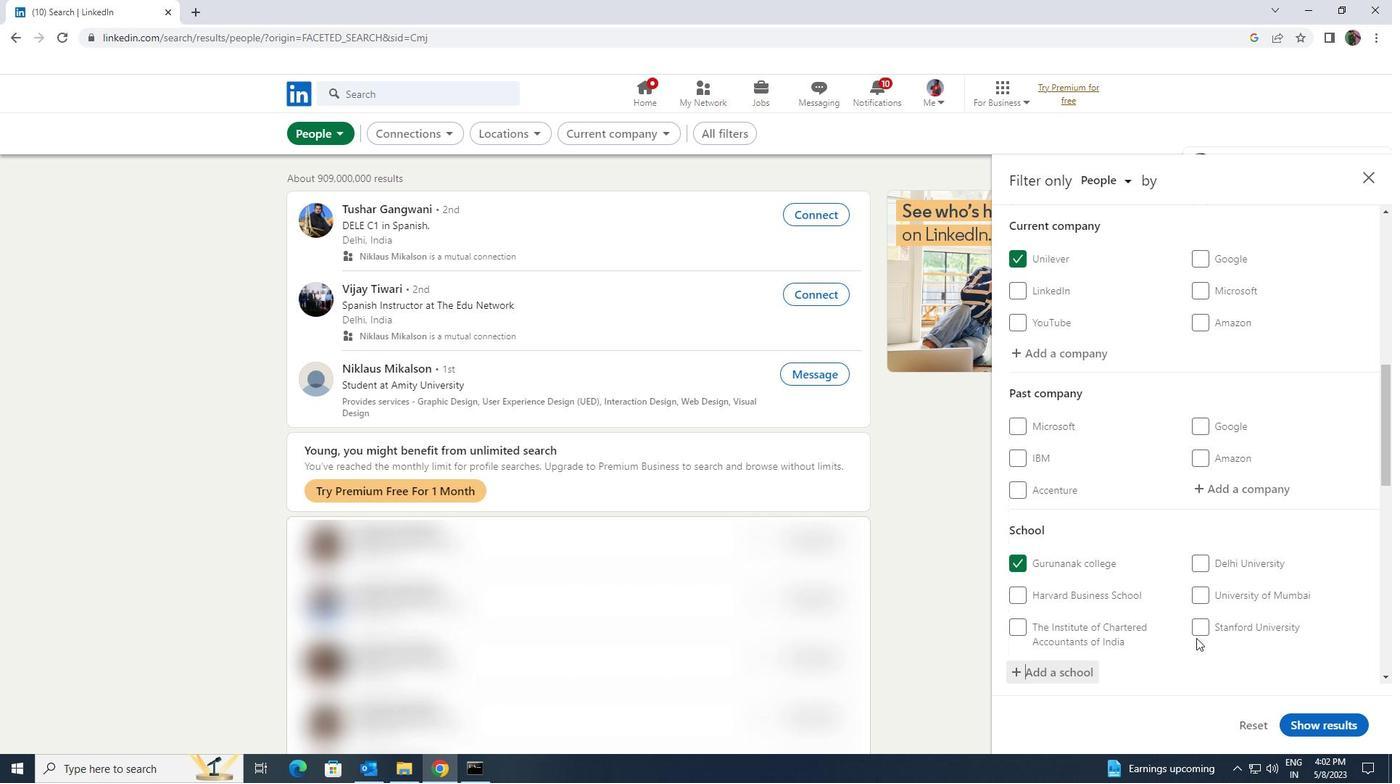 
Action: Mouse scrolled (1195, 627) with delta (0, 0)
Screenshot: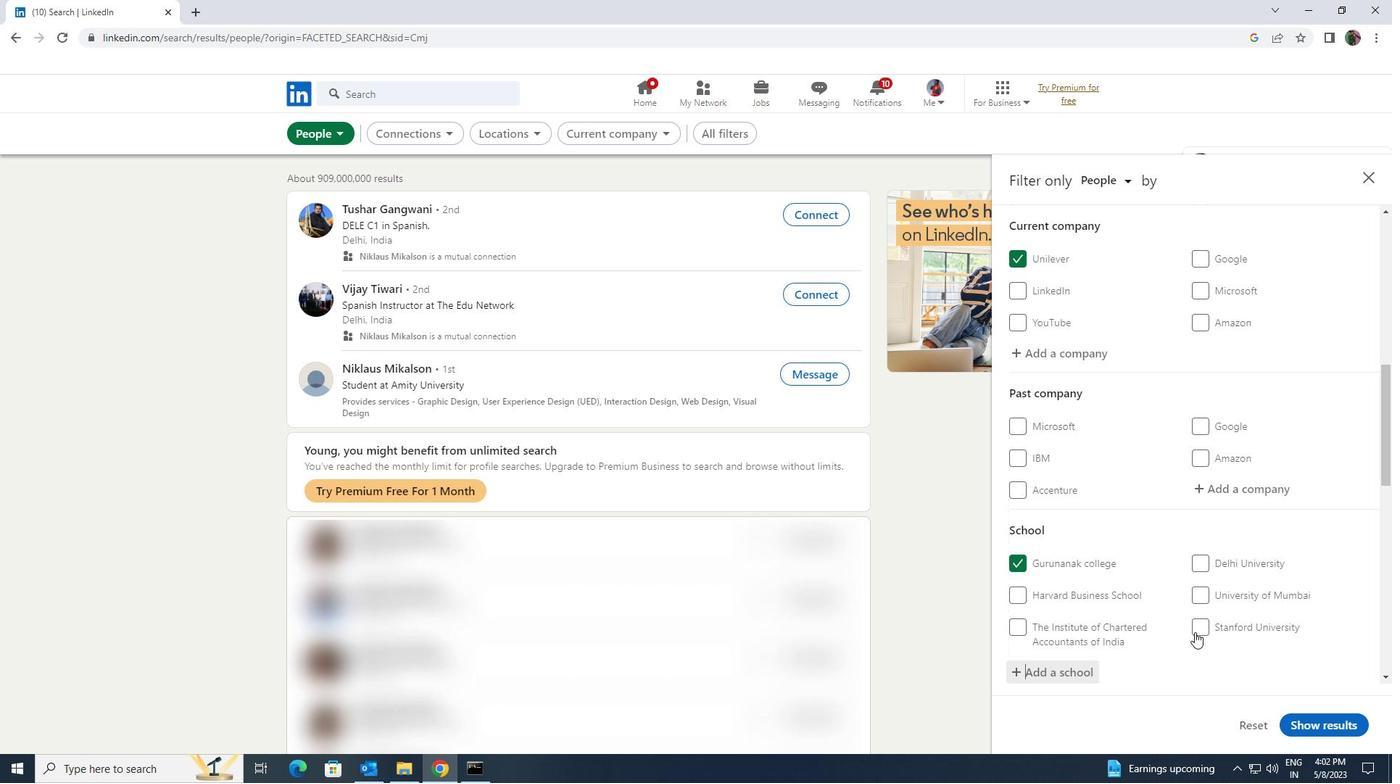 
Action: Mouse scrolled (1195, 627) with delta (0, 0)
Screenshot: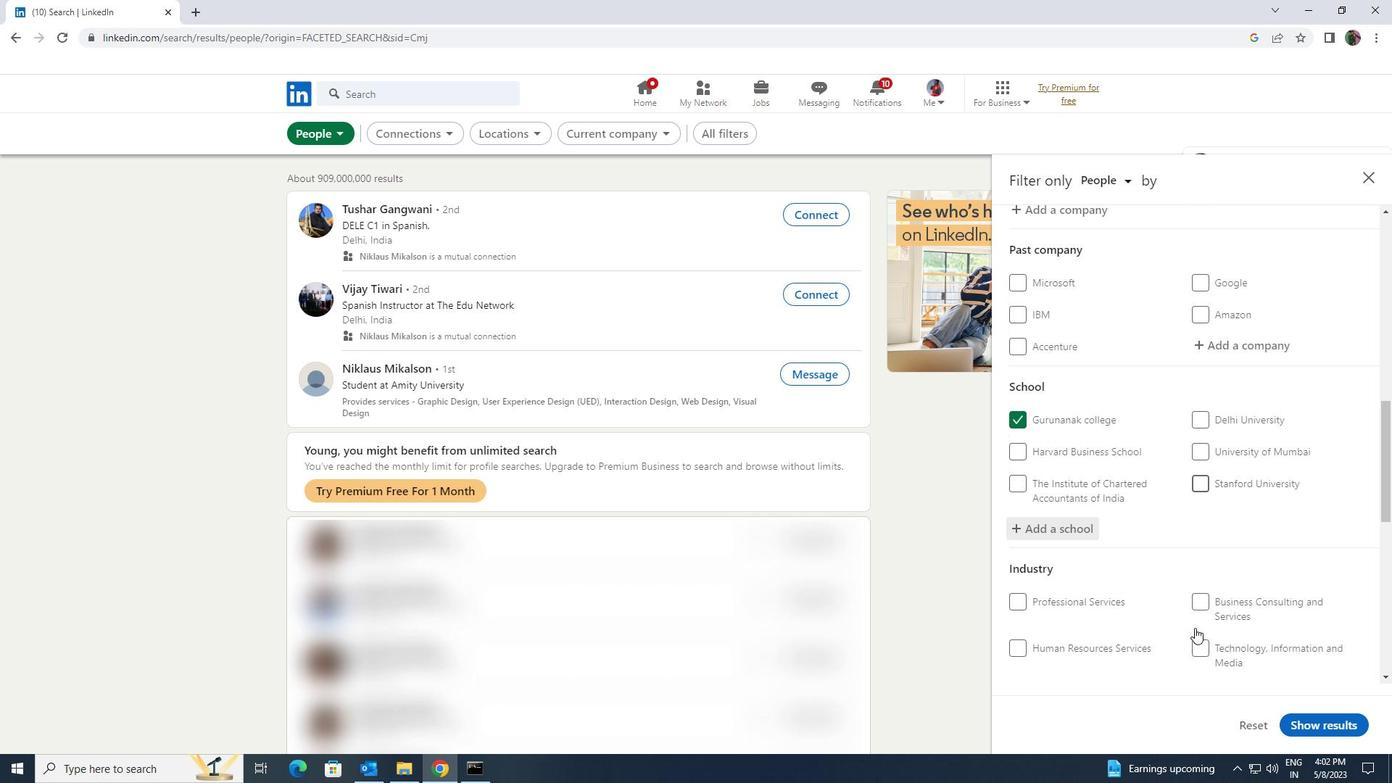 
Action: Mouse scrolled (1195, 627) with delta (0, 0)
Screenshot: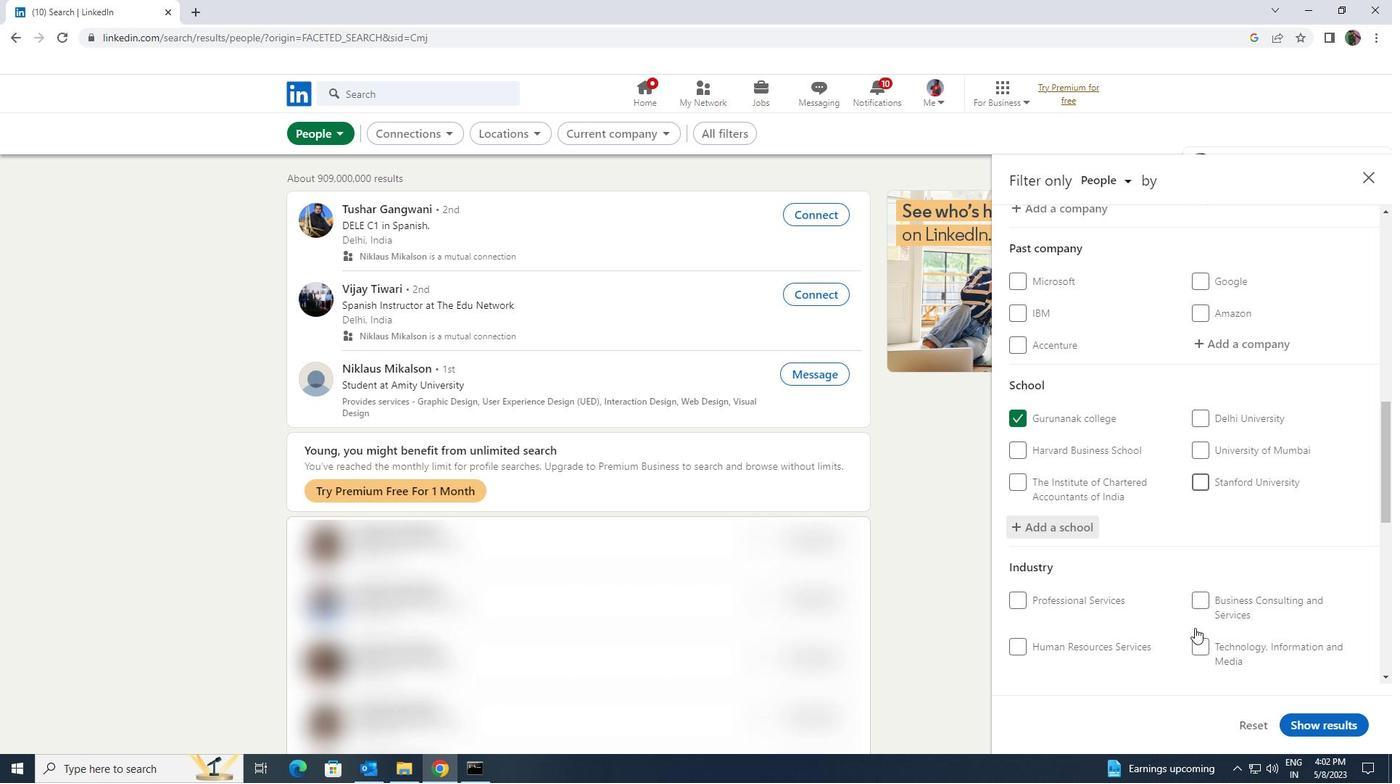 
Action: Mouse moved to (1224, 555)
Screenshot: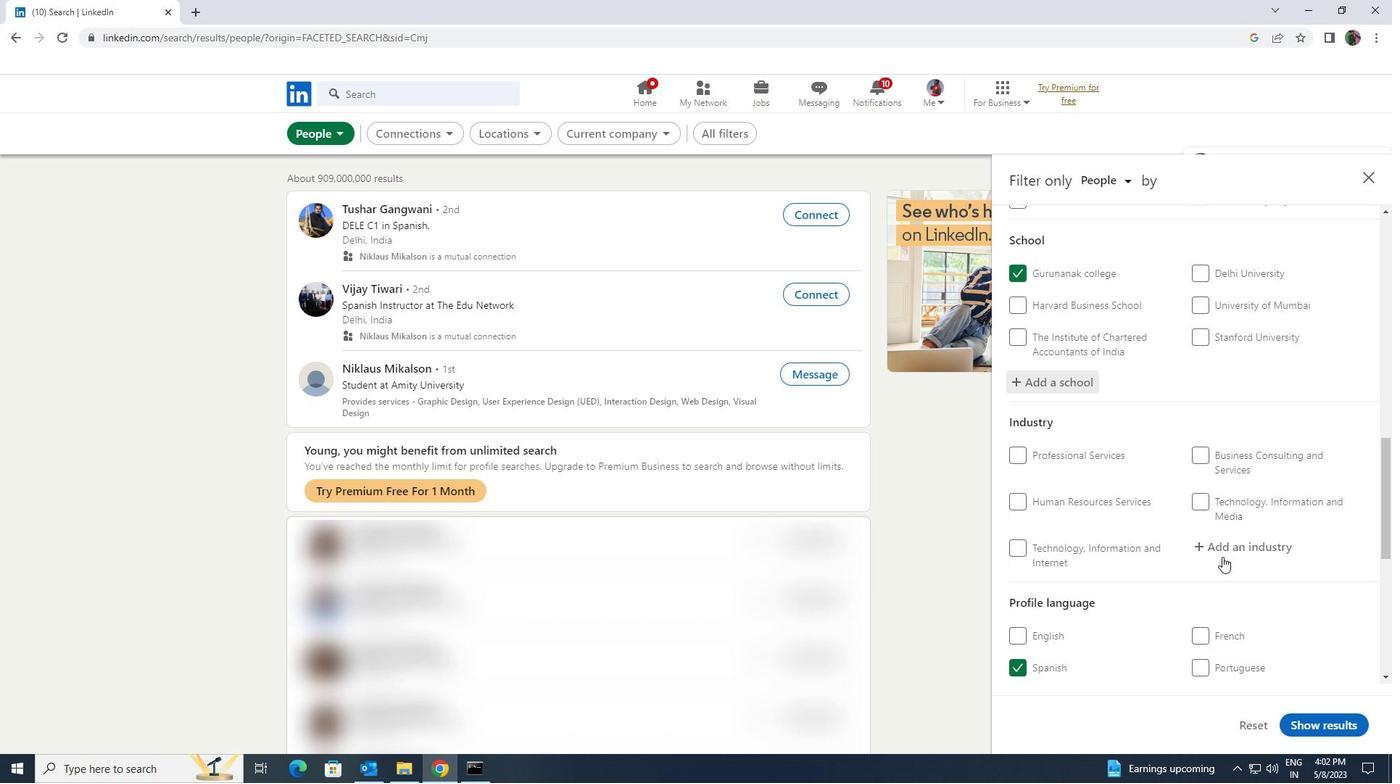 
Action: Mouse pressed left at (1224, 555)
Screenshot: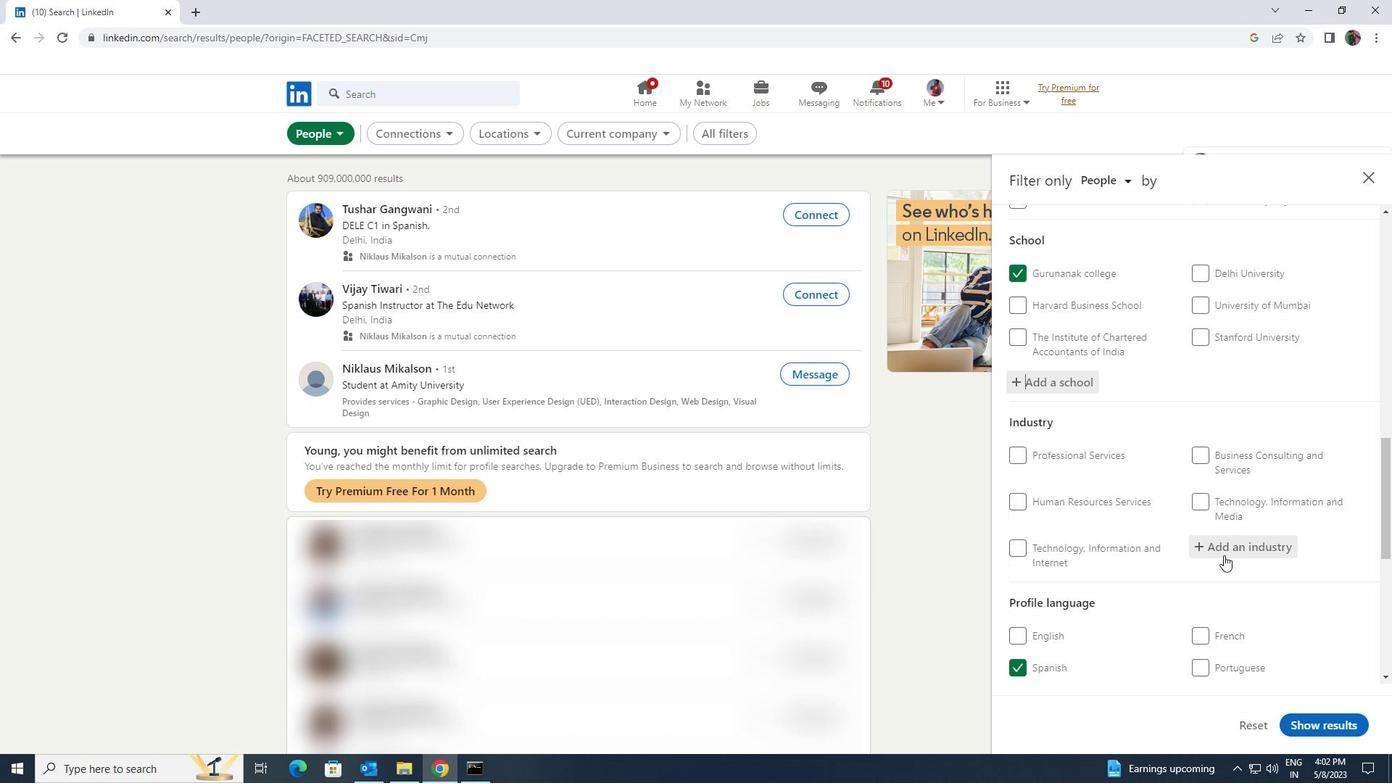 
Action: Key pressed <Key.shift><Key.shift><Key.shift><Key.shift><Key.shift><Key.shift><Key.shift><Key.shift>INSURANCE<Key.space><Key.shift><Key.shift><Key.shift><Key.shift><Key.shift><Key.shift><Key.shift><Key.shift><Key.shift><Key.shift><Key.shift><Key.shift>CARRI
Screenshot: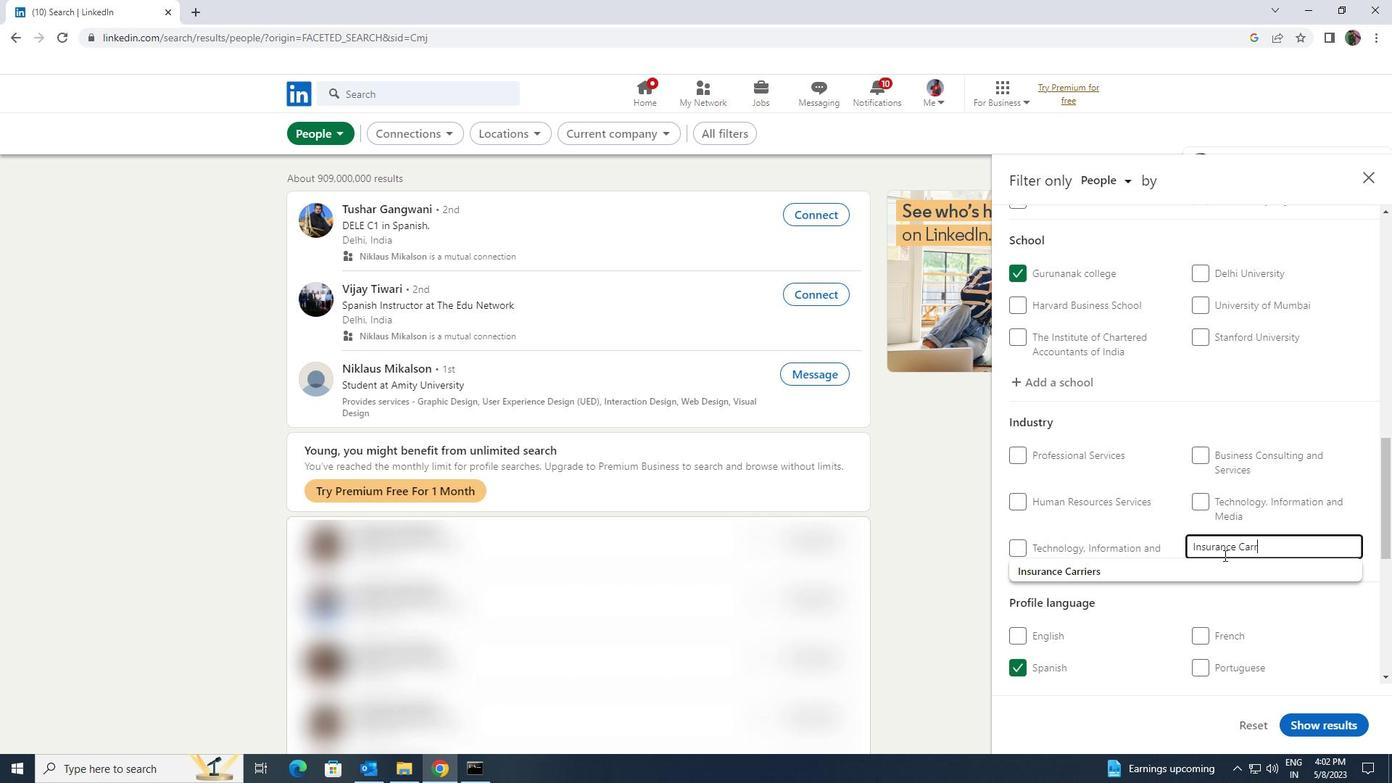 
Action: Mouse moved to (1215, 566)
Screenshot: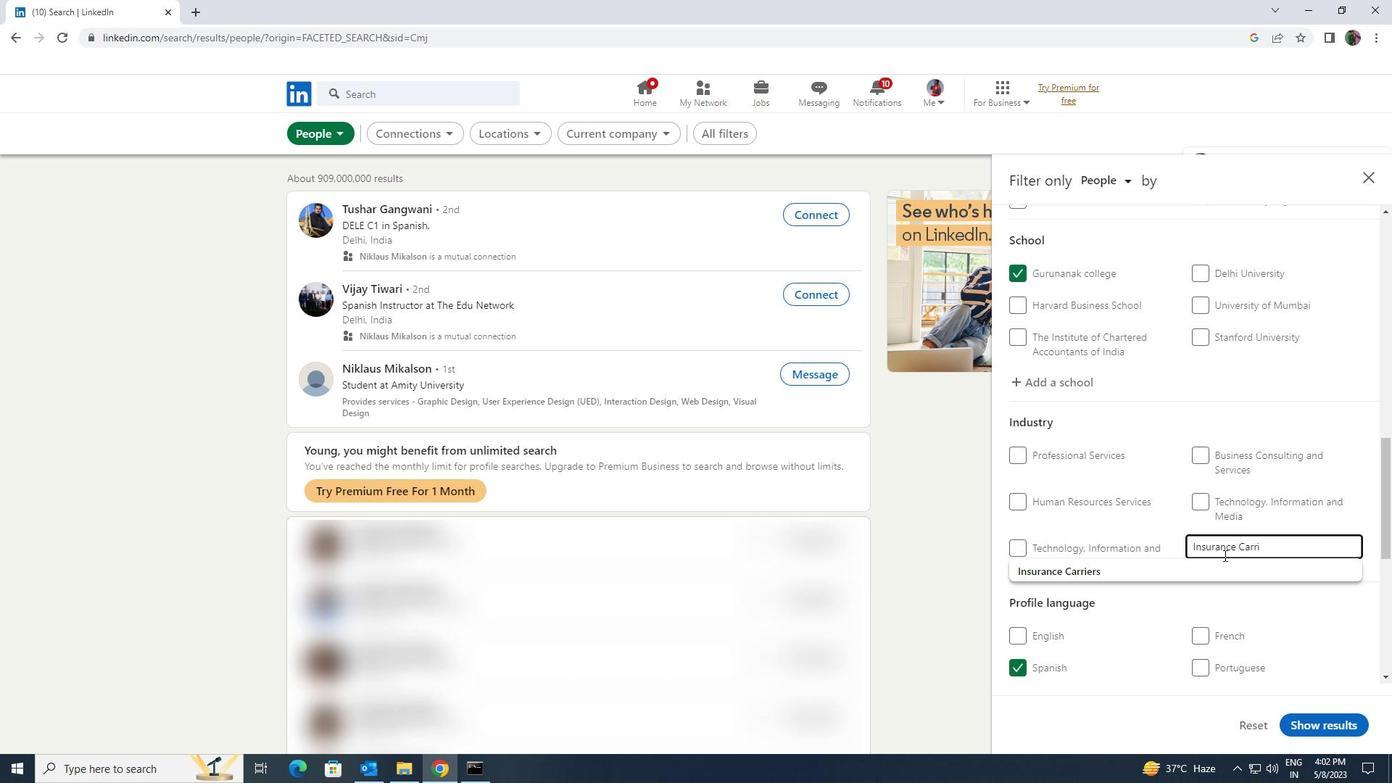 
Action: Mouse pressed left at (1215, 566)
Screenshot: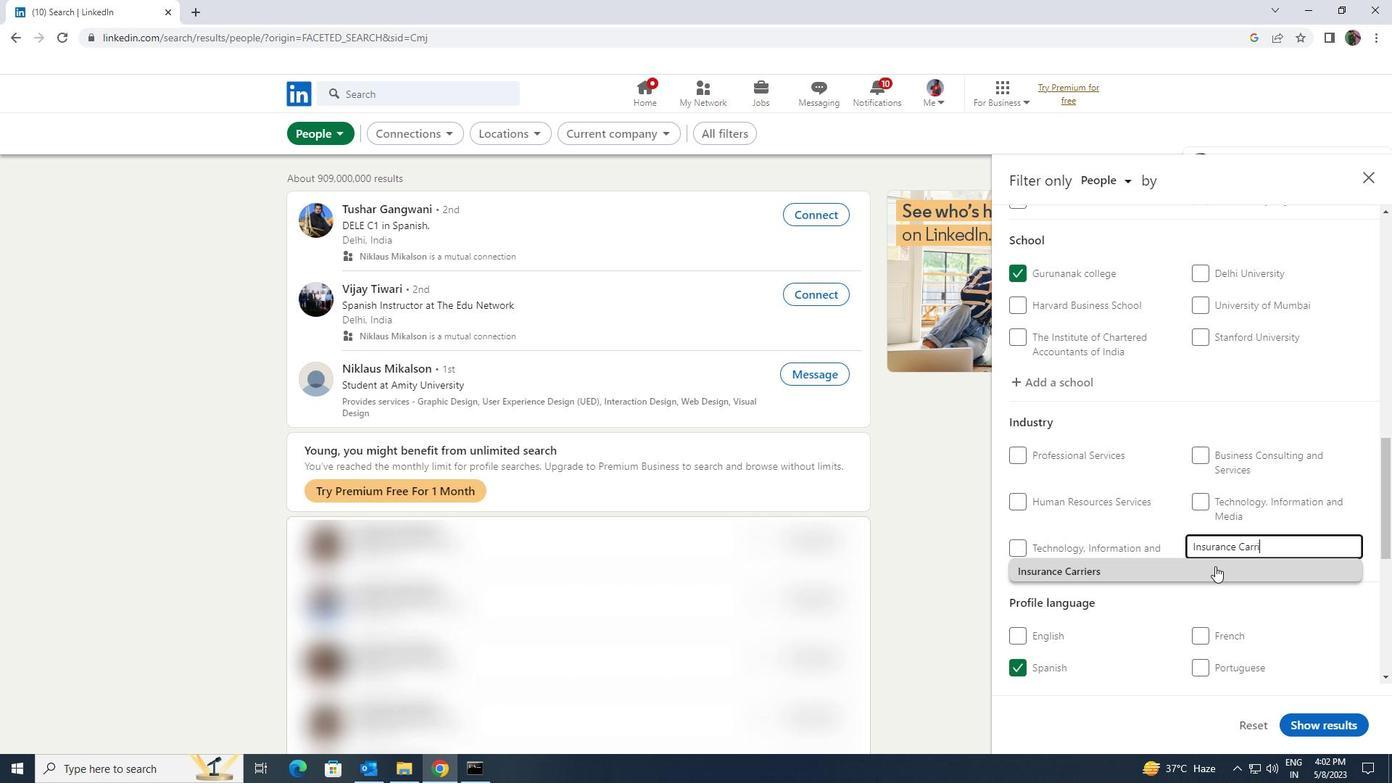 
Action: Mouse scrolled (1215, 565) with delta (0, 0)
Screenshot: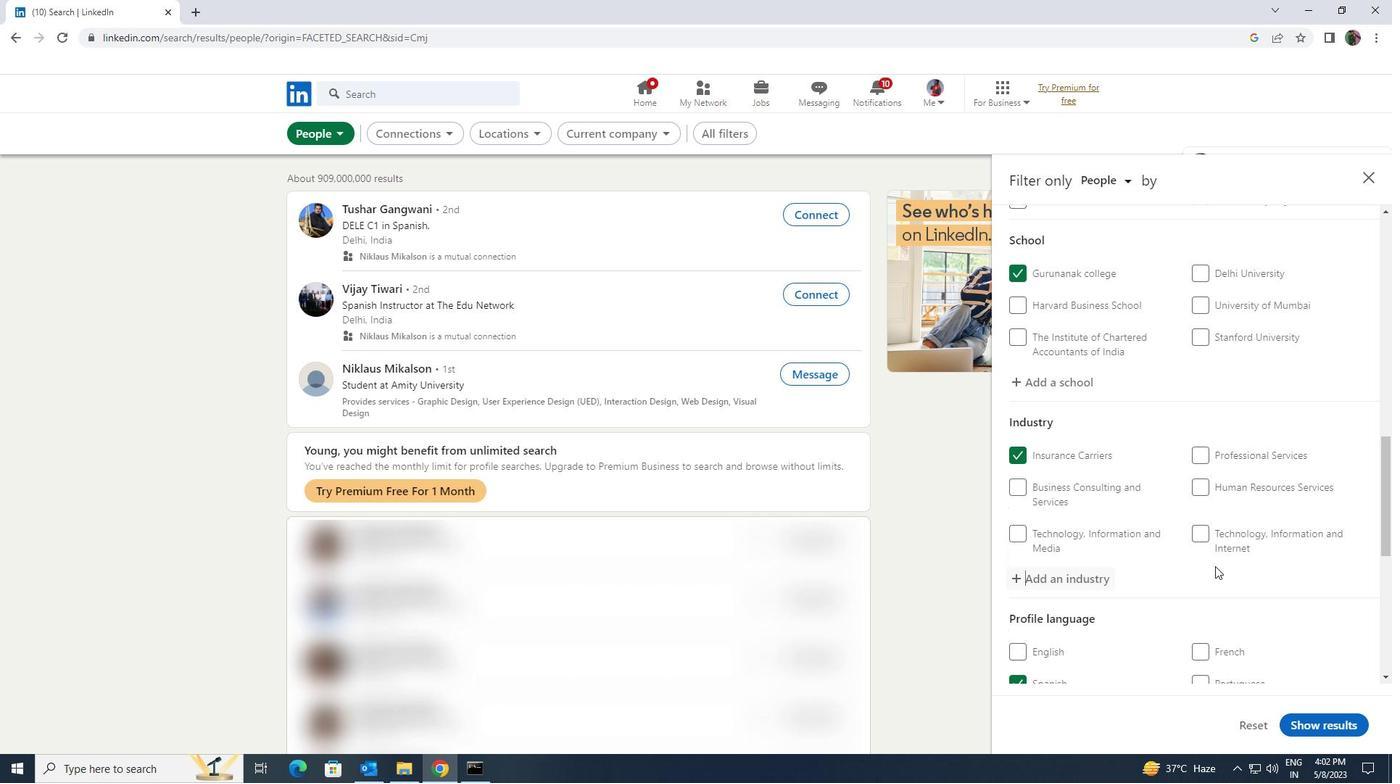
Action: Mouse scrolled (1215, 565) with delta (0, 0)
Screenshot: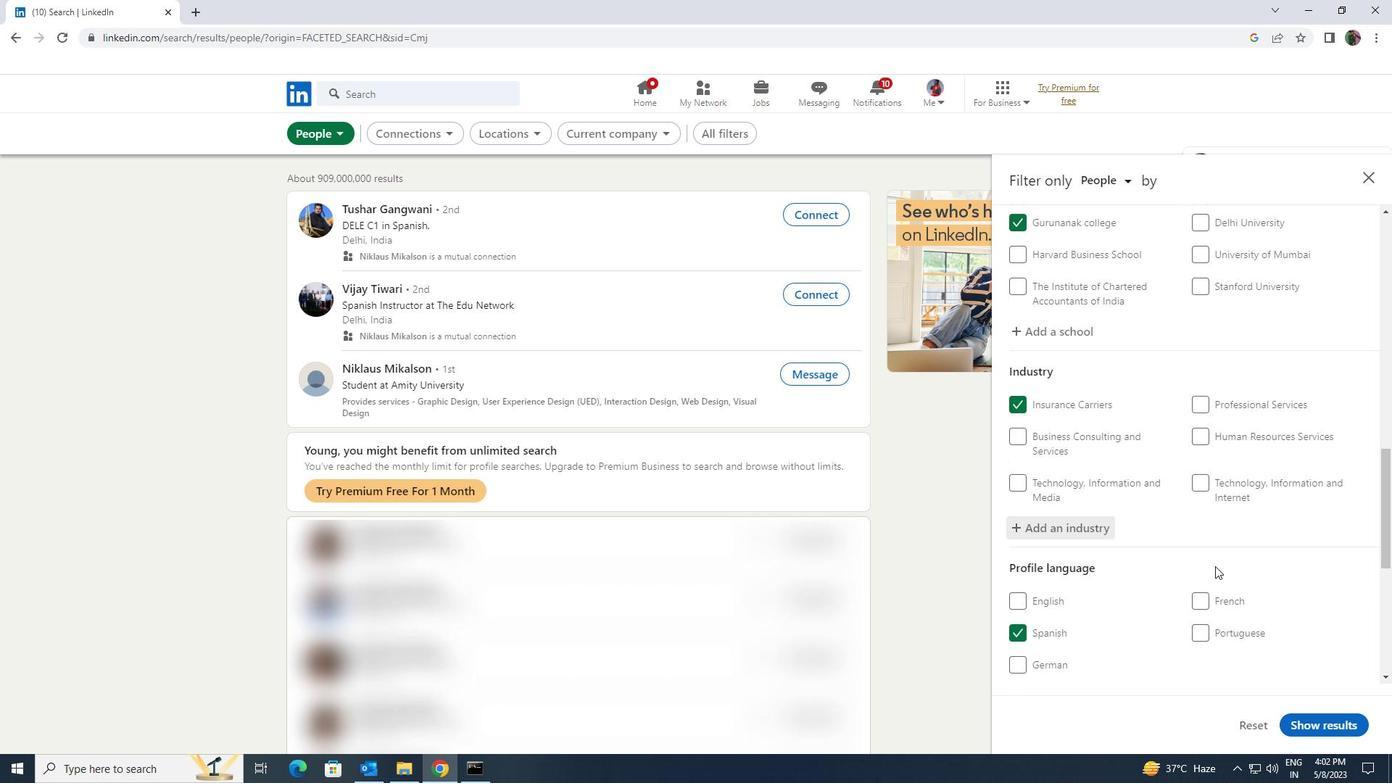 
Action: Mouse scrolled (1215, 565) with delta (0, 0)
Screenshot: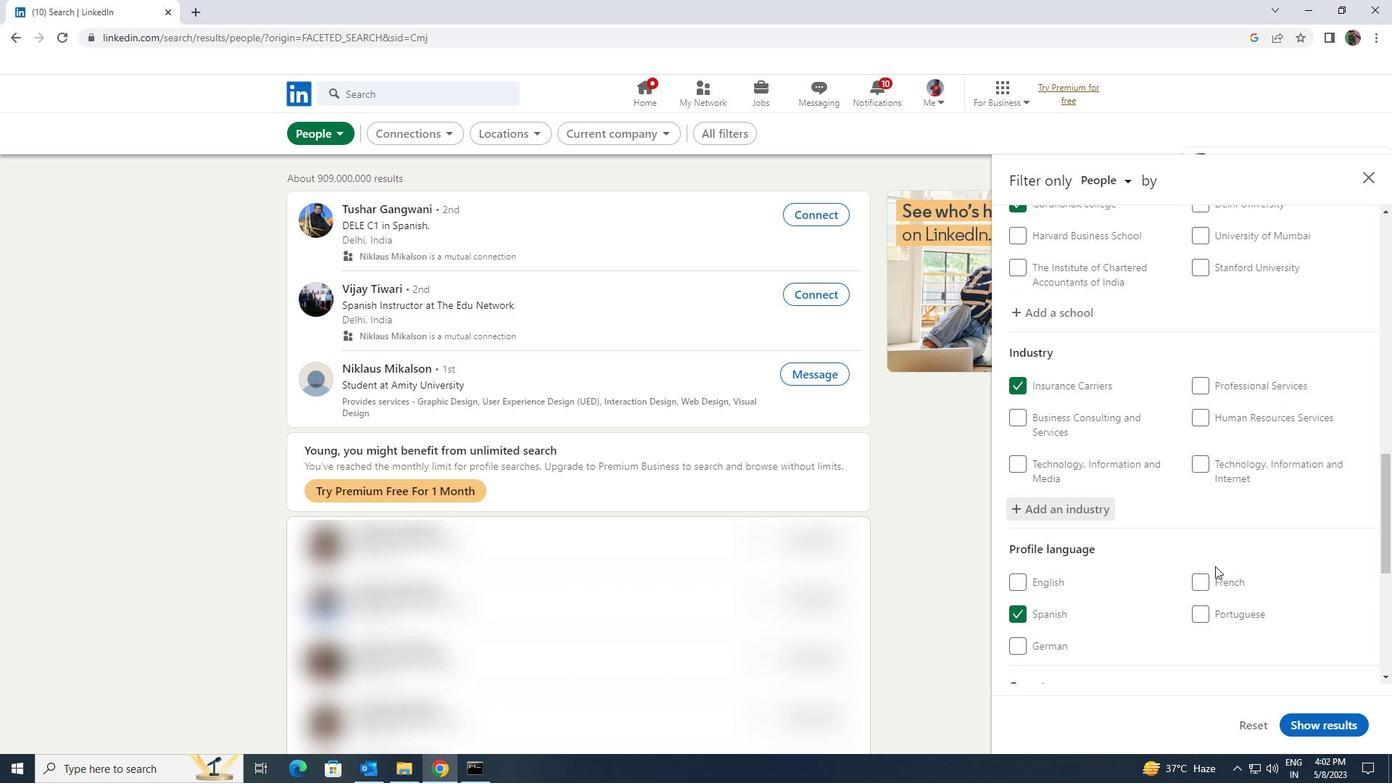 
Action: Mouse scrolled (1215, 565) with delta (0, 0)
Screenshot: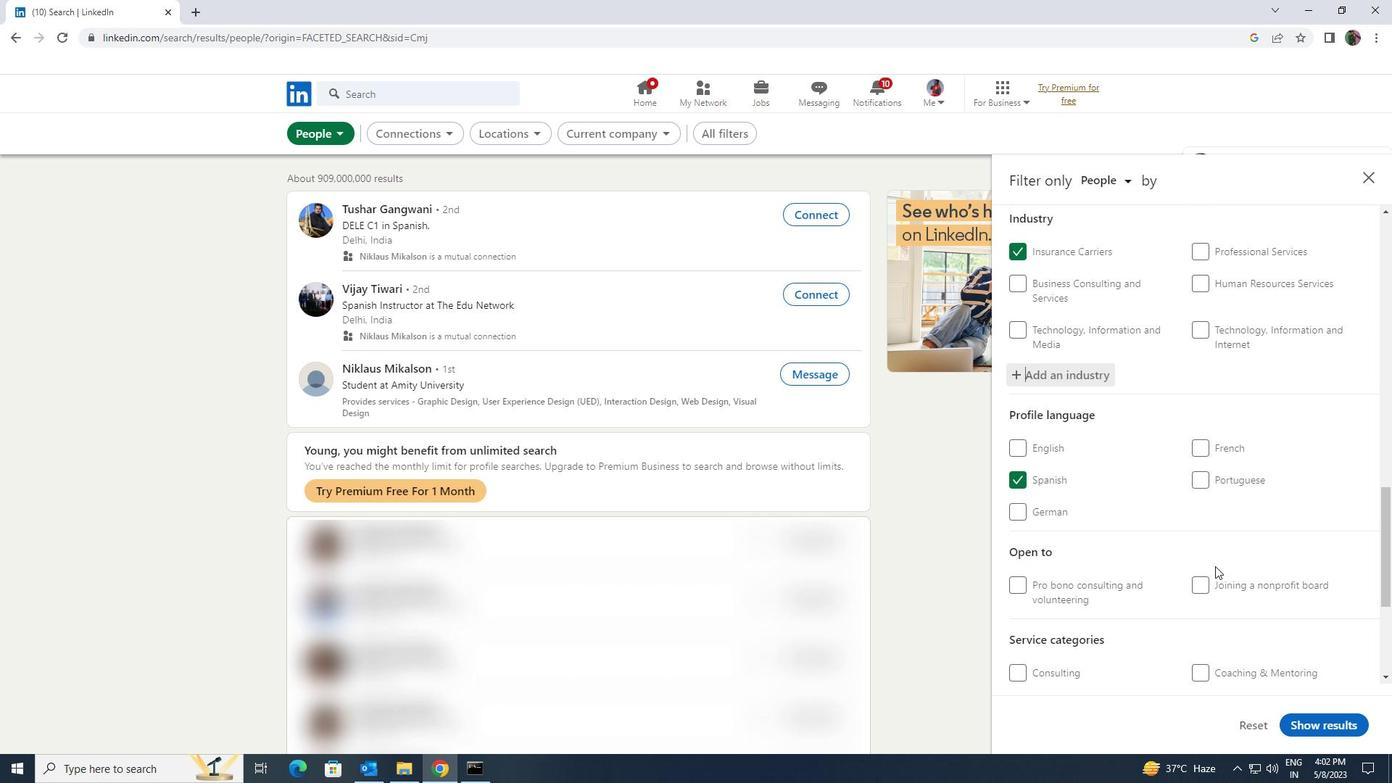 
Action: Mouse scrolled (1215, 565) with delta (0, 0)
Screenshot: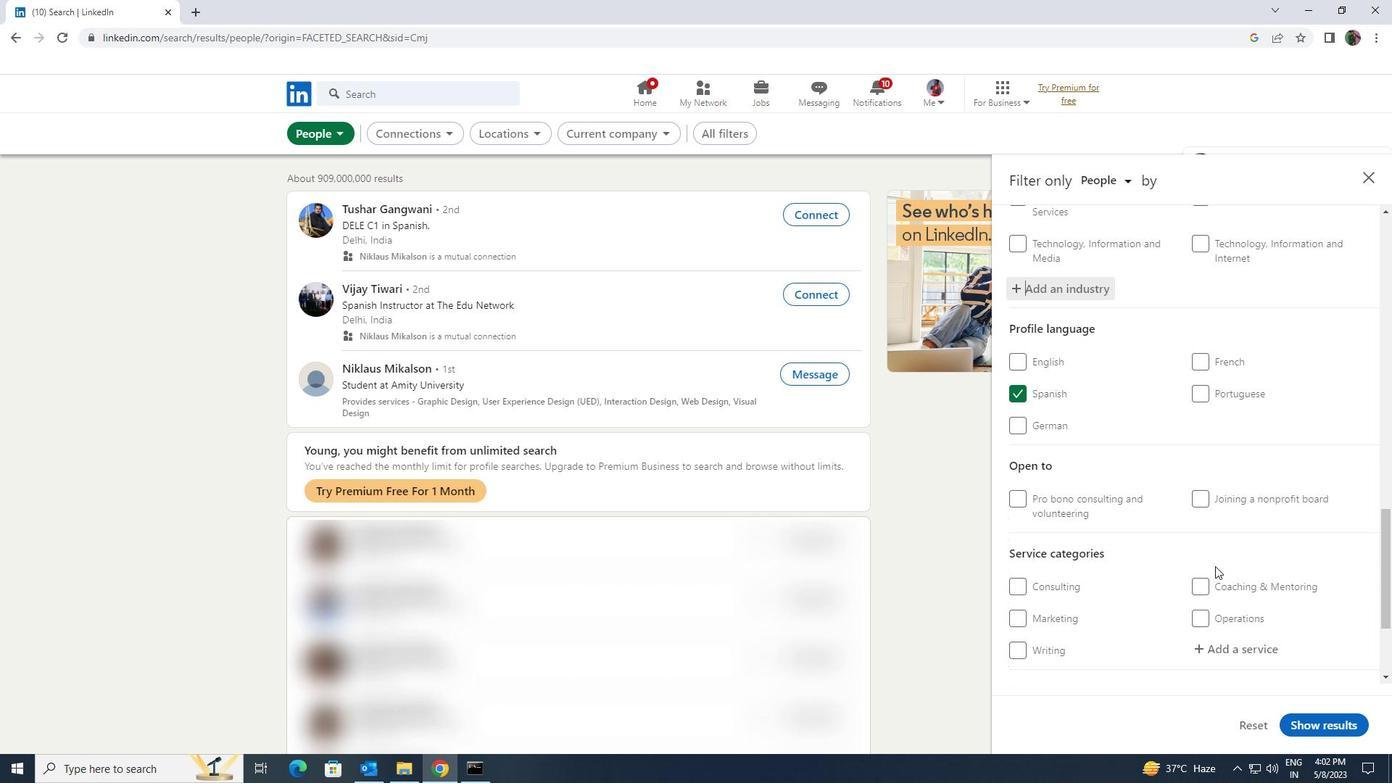 
Action: Mouse moved to (1206, 575)
Screenshot: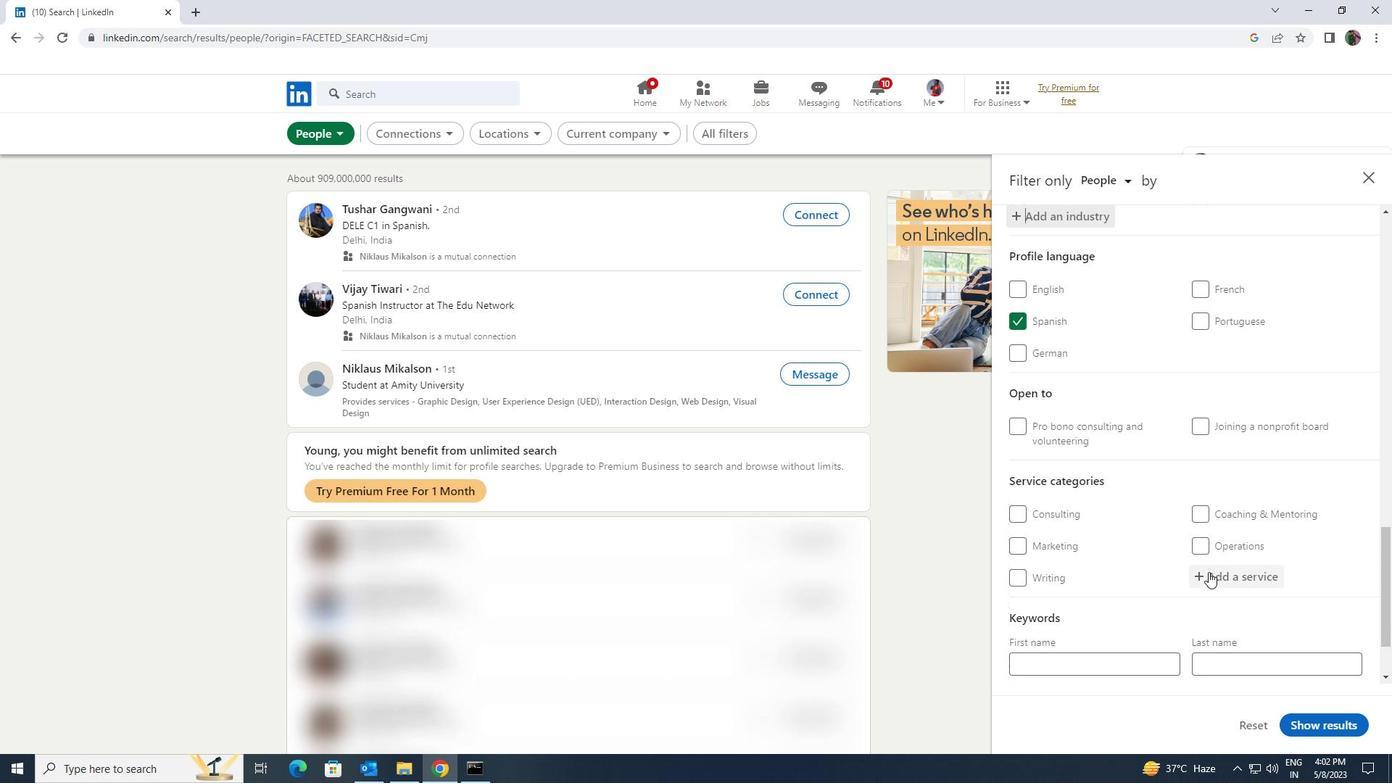 
Action: Mouse pressed left at (1206, 575)
Screenshot: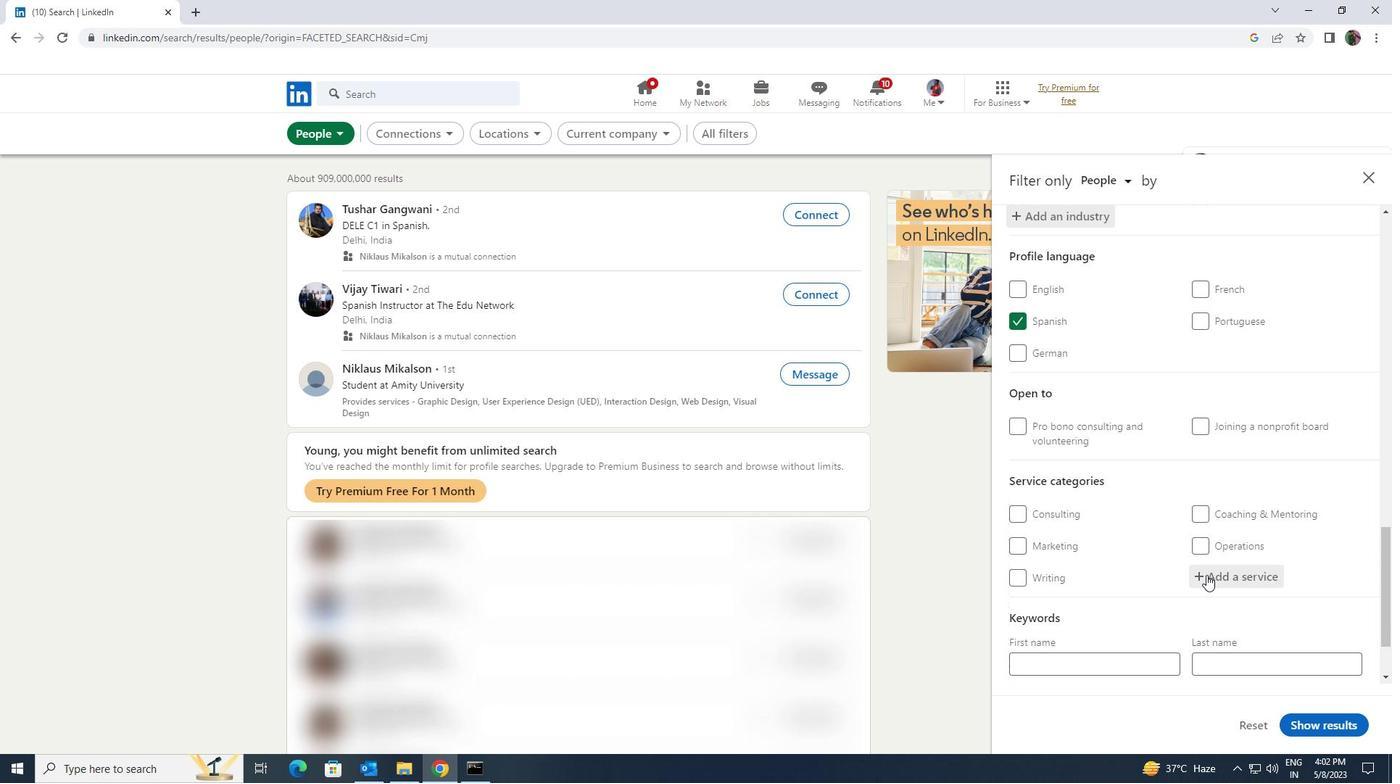 
Action: Key pressed <Key.shift><Key.shift><Key.shift><Key.shift><Key.shift><Key.shift><Key.shift><Key.shift><Key.shift><Key.shift><Key.shift><Key.shift><Key.shift><Key.shift><Key.shift><Key.shift><Key.shift>DJING
Screenshot: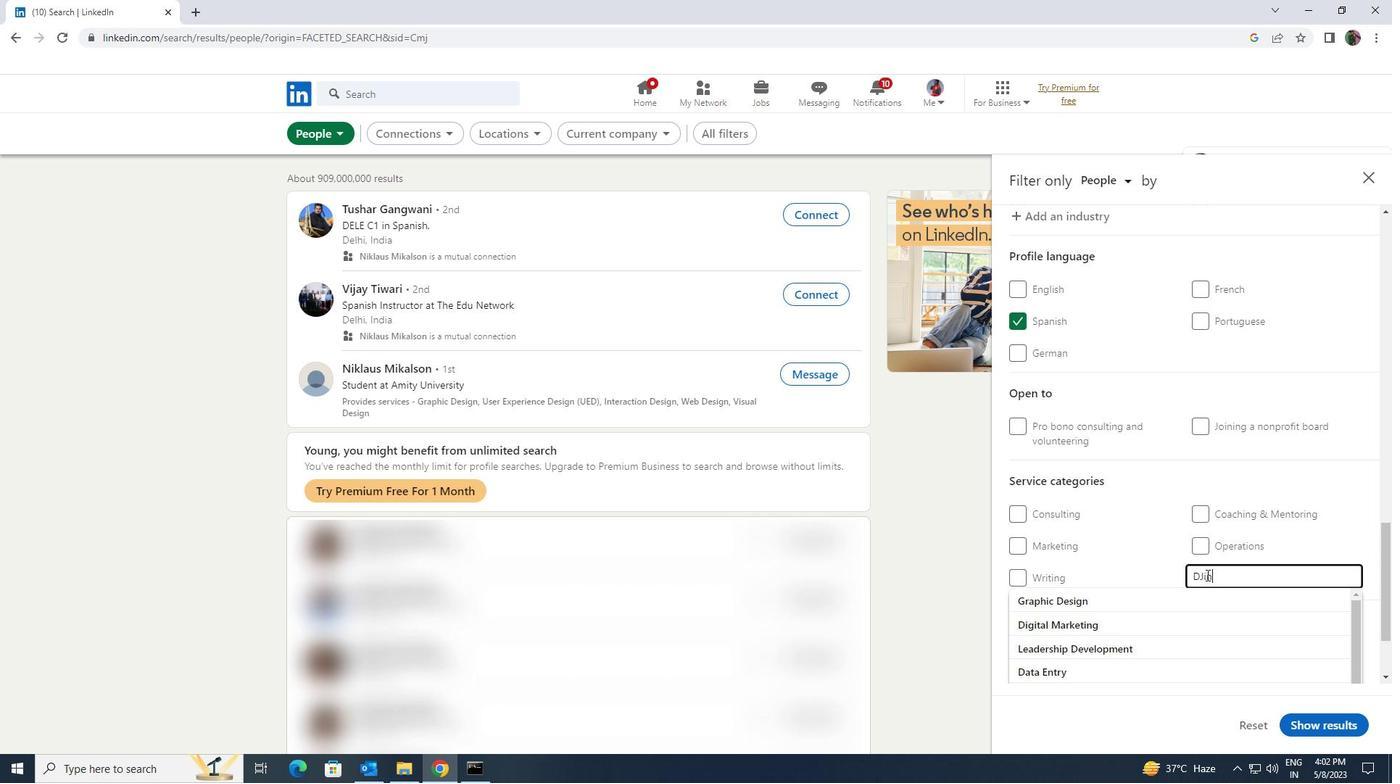 
Action: Mouse moved to (1196, 592)
Screenshot: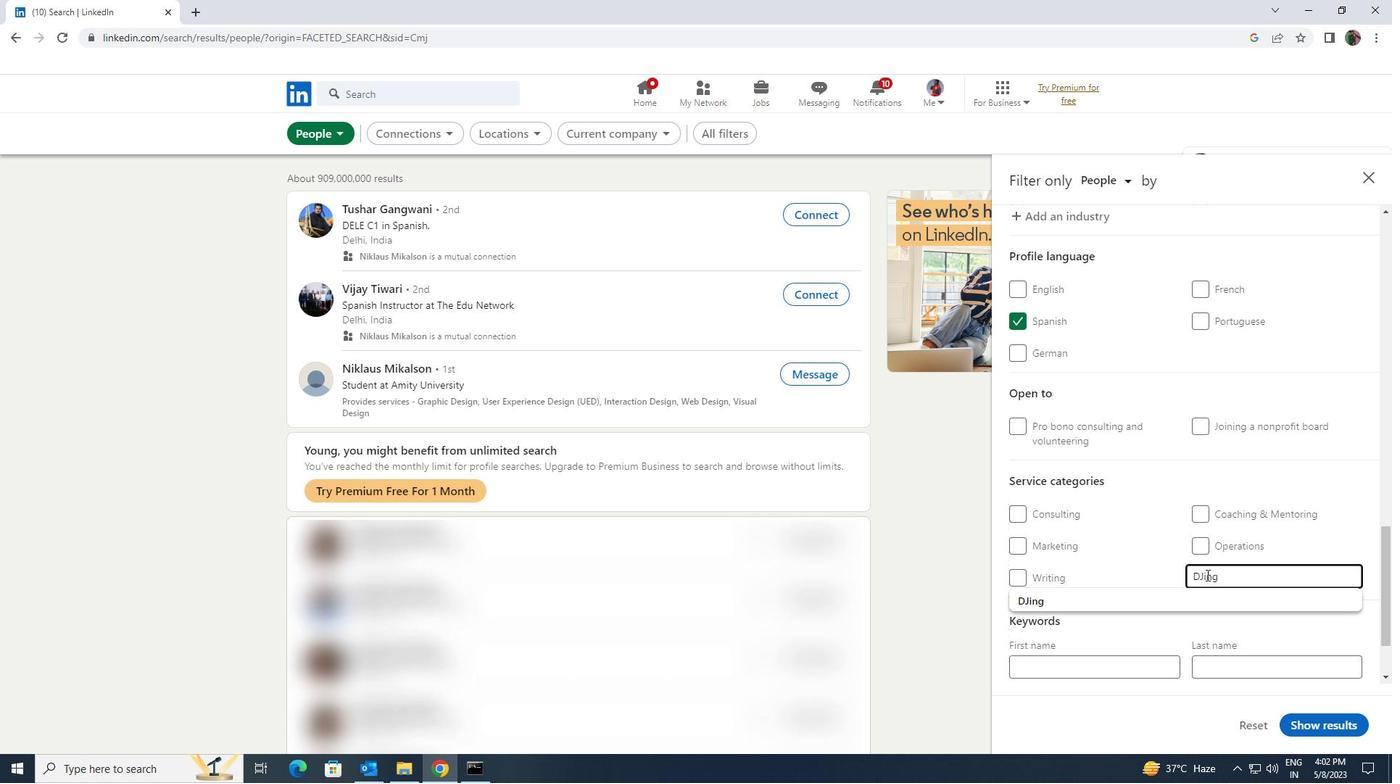
Action: Mouse pressed left at (1196, 592)
Screenshot: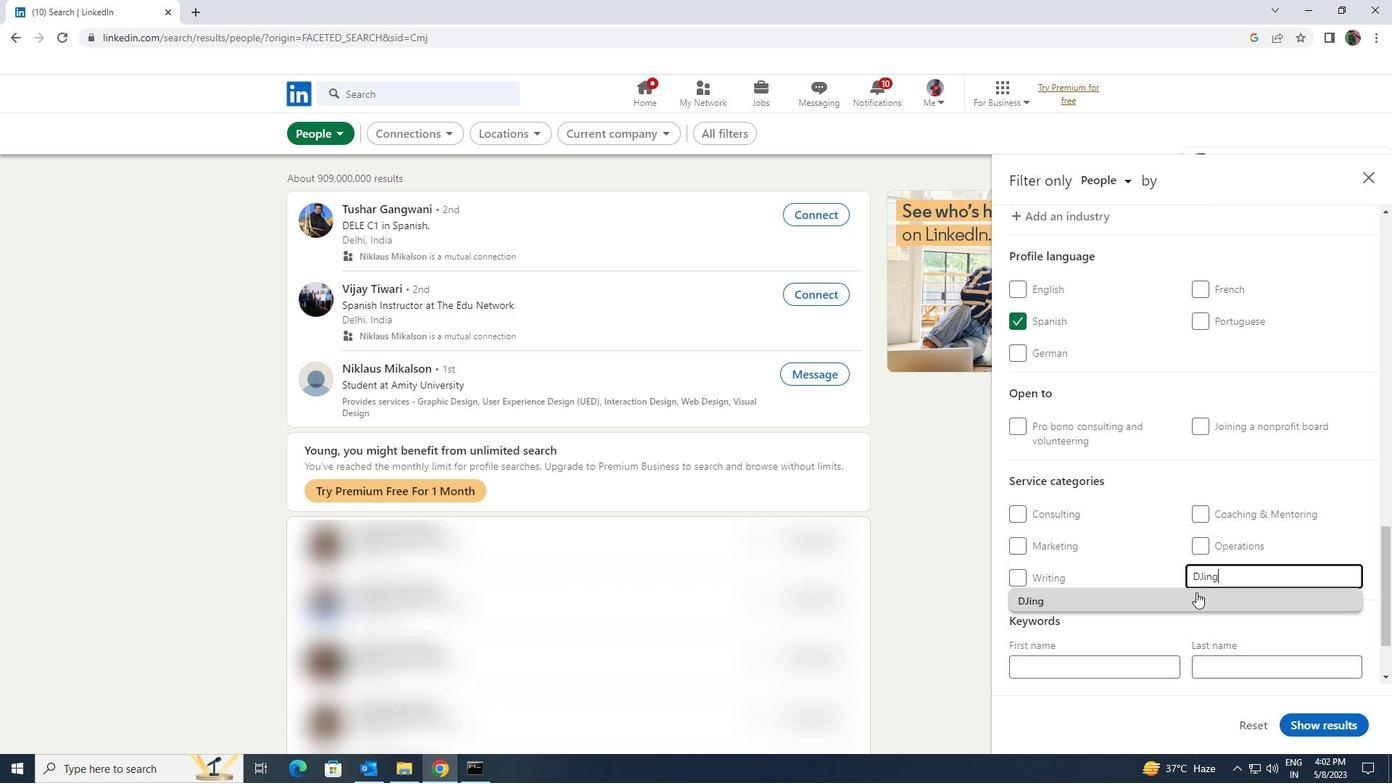 
Action: Mouse scrolled (1196, 591) with delta (0, 0)
Screenshot: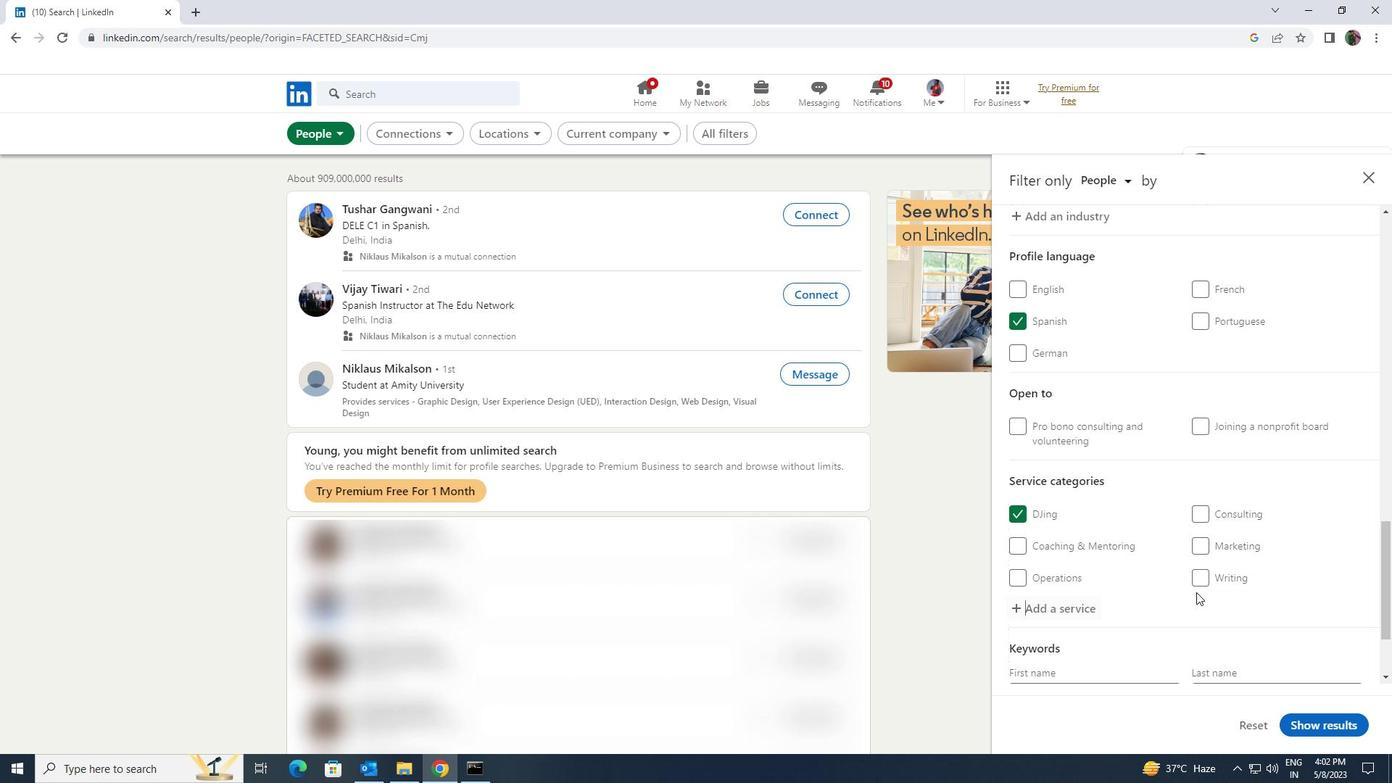 
Action: Mouse scrolled (1196, 591) with delta (0, 0)
Screenshot: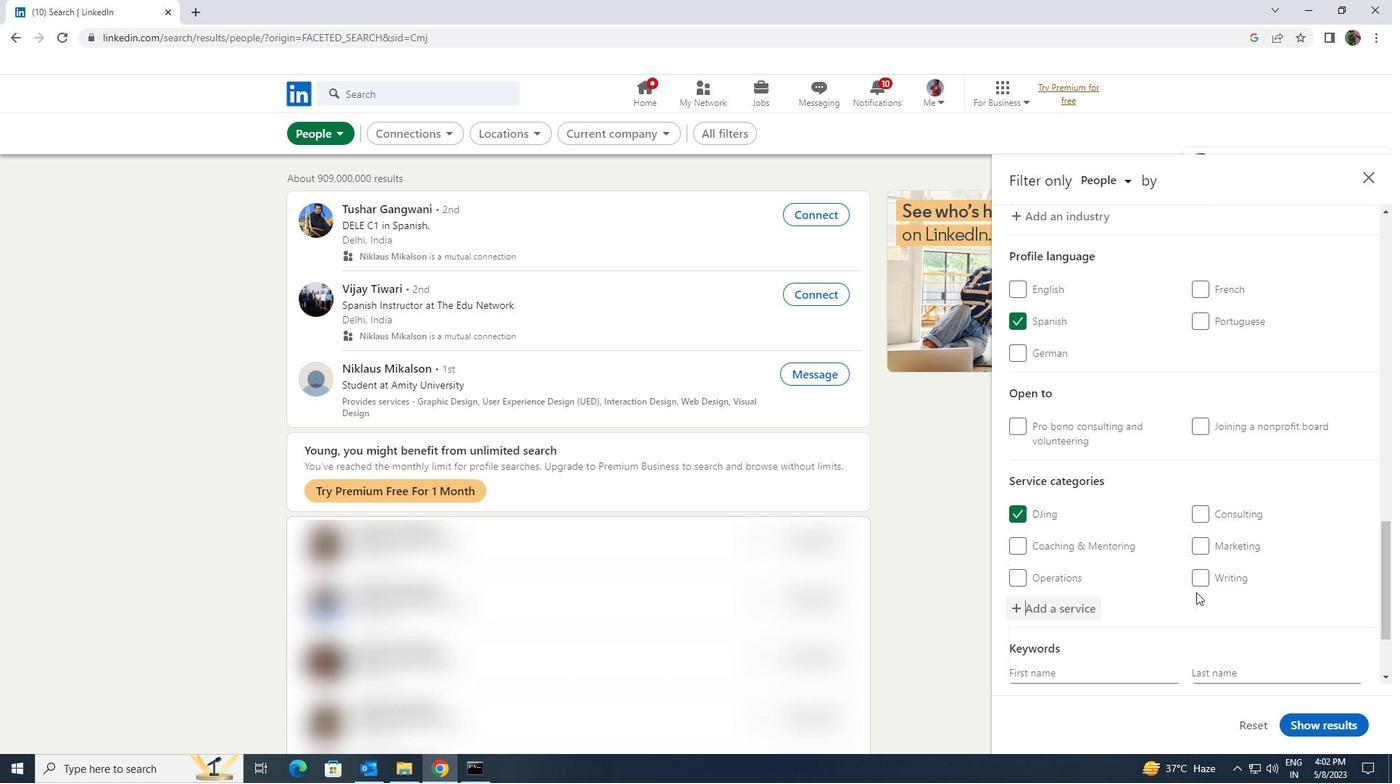 
Action: Mouse scrolled (1196, 591) with delta (0, 0)
Screenshot: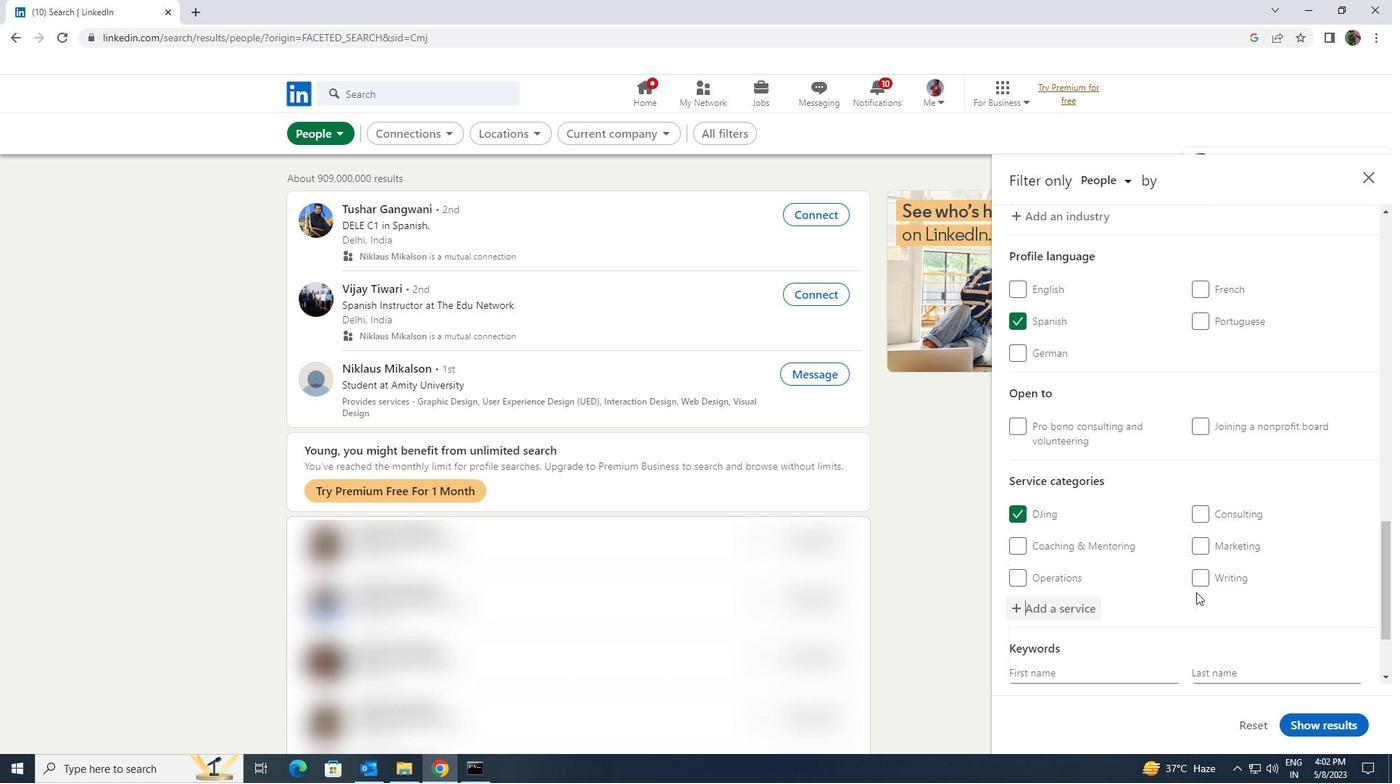 
Action: Mouse scrolled (1196, 591) with delta (0, 0)
Screenshot: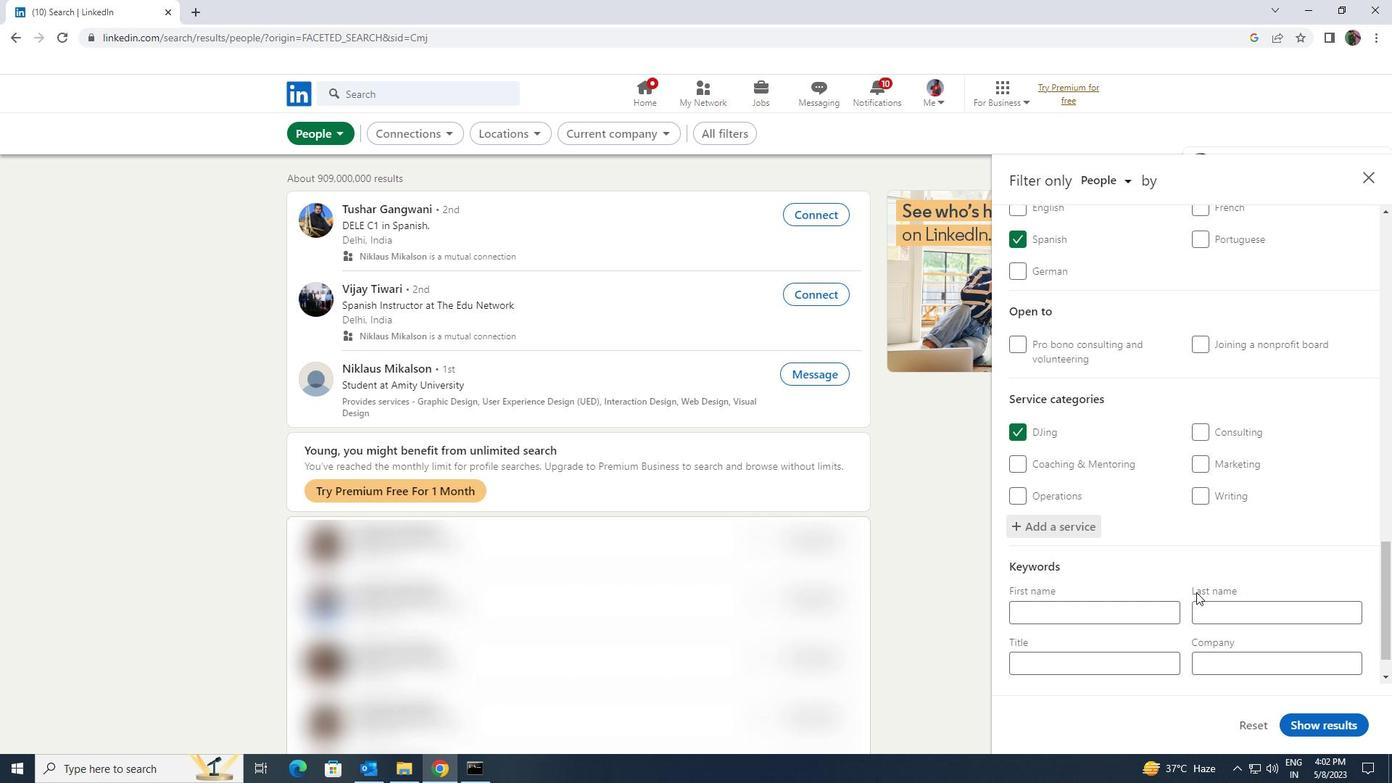 
Action: Mouse scrolled (1196, 591) with delta (0, 0)
Screenshot: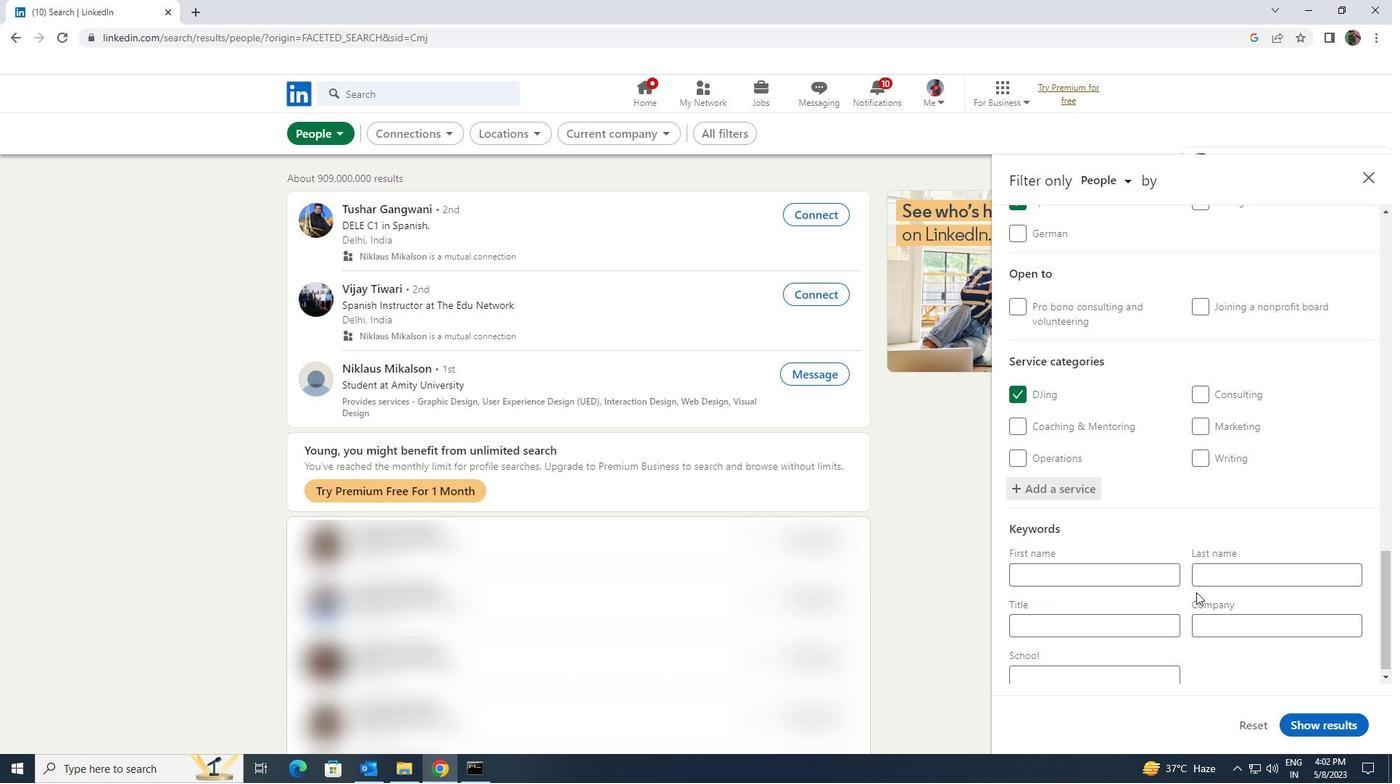 
Action: Mouse moved to (1166, 612)
Screenshot: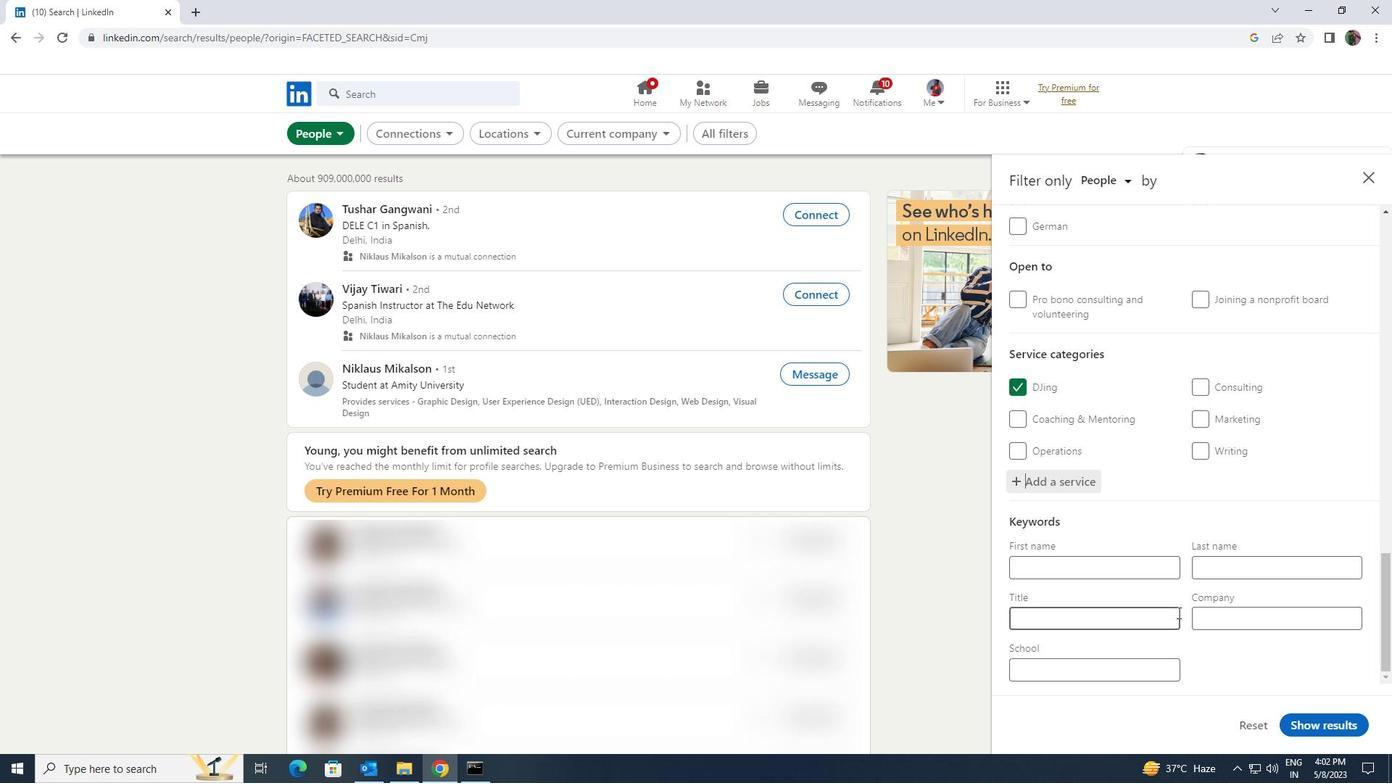 
Action: Mouse pressed left at (1166, 612)
Screenshot: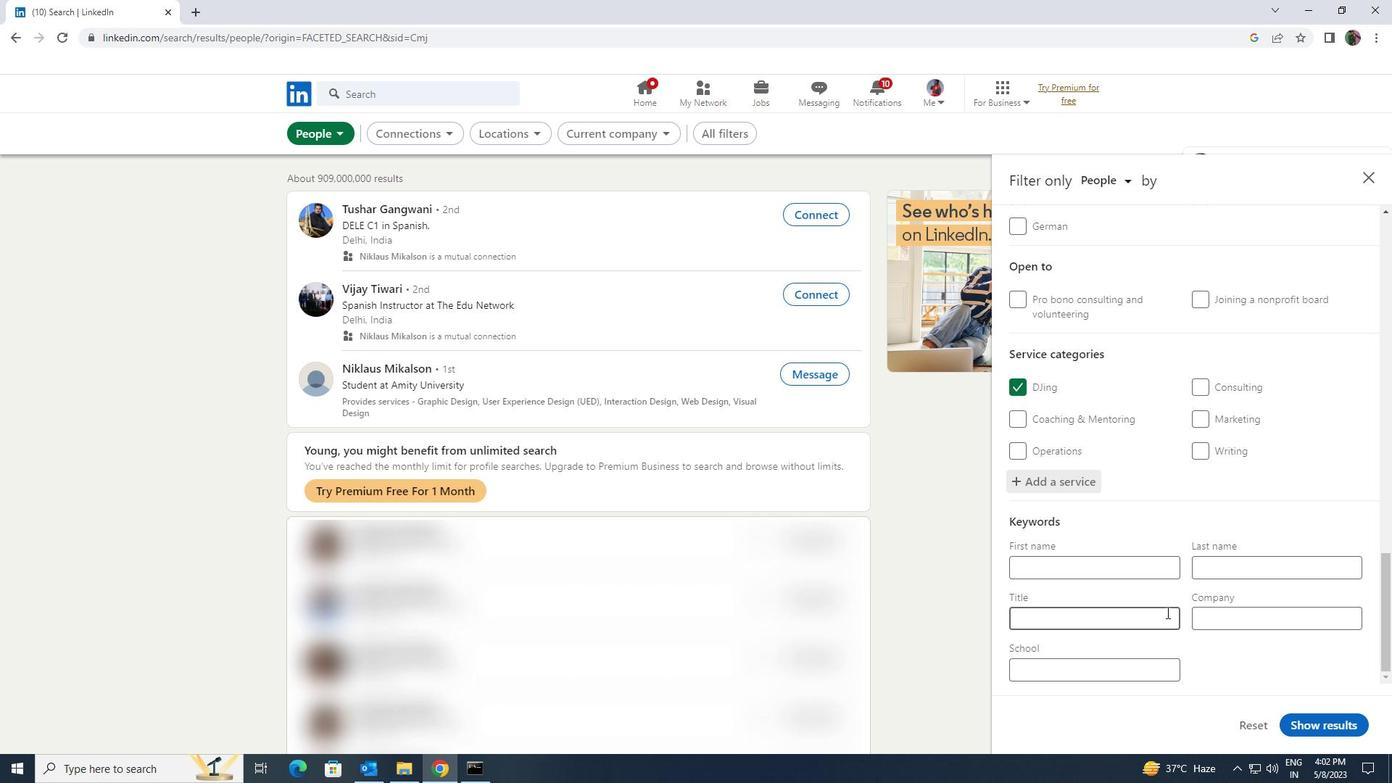 
Action: Key pressed <Key.shift><Key.shift><Key.shift><Key.shift><Key.shift><Key.shift><Key.shift><Key.shift><Key.shift>SALES<Key.space><Key.shift>ASSOSICATE
Screenshot: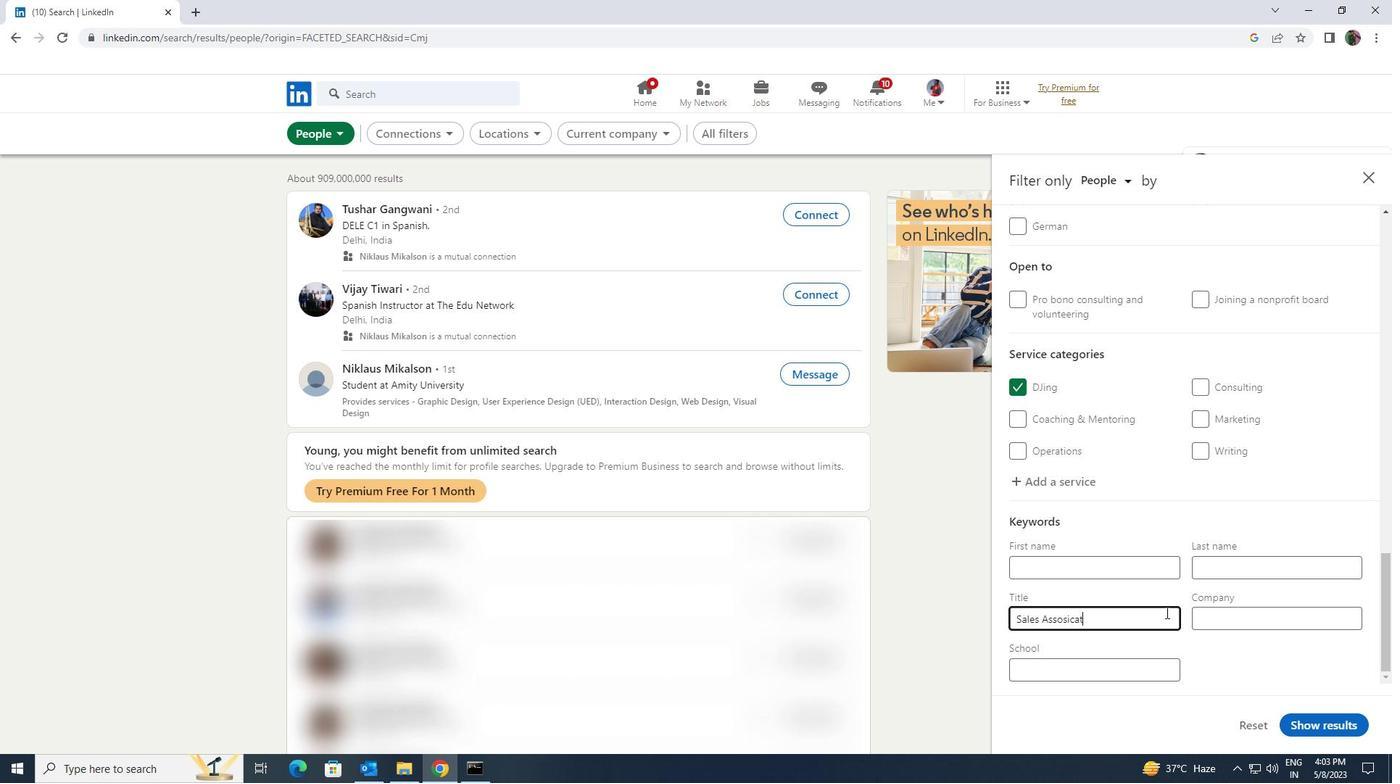 
Action: Mouse moved to (1323, 725)
Screenshot: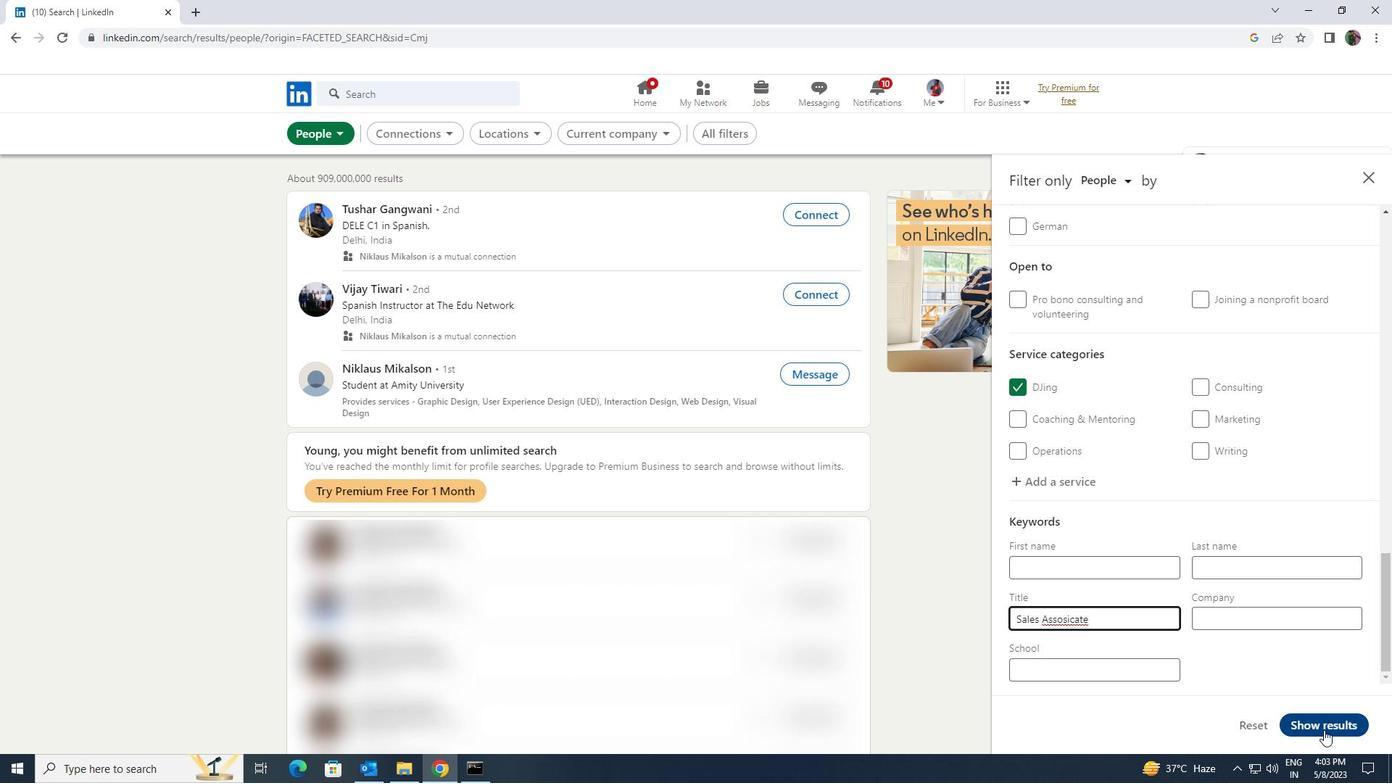 
Action: Mouse pressed left at (1323, 725)
Screenshot: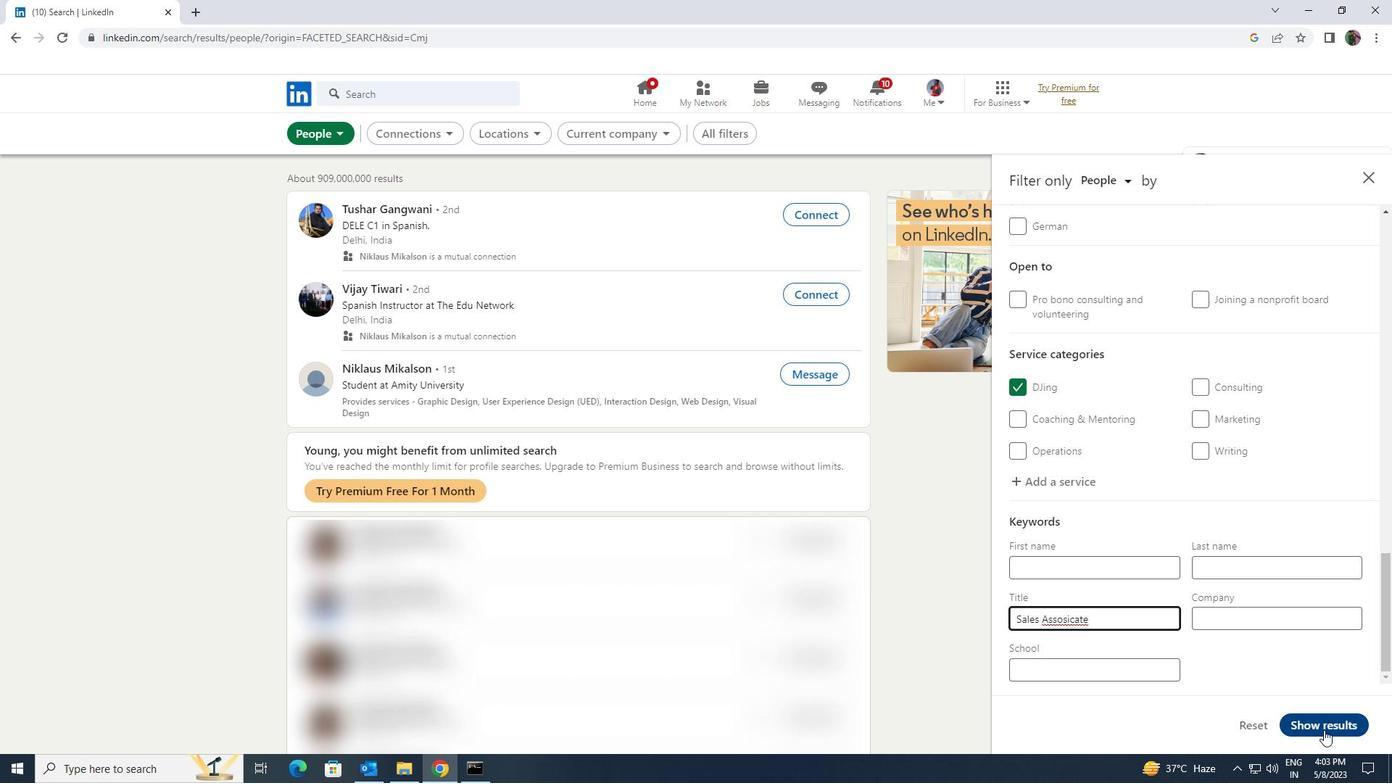 
